 Task: Install extensions to block unwanted ads and pop-ups on streaming websites.
Action: Mouse moved to (510, 298)
Screenshot: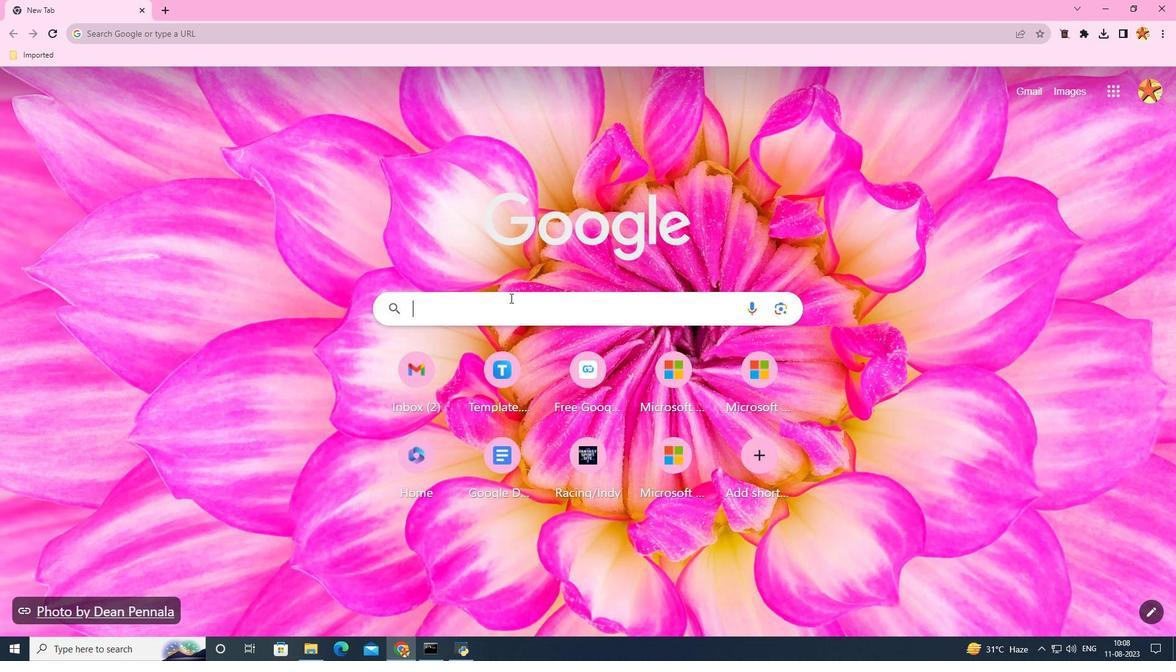
Action: Mouse pressed left at (510, 298)
Screenshot: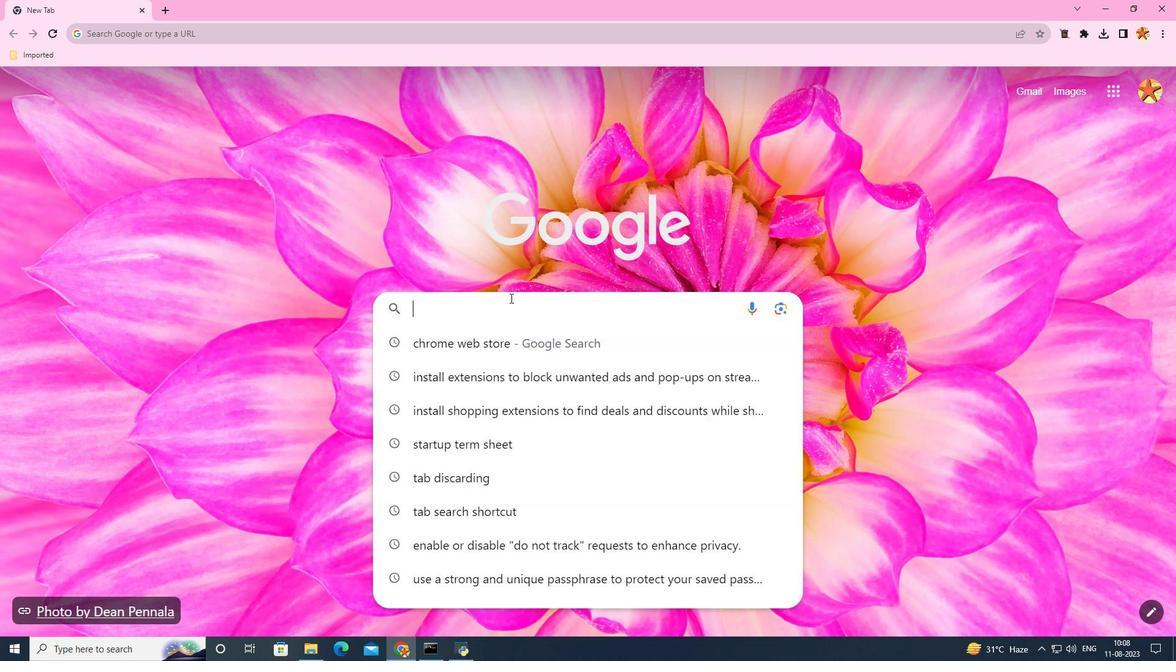 
Action: Mouse moved to (478, 338)
Screenshot: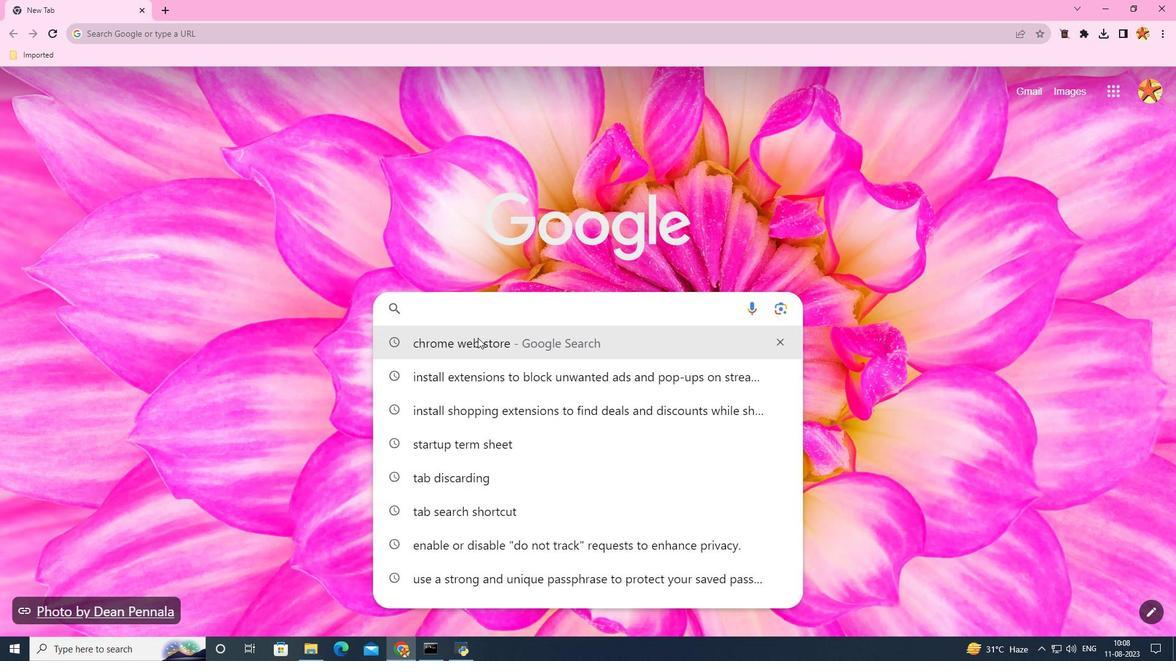 
Action: Mouse pressed left at (478, 338)
Screenshot: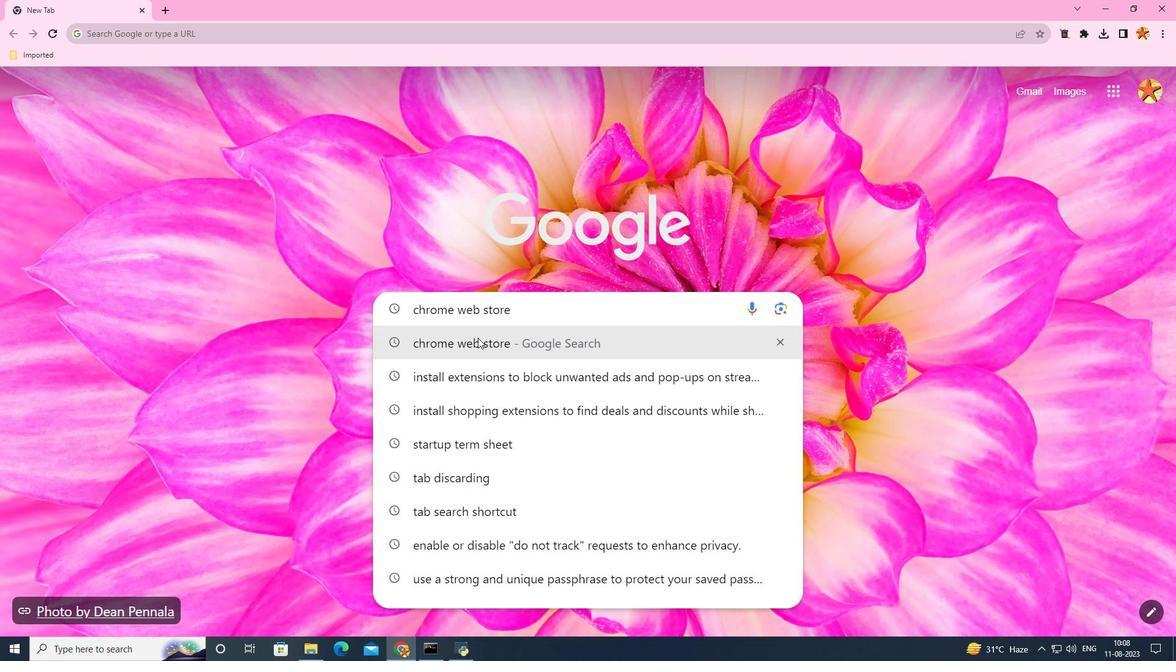 
Action: Mouse moved to (265, 254)
Screenshot: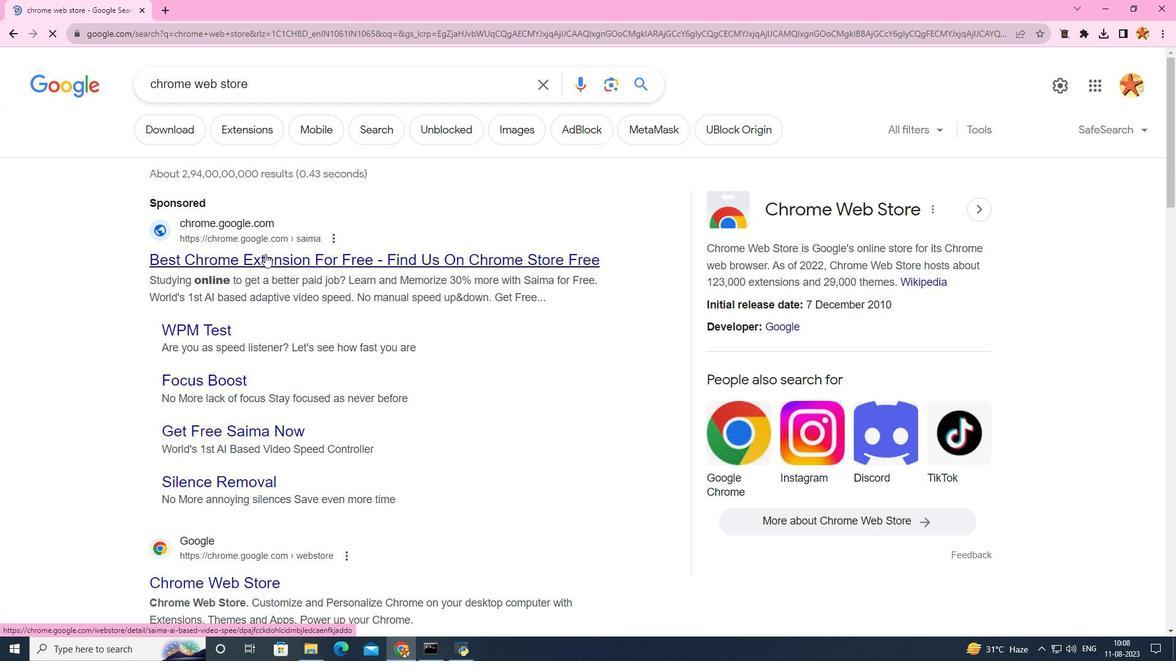 
Action: Mouse pressed left at (265, 254)
Screenshot: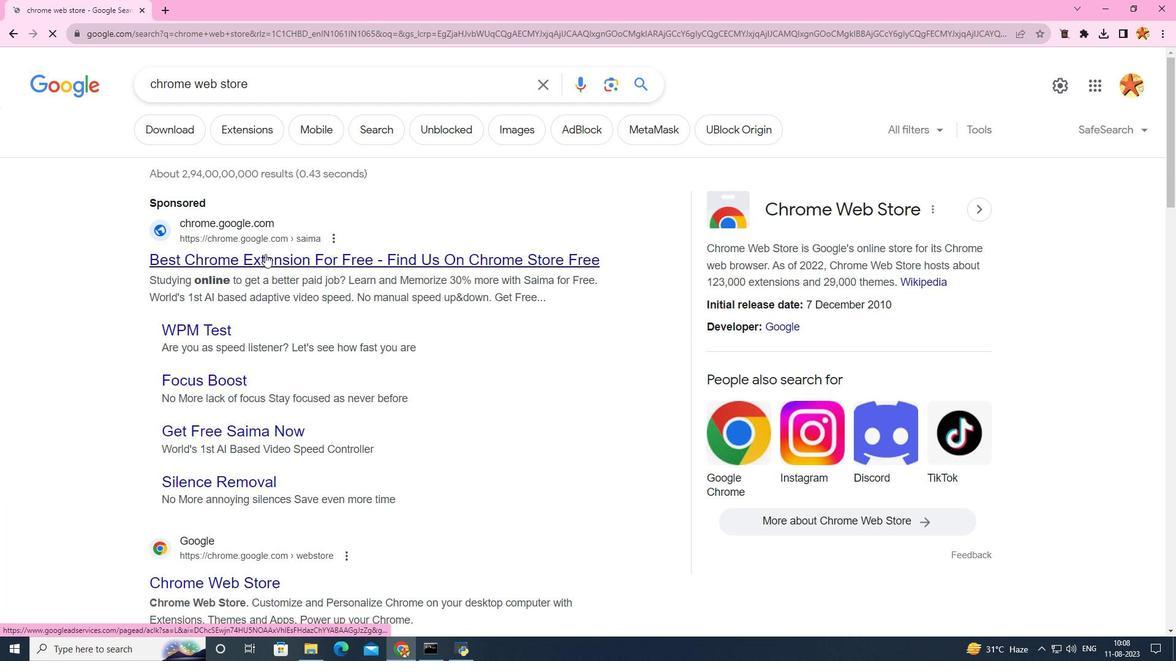 
Action: Mouse moved to (270, 131)
Screenshot: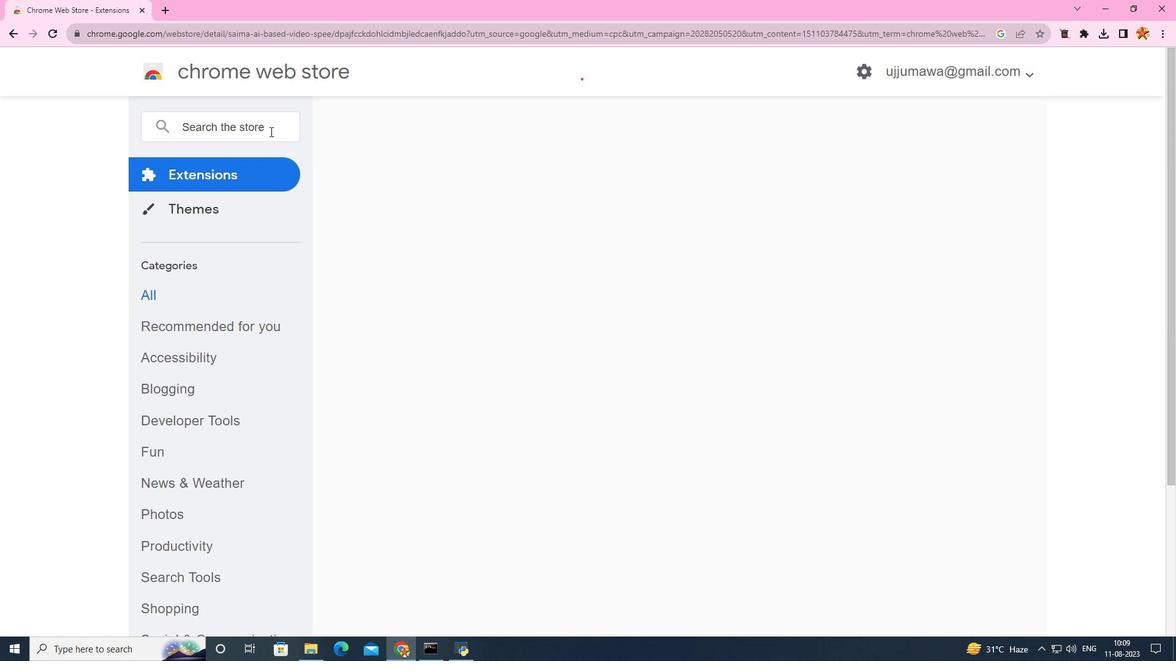 
Action: Mouse pressed left at (270, 131)
Screenshot: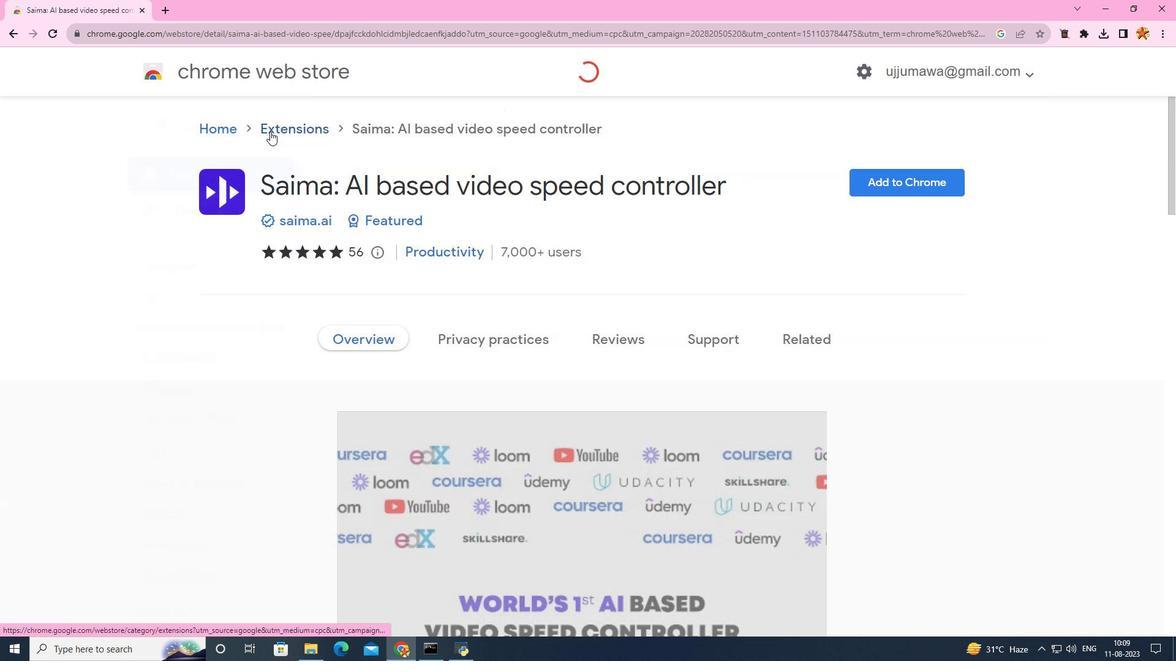 
Action: Mouse pressed left at (270, 131)
Screenshot: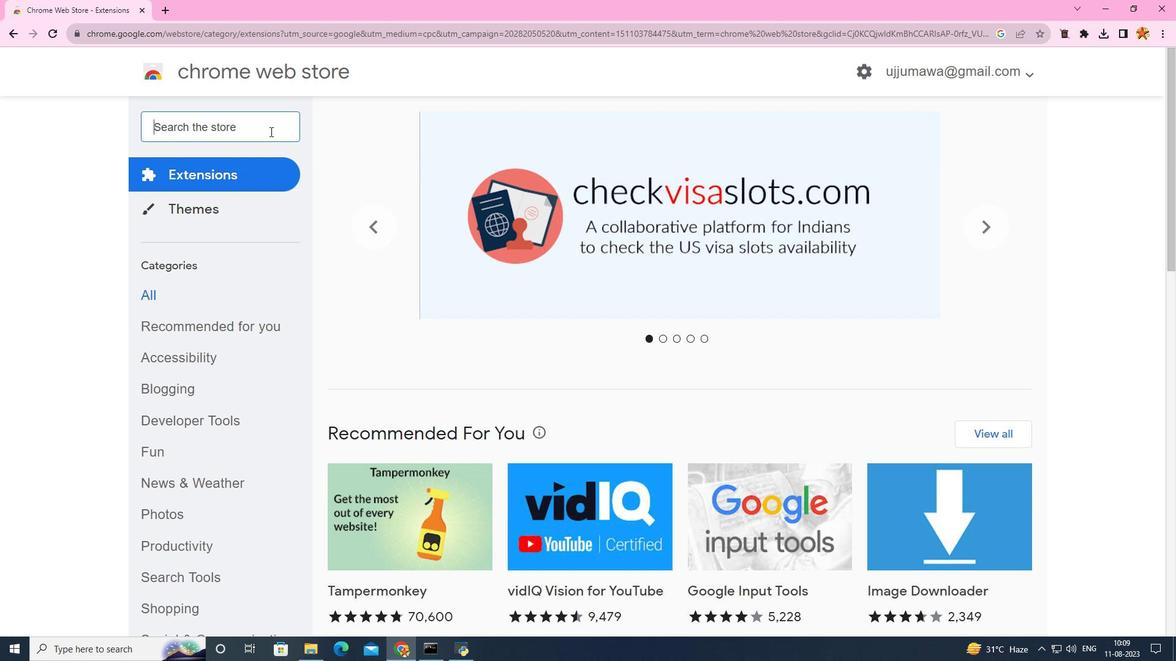 
Action: Key pressed a
Screenshot: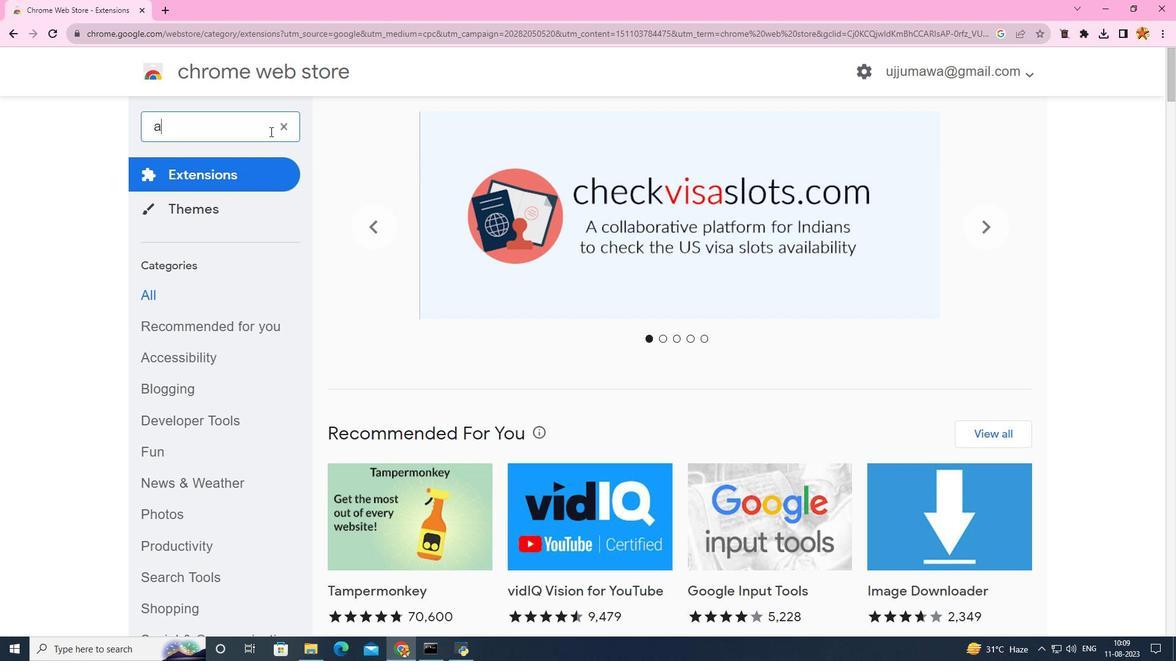 
Action: Mouse moved to (270, 131)
Screenshot: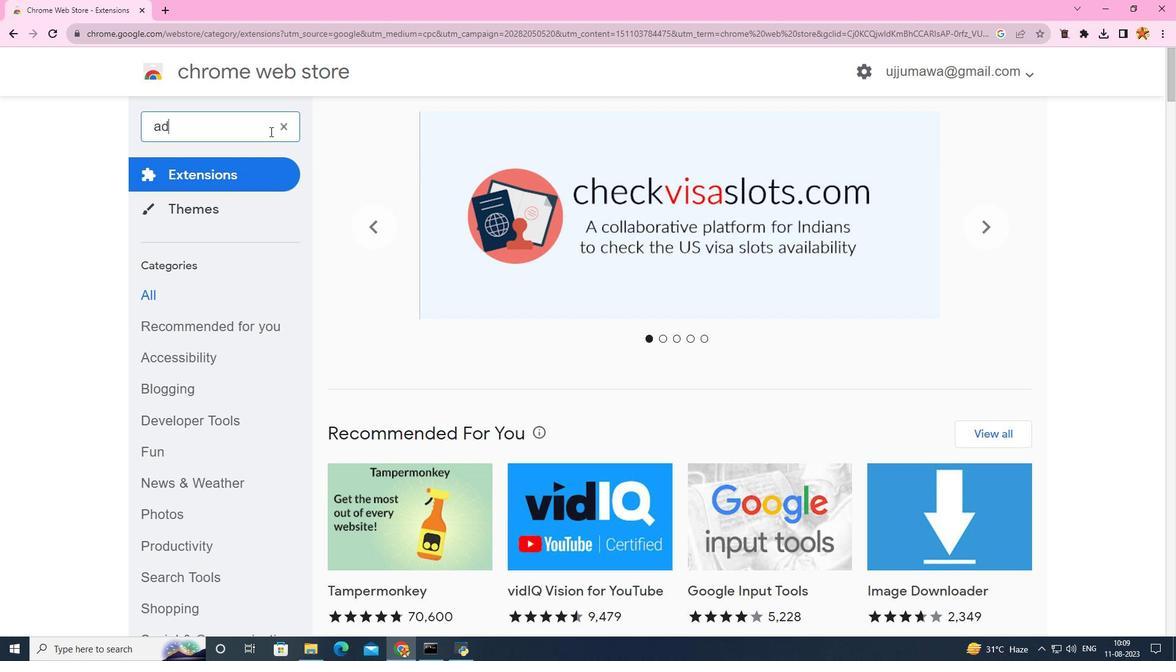 
Action: Key pressed dlock
Screenshot: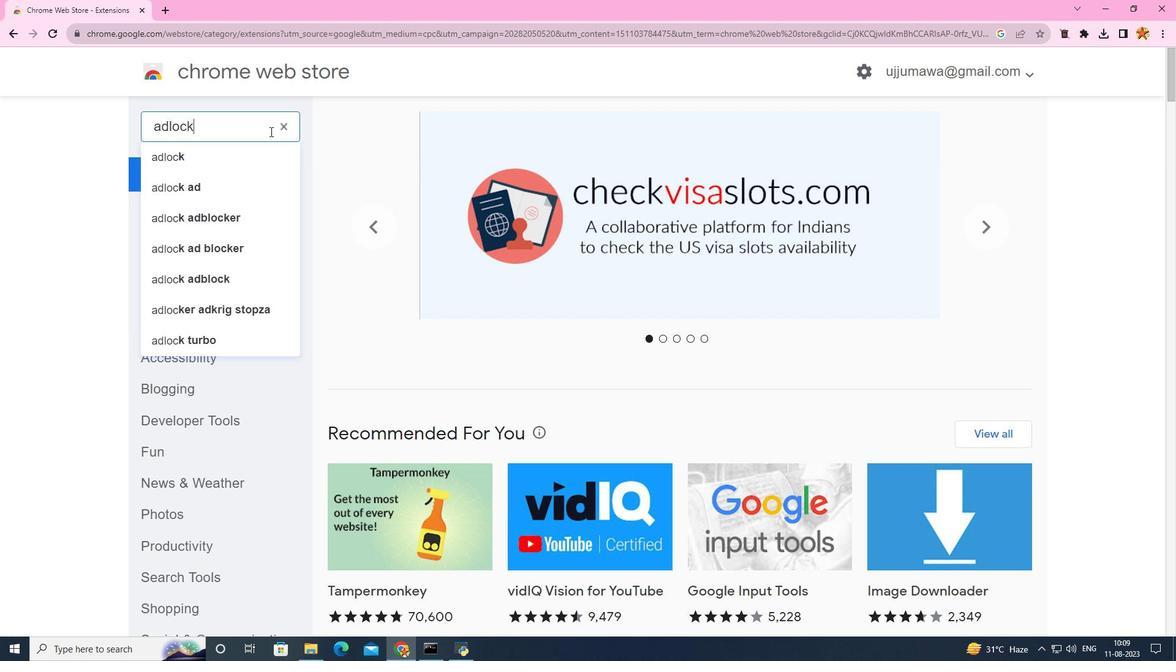 
Action: Mouse moved to (232, 164)
Screenshot: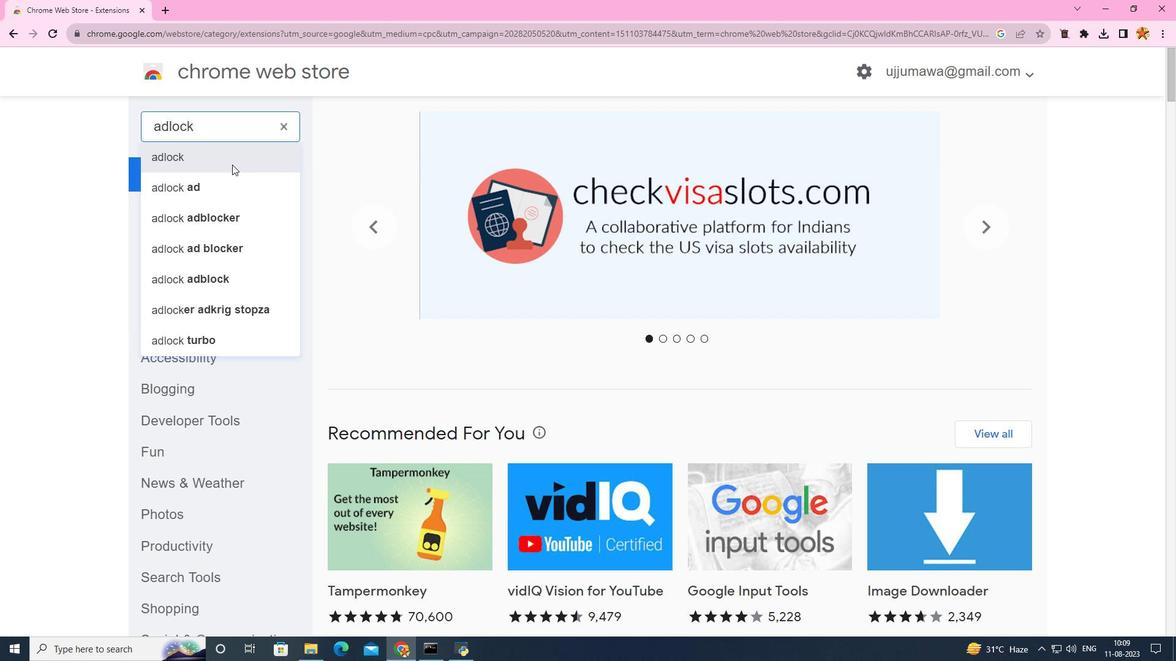 
Action: Mouse pressed left at (232, 164)
Screenshot: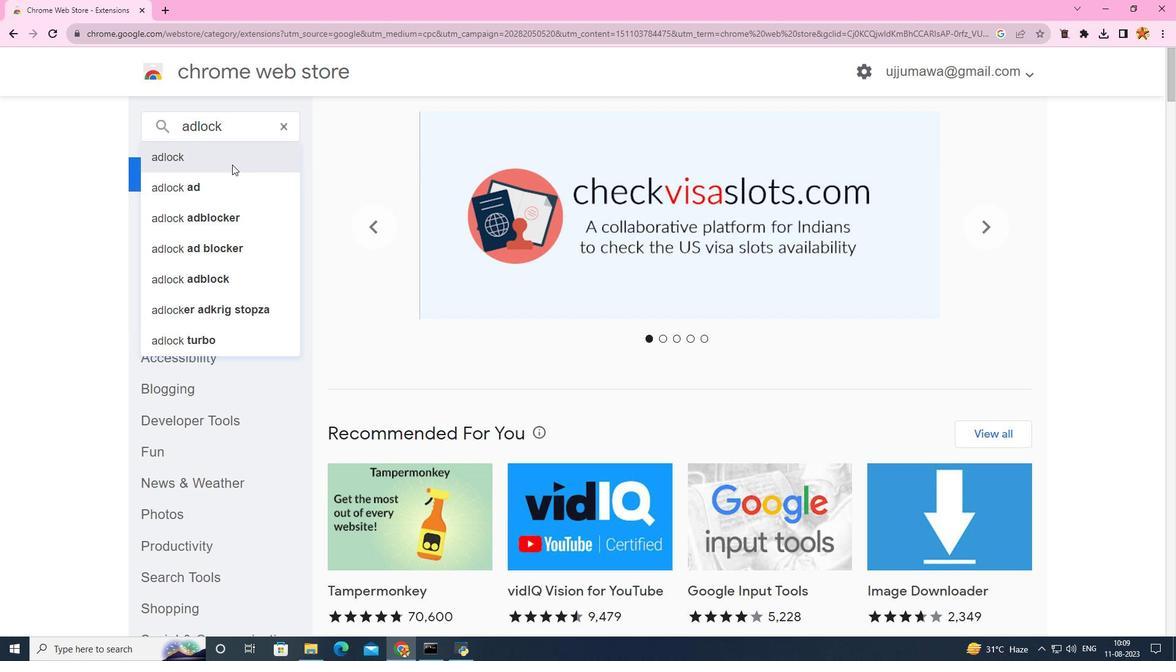 
Action: Mouse moved to (750, 220)
Screenshot: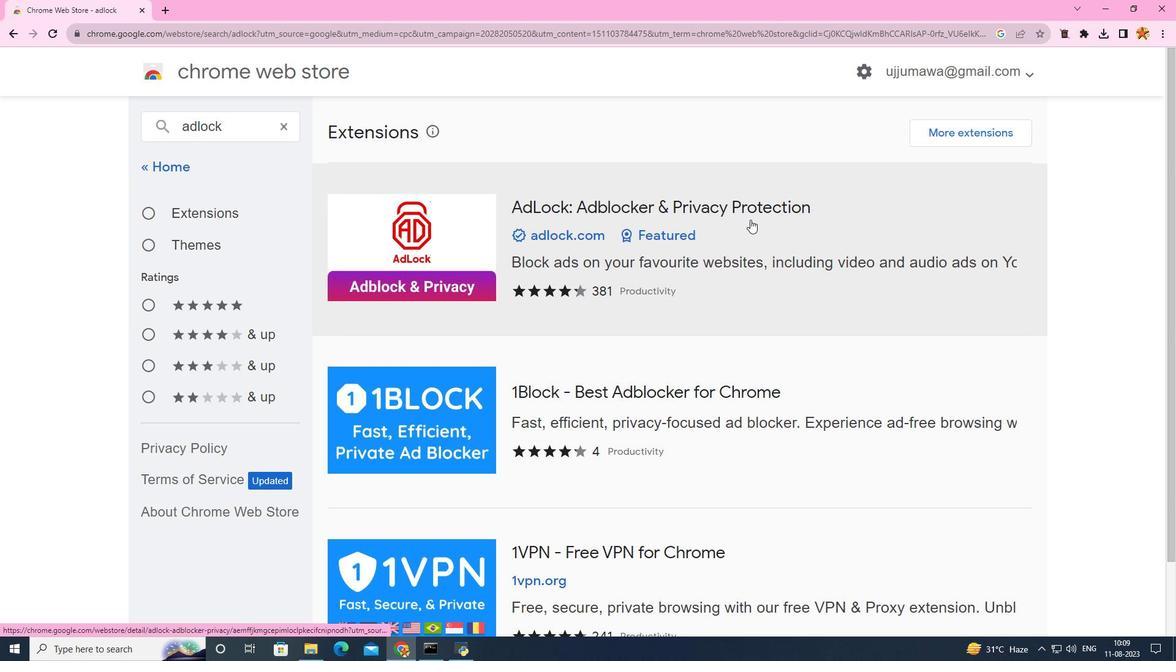 
Action: Mouse pressed left at (750, 220)
Screenshot: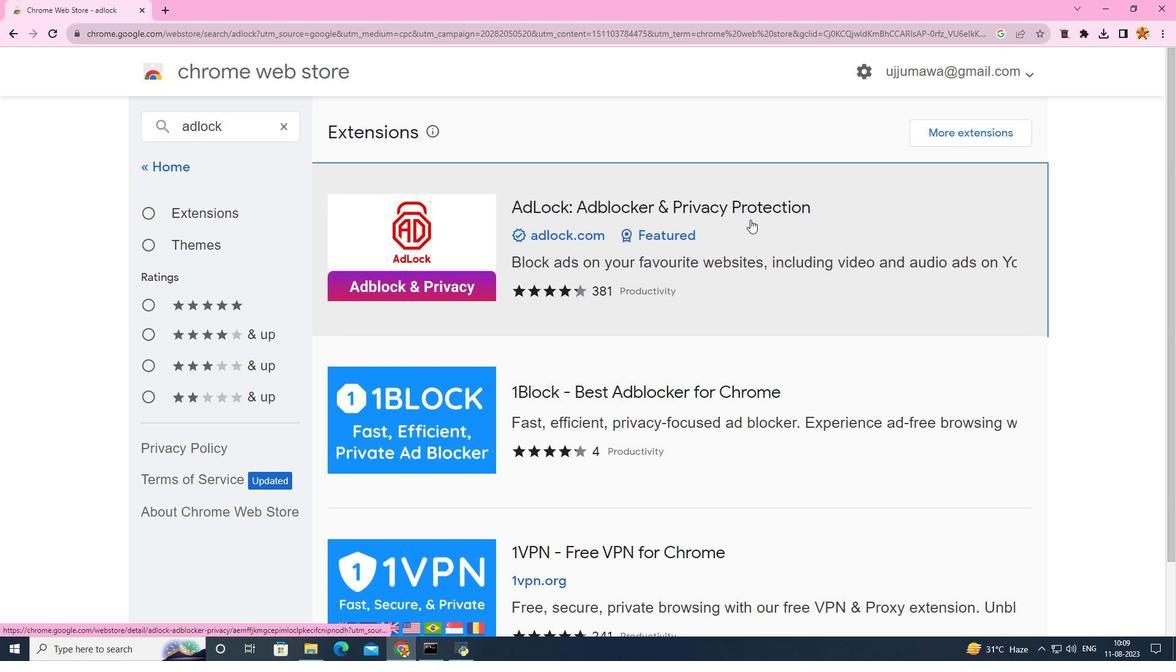 
Action: Mouse moved to (884, 183)
Screenshot: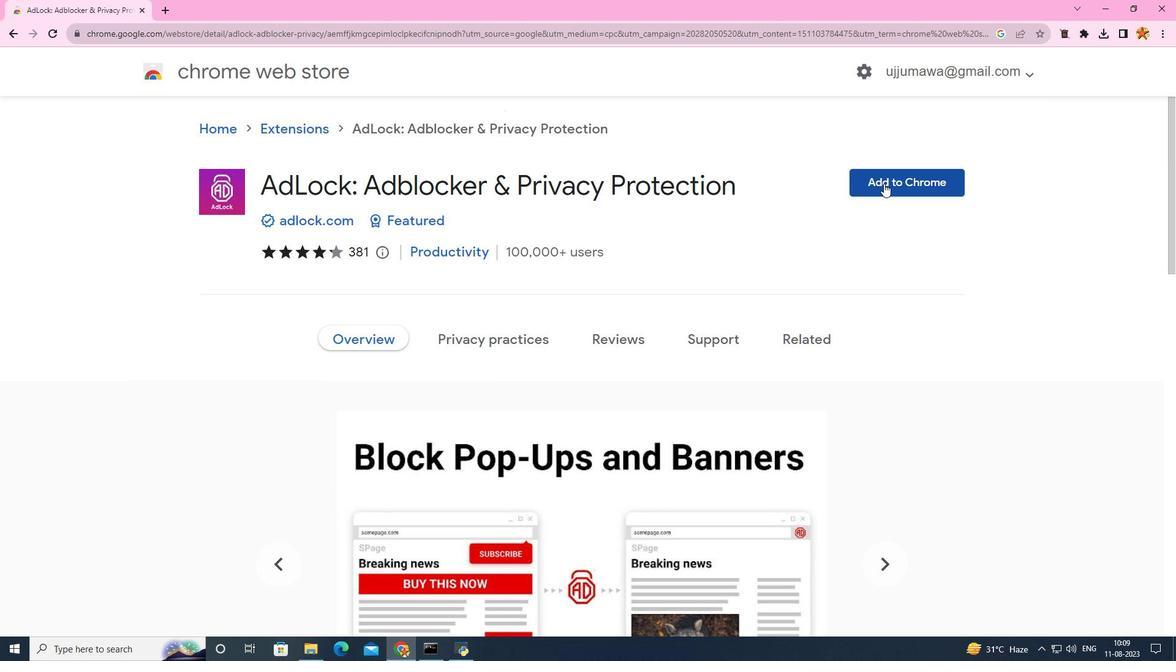 
Action: Mouse pressed left at (884, 183)
Screenshot: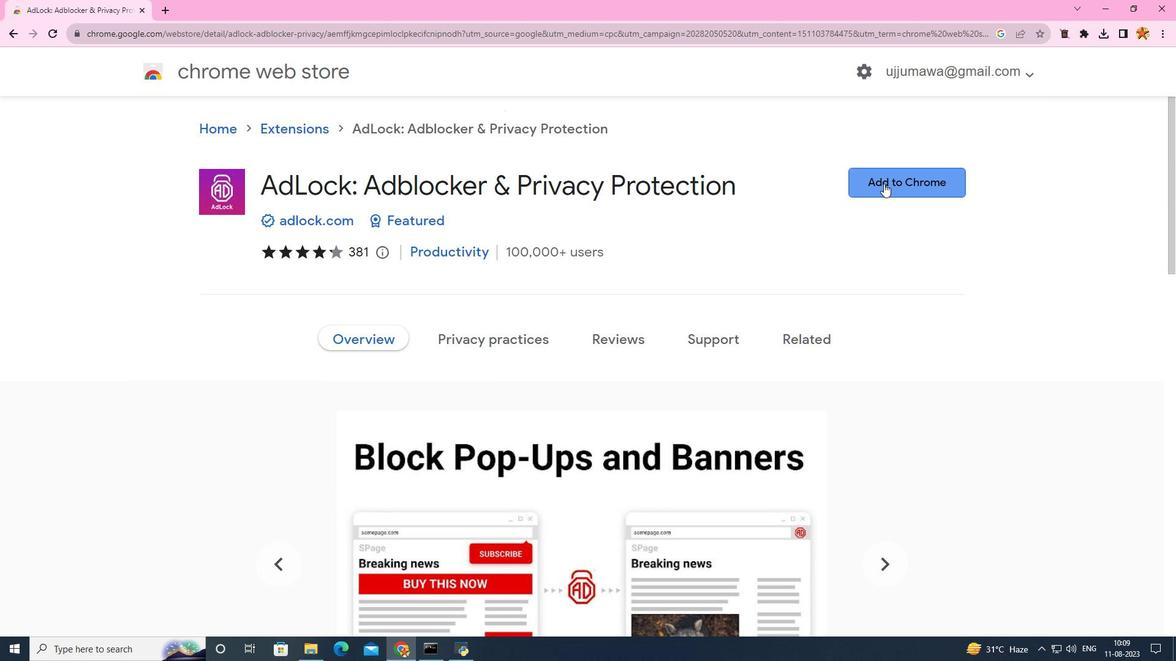 
Action: Mouse moved to (611, 136)
Screenshot: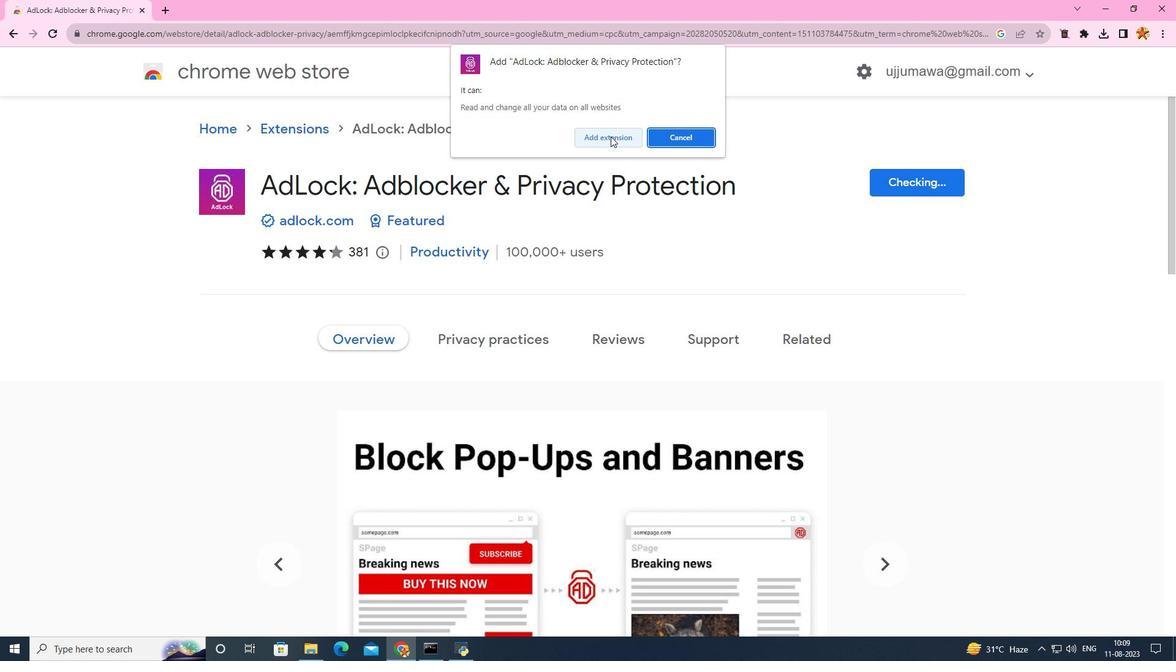 
Action: Mouse pressed left at (611, 136)
Screenshot: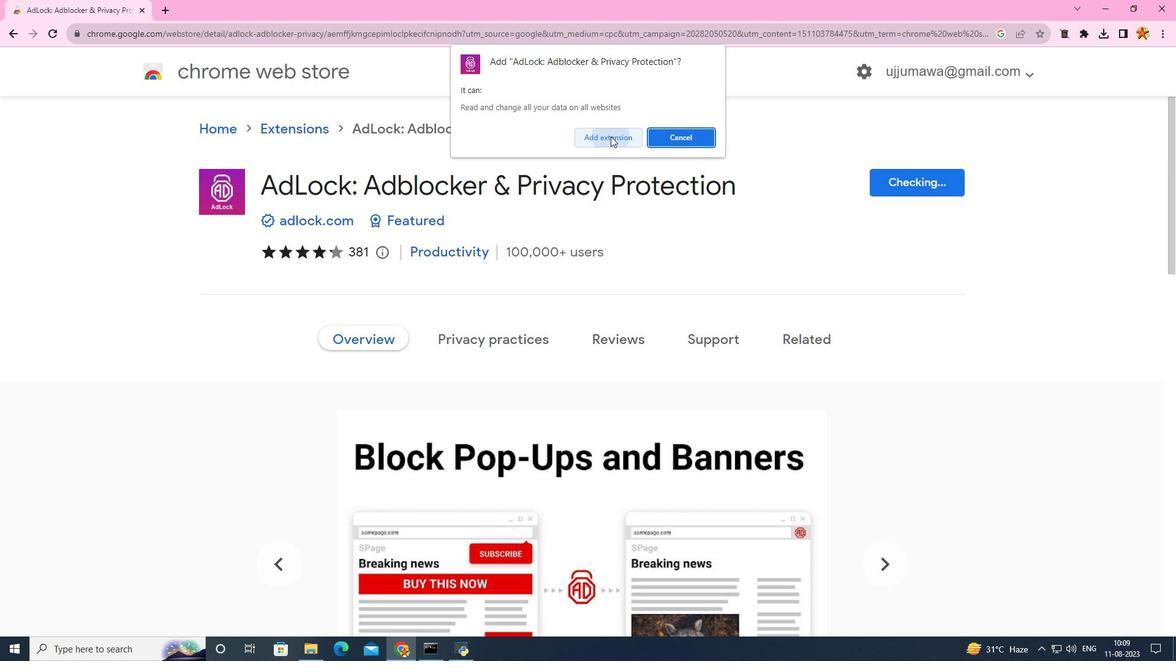 
Action: Mouse moved to (17, 32)
Screenshot: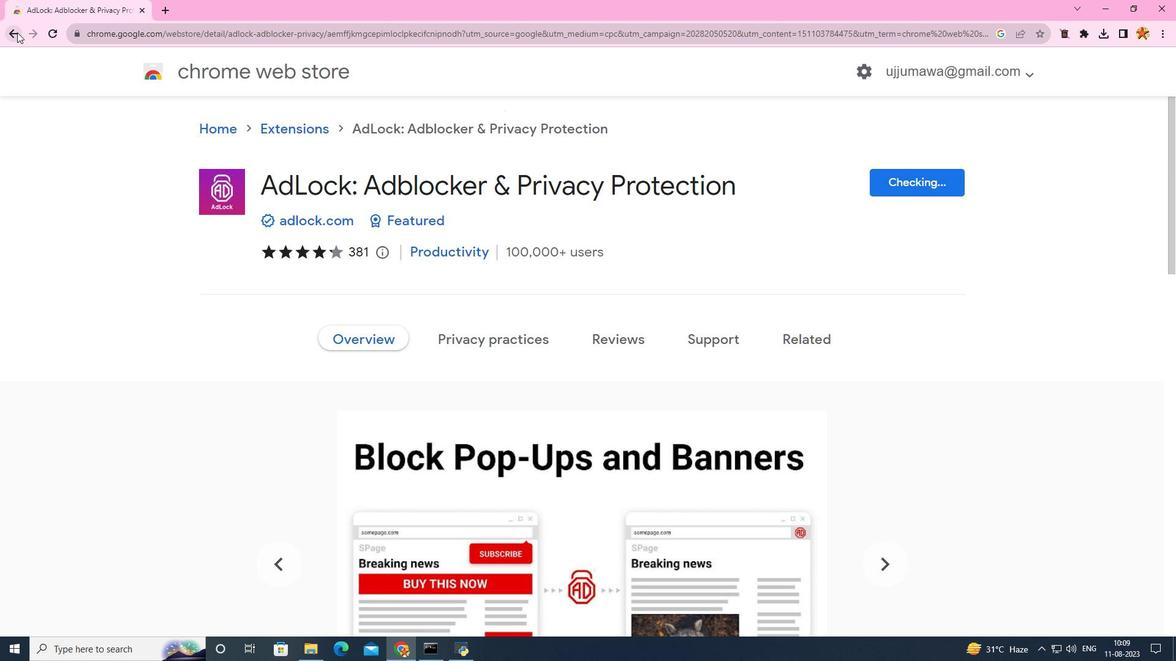 
Action: Mouse pressed left at (17, 32)
Screenshot: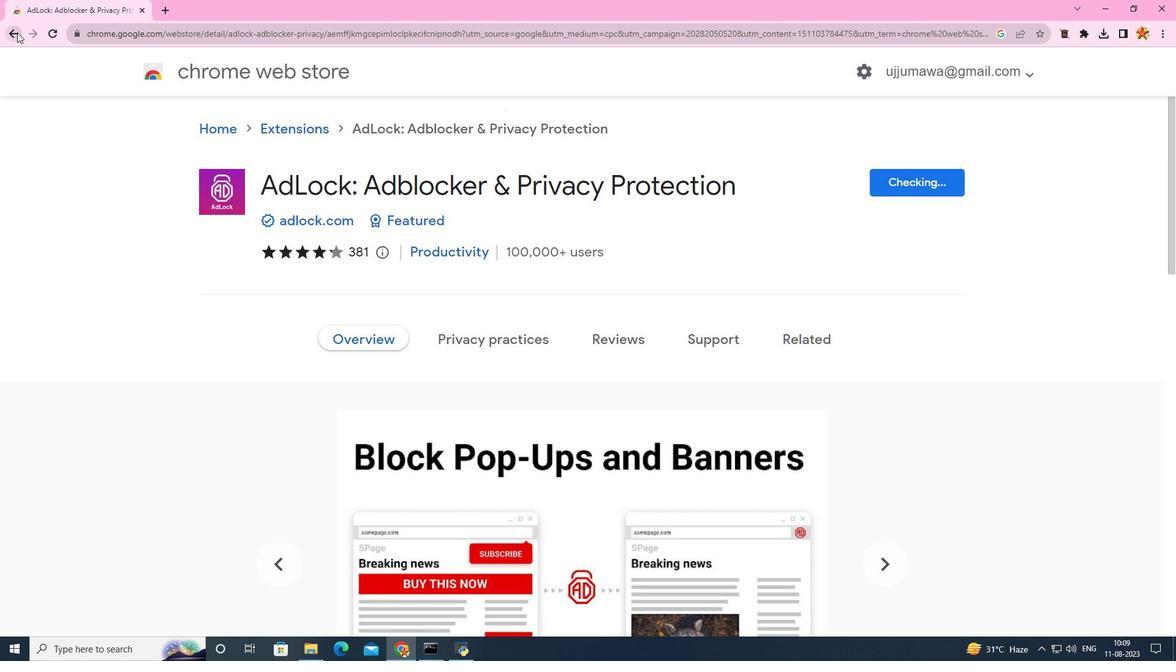 
Action: Mouse moved to (83, 6)
Screenshot: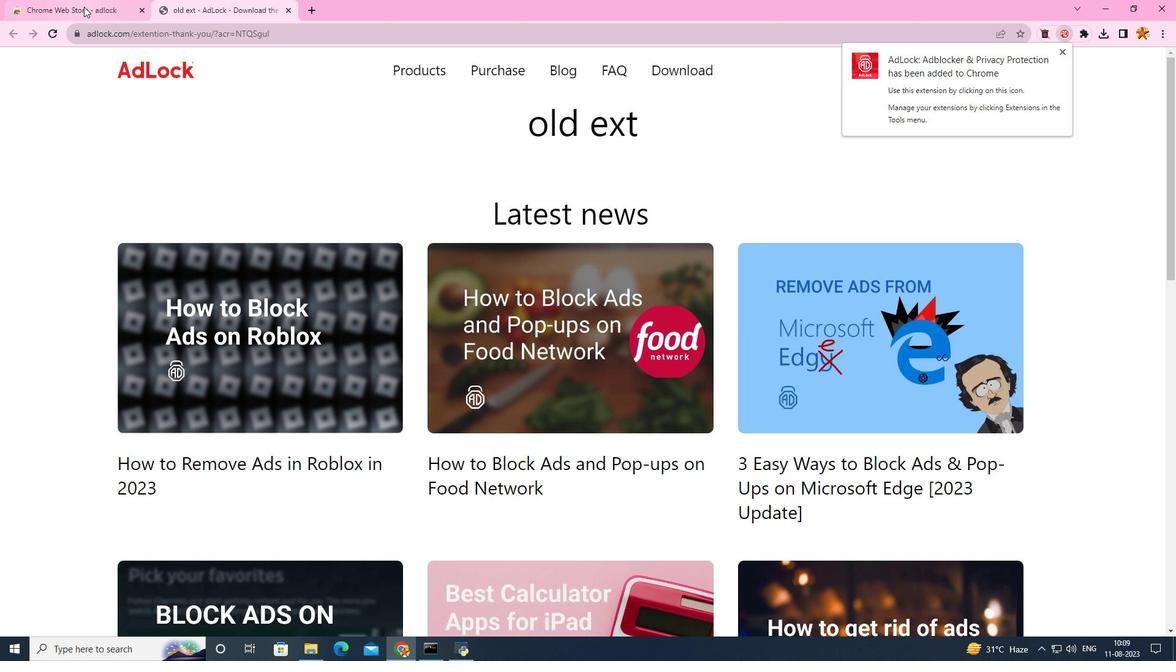 
Action: Mouse pressed left at (83, 6)
Screenshot: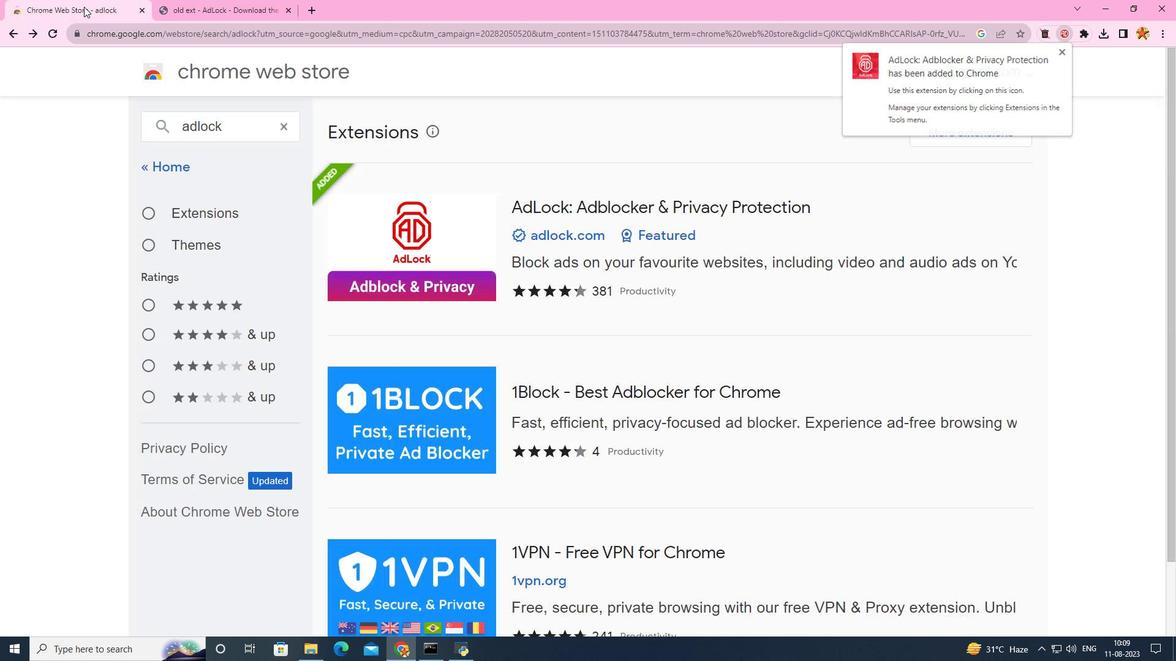 
Action: Mouse moved to (284, 128)
Screenshot: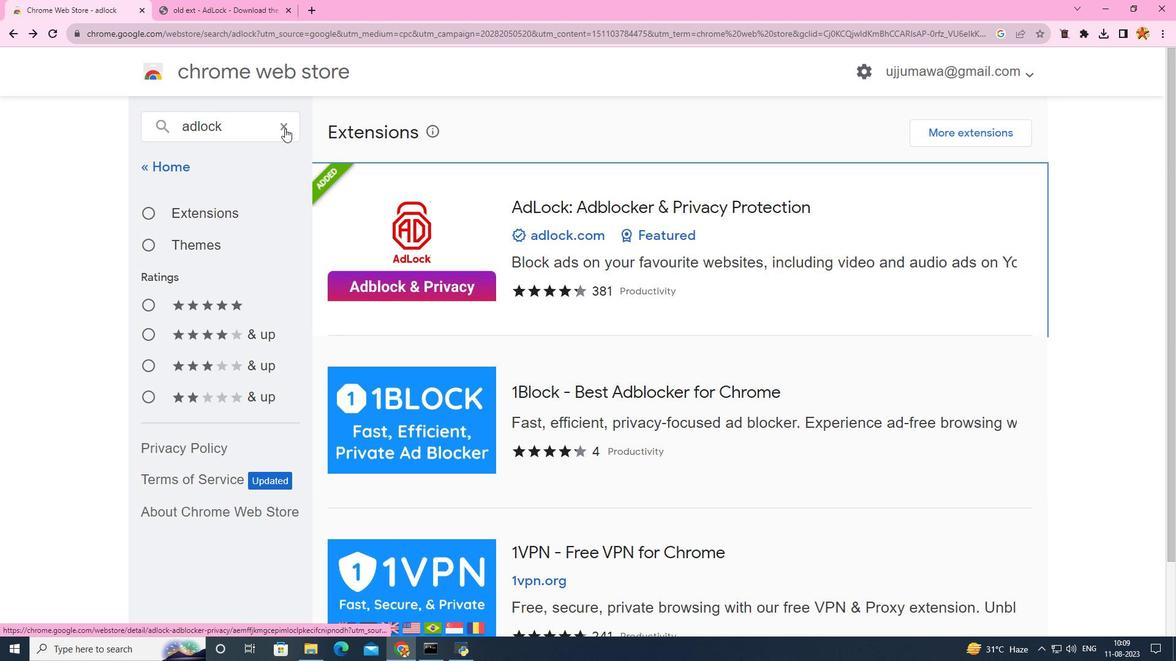 
Action: Mouse pressed left at (284, 128)
Screenshot: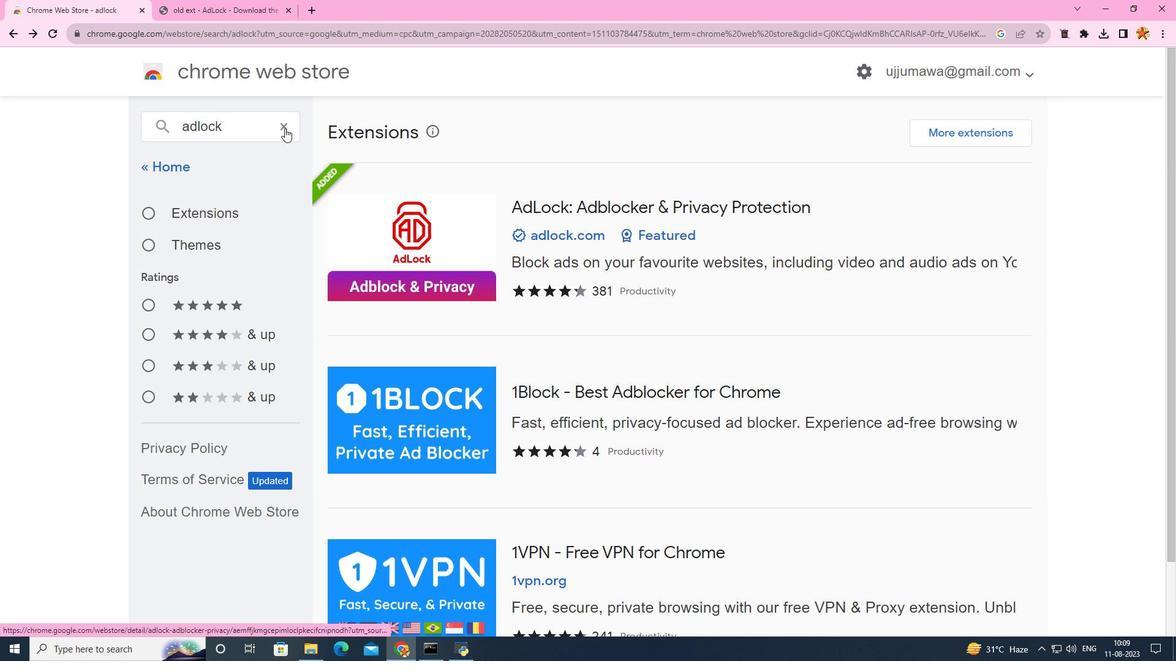 
Action: Key pressed a
Screenshot: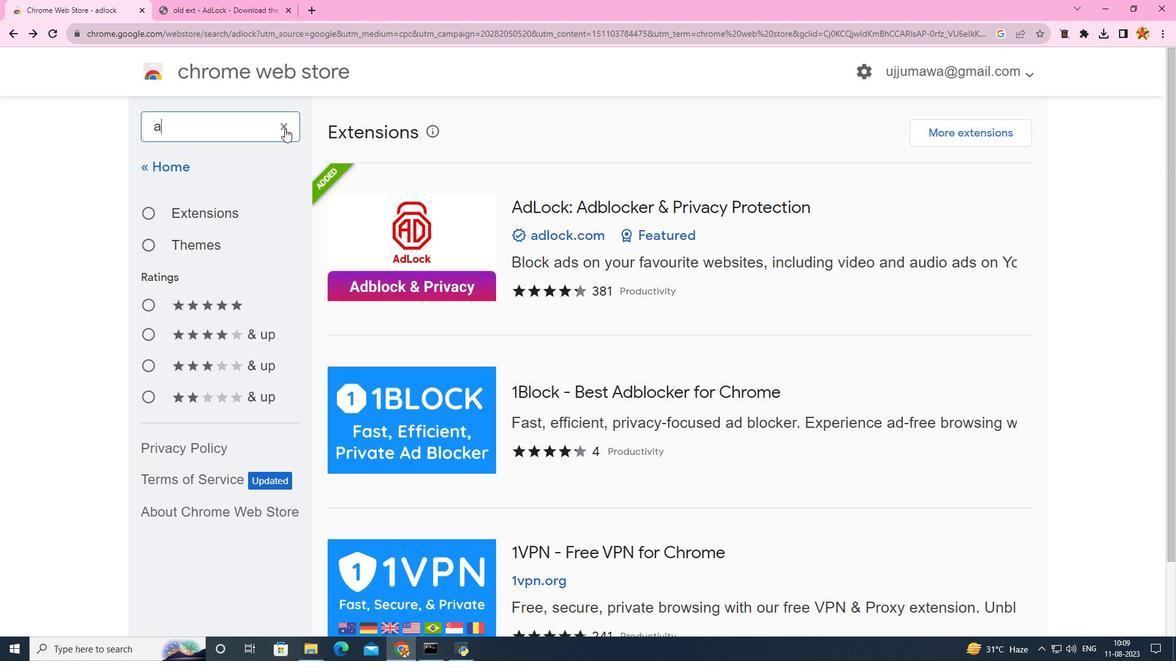 
Action: Mouse moved to (285, 128)
Screenshot: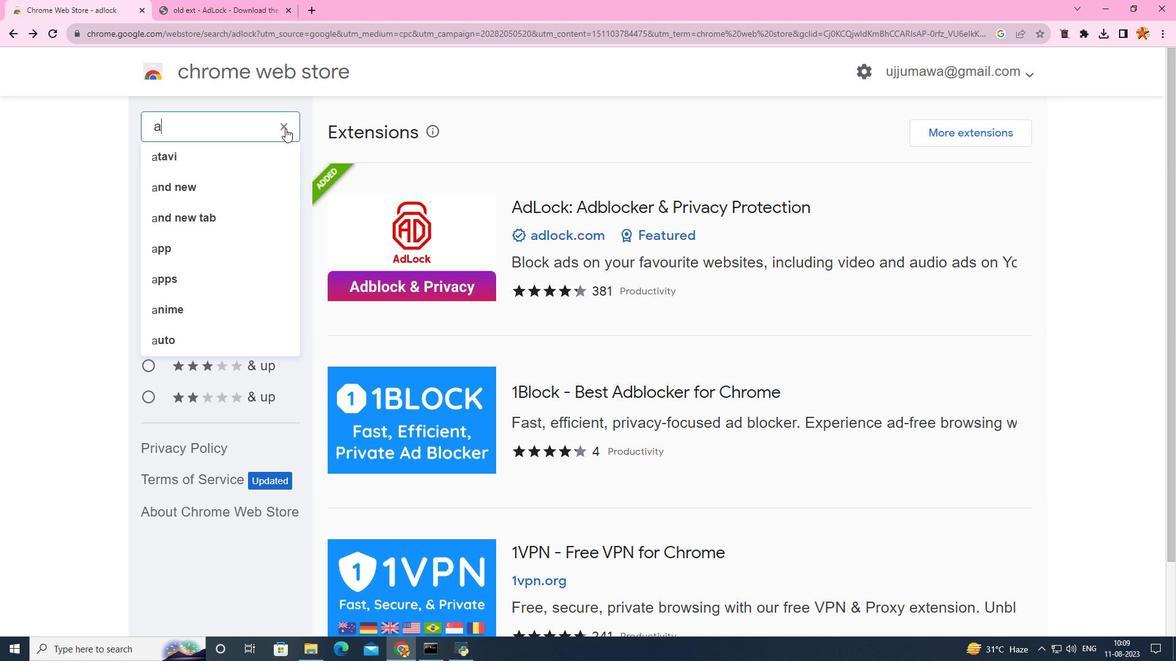 
Action: Key pressed g<Key.backspace>
Screenshot: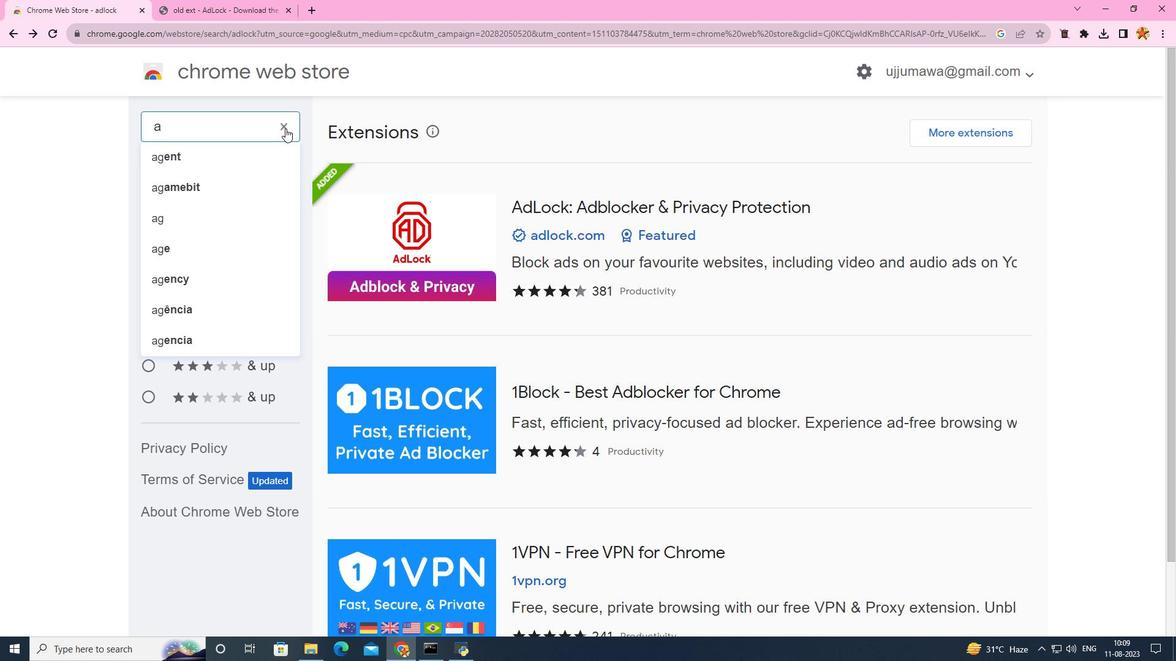
Action: Mouse moved to (285, 128)
Screenshot: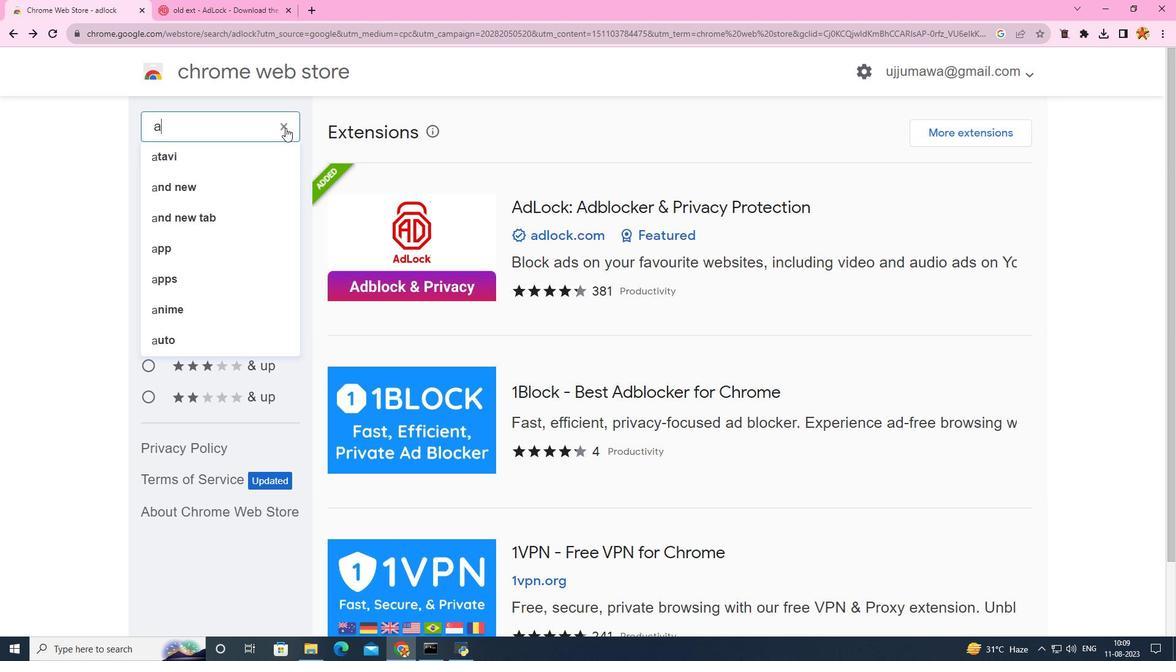 
Action: Key pressed dguard
Screenshot: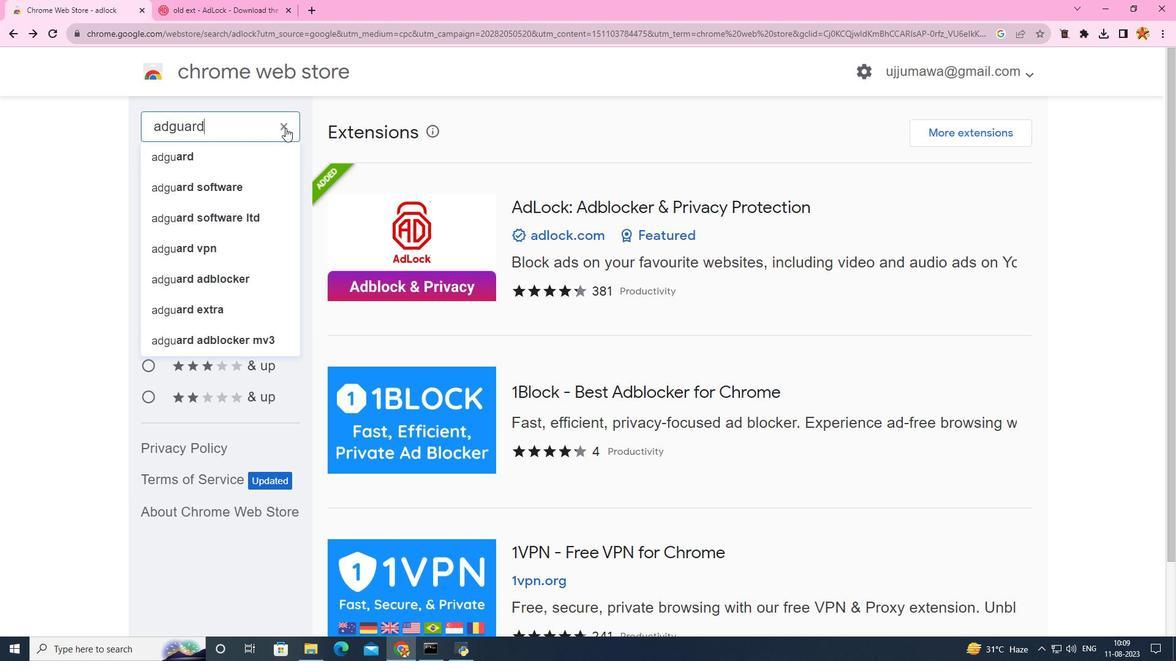
Action: Mouse moved to (218, 156)
Screenshot: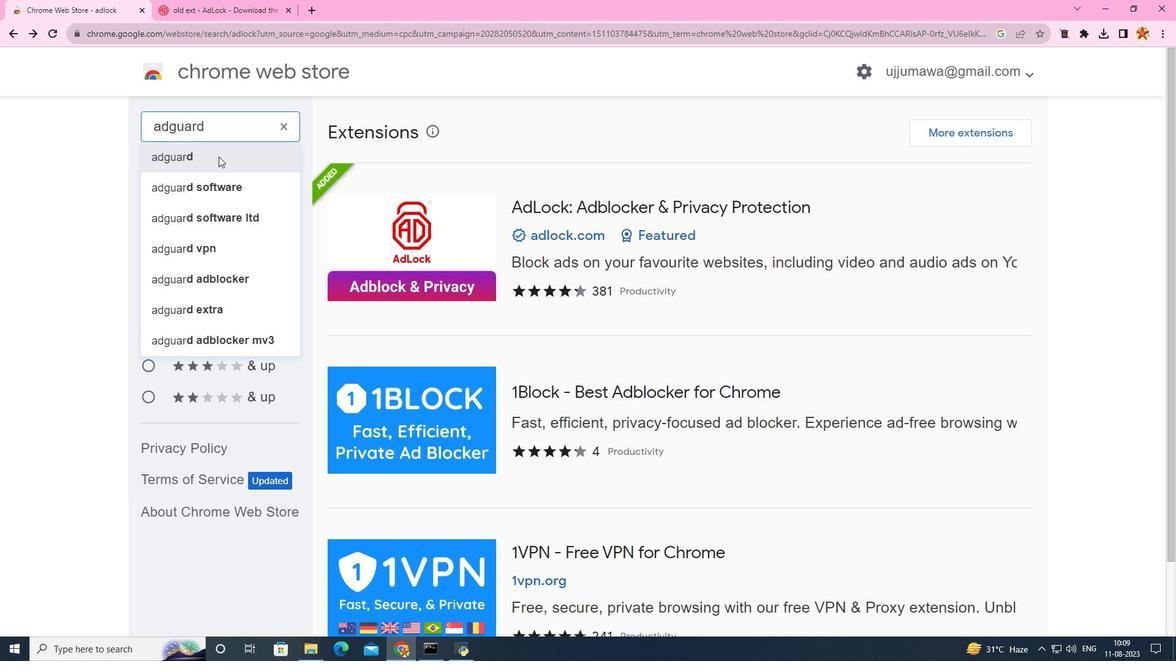 
Action: Mouse pressed left at (218, 156)
Screenshot: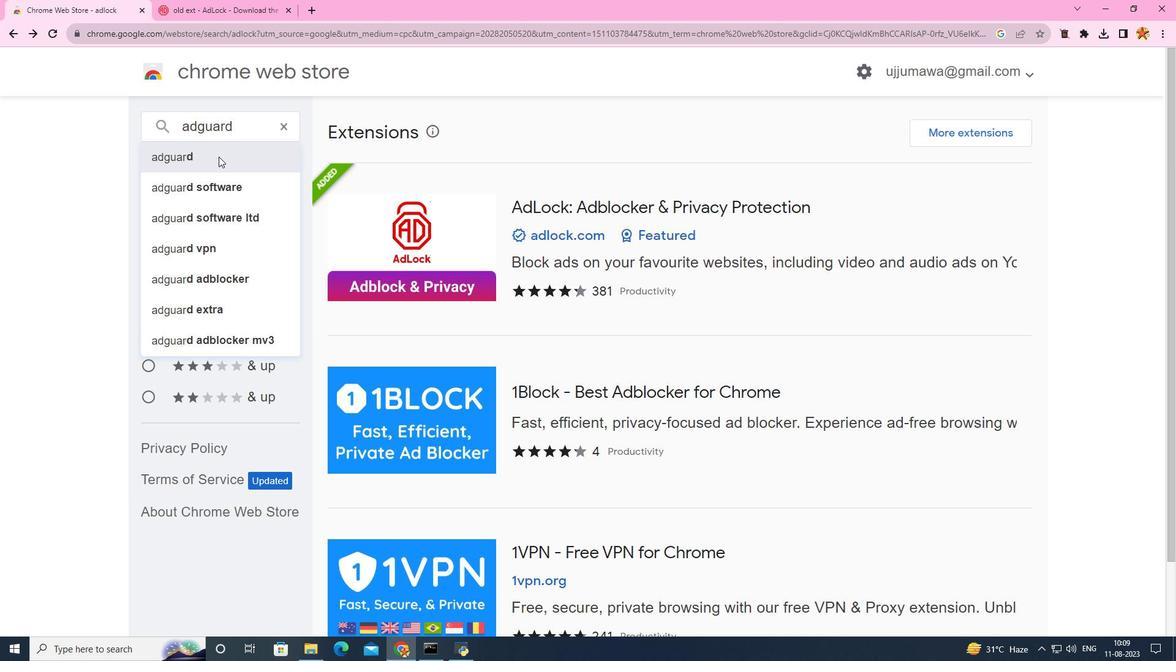 
Action: Mouse moved to (284, 9)
Screenshot: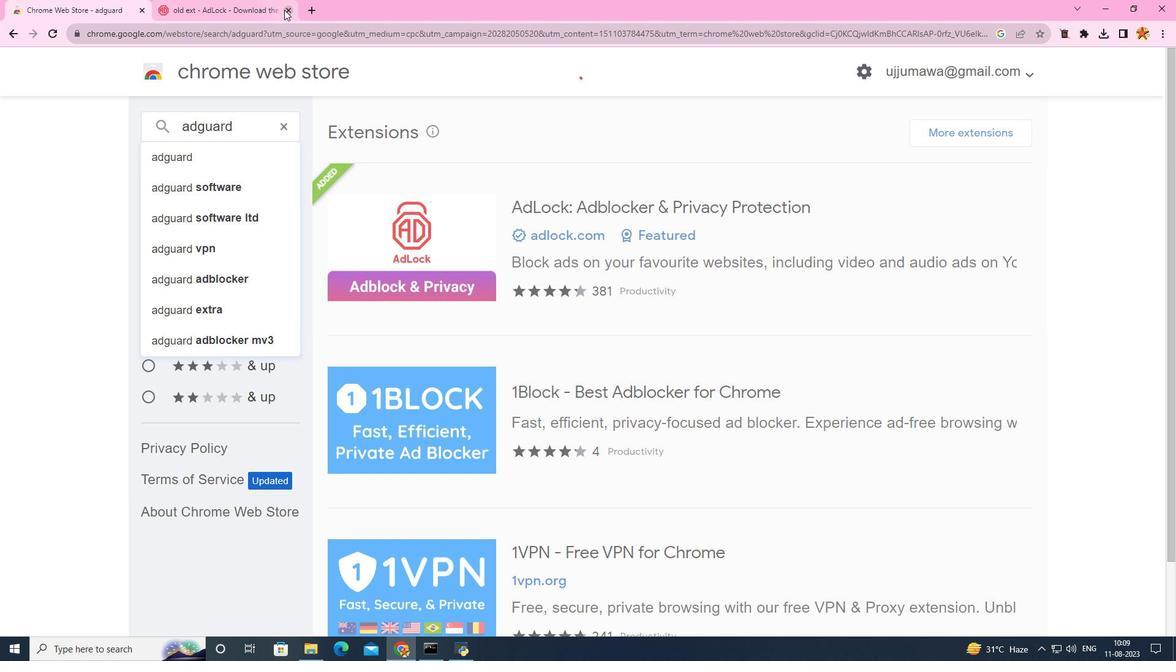 
Action: Mouse pressed left at (284, 9)
Screenshot: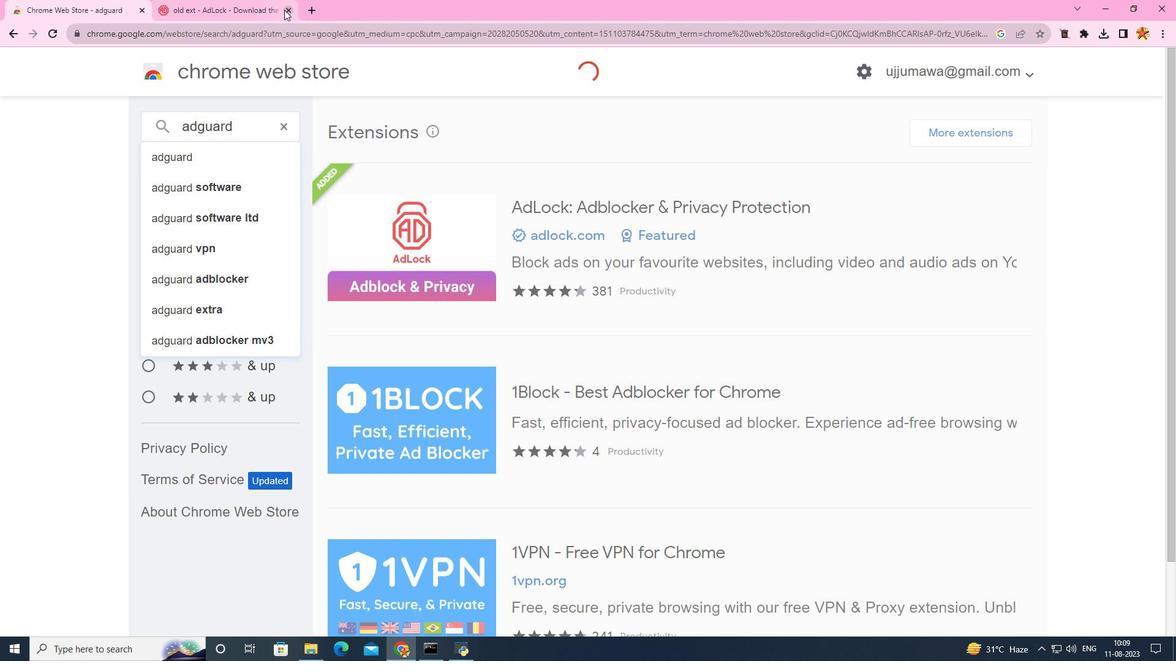 
Action: Mouse moved to (560, 282)
Screenshot: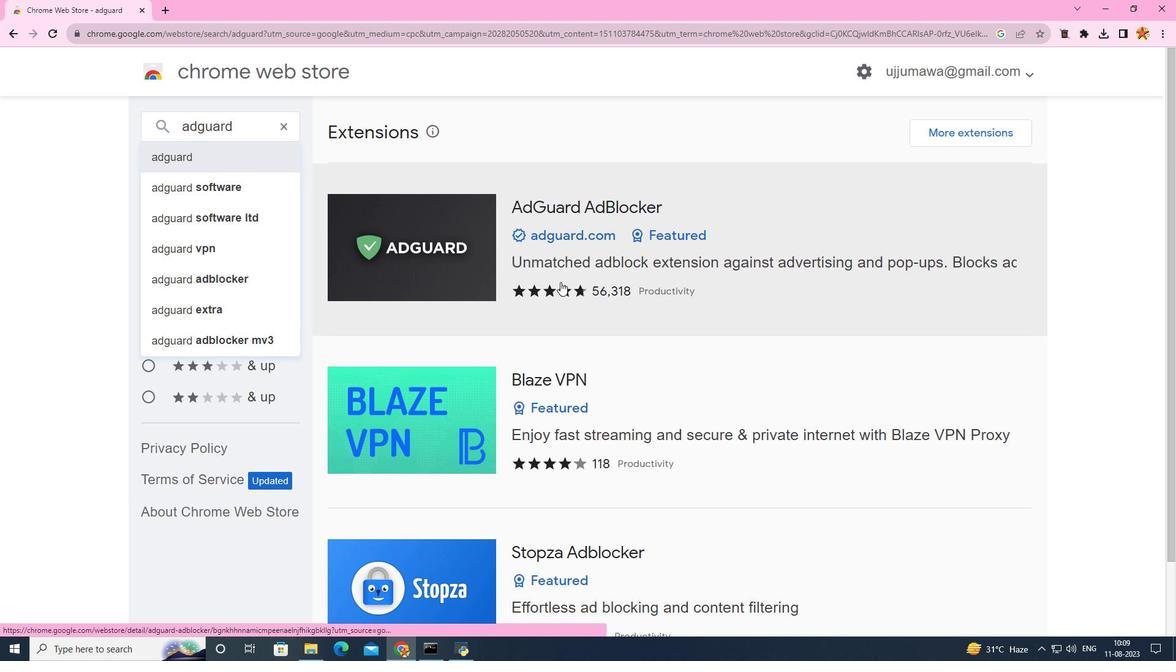 
Action: Mouse pressed left at (560, 282)
Screenshot: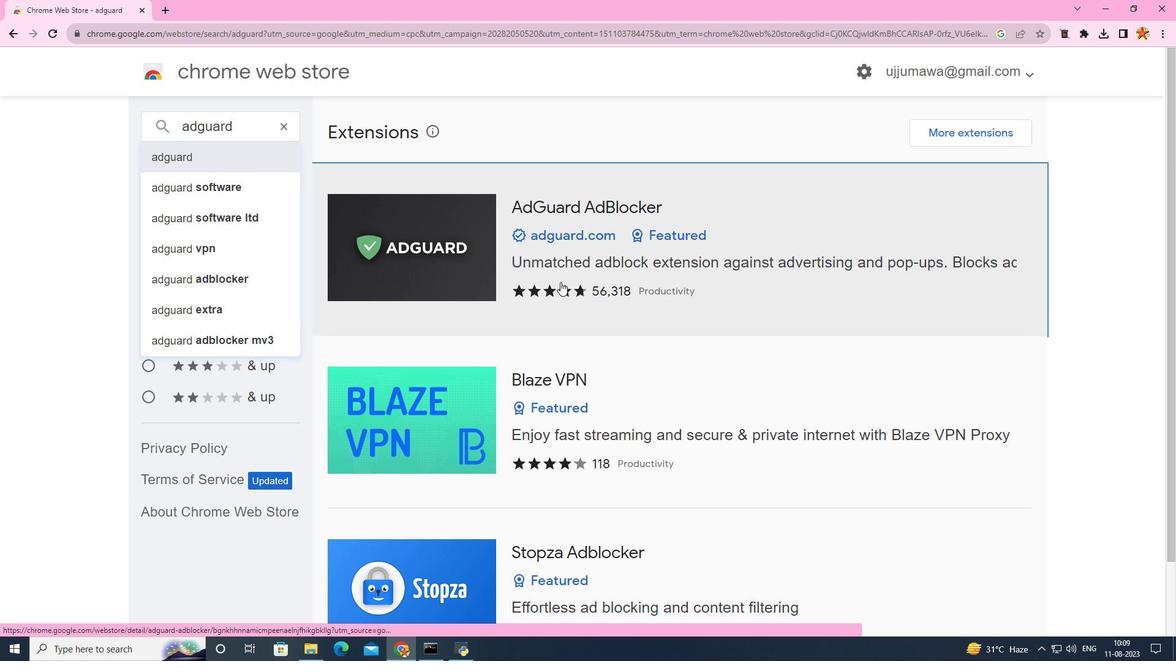 
Action: Mouse moved to (891, 188)
Screenshot: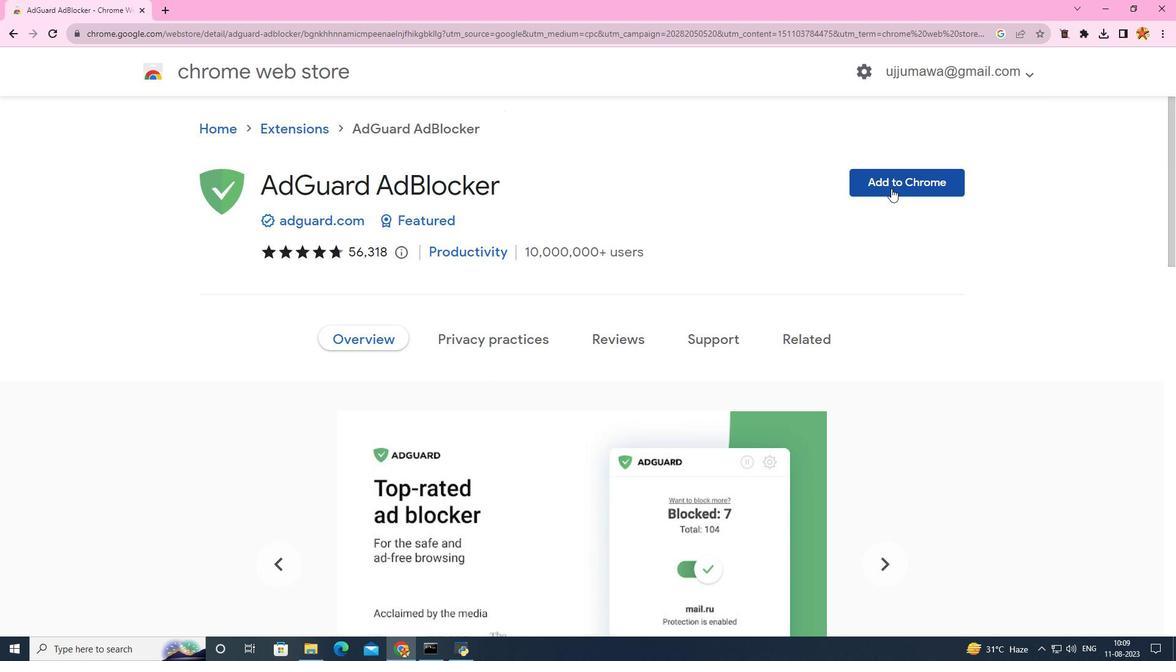 
Action: Mouse pressed left at (891, 188)
Screenshot: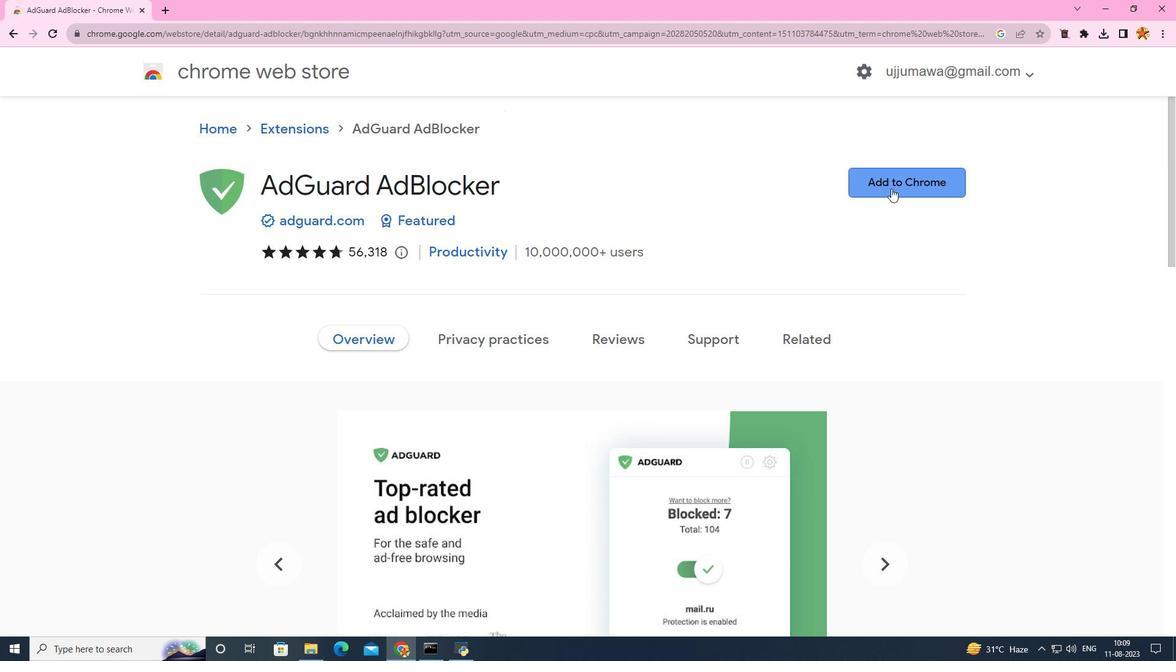 
Action: Mouse moved to (608, 133)
Screenshot: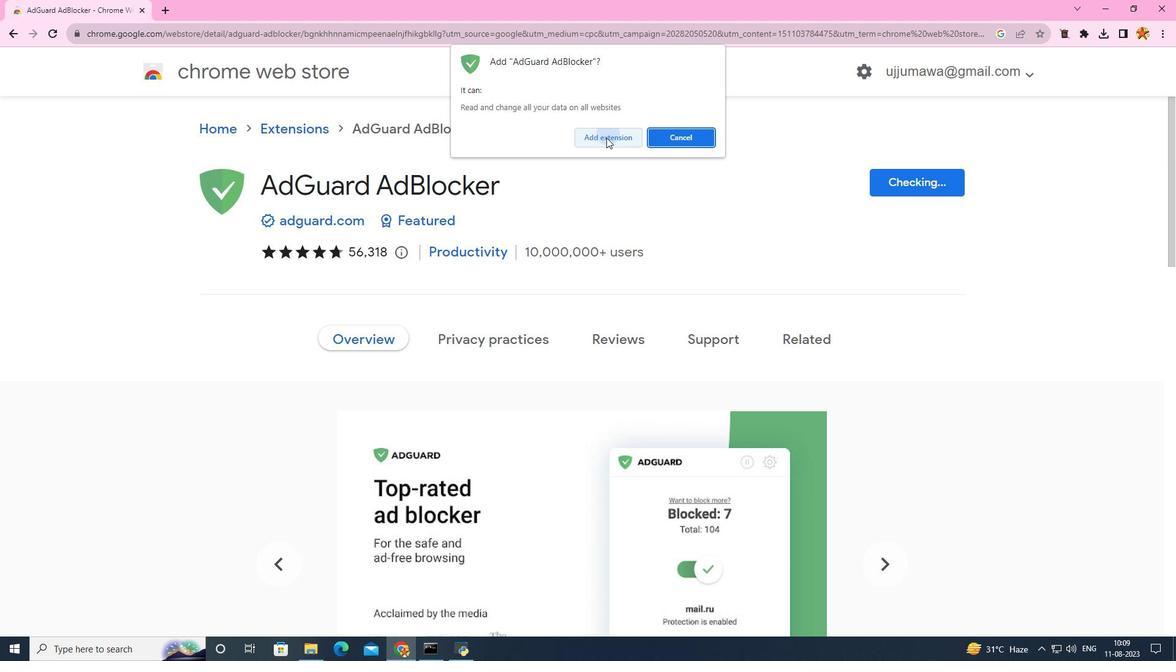 
Action: Mouse pressed left at (608, 133)
Screenshot: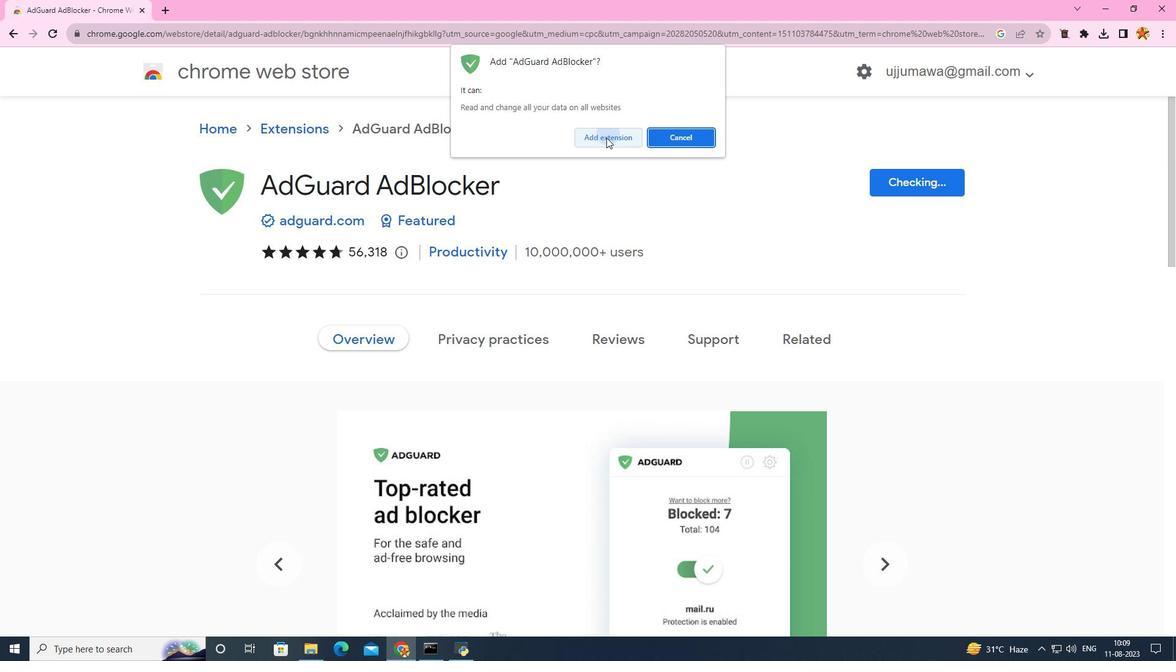 
Action: Mouse moved to (15, 35)
Screenshot: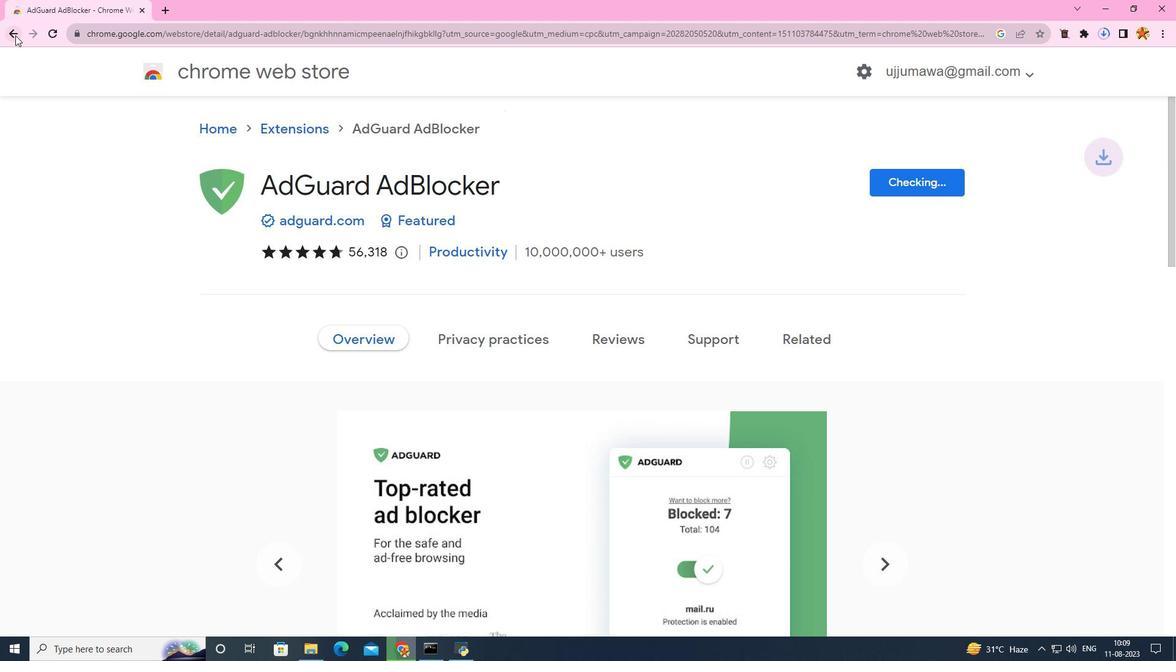 
Action: Mouse pressed left at (15, 35)
Screenshot: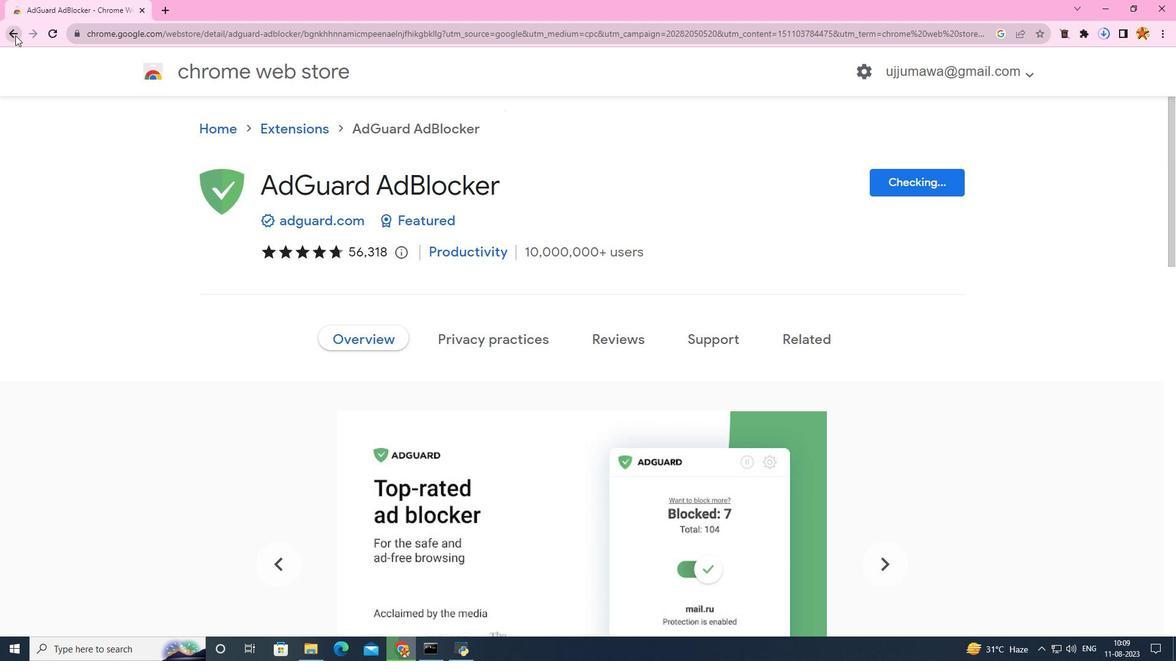 
Action: Mouse moved to (284, 131)
Screenshot: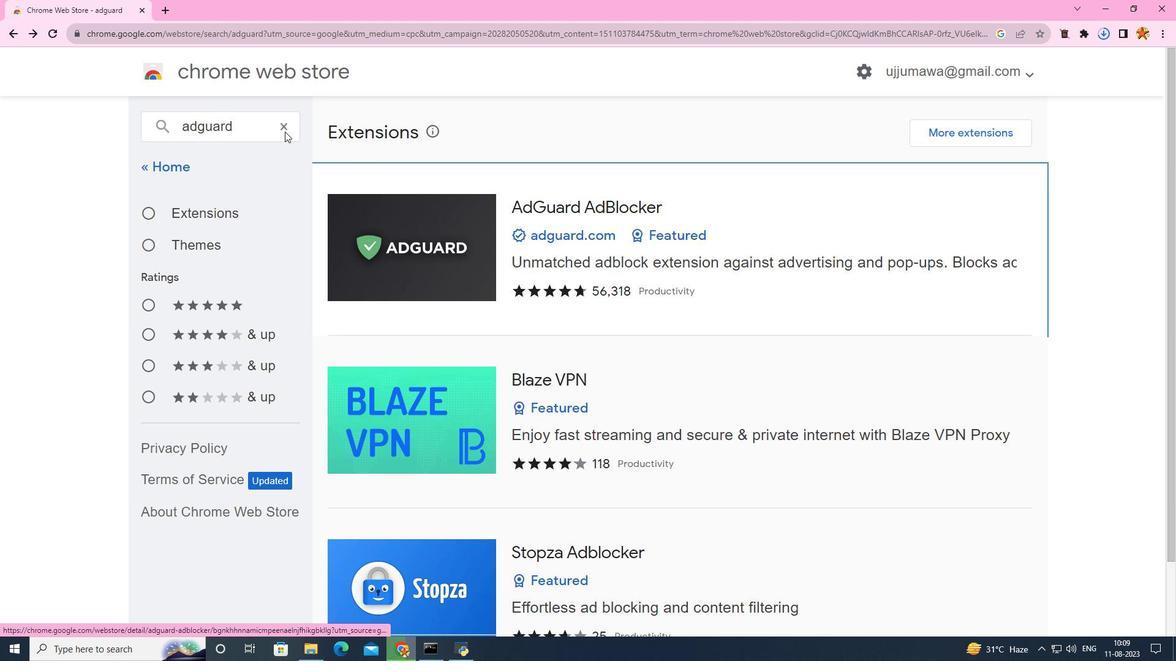 
Action: Mouse pressed left at (284, 131)
Screenshot: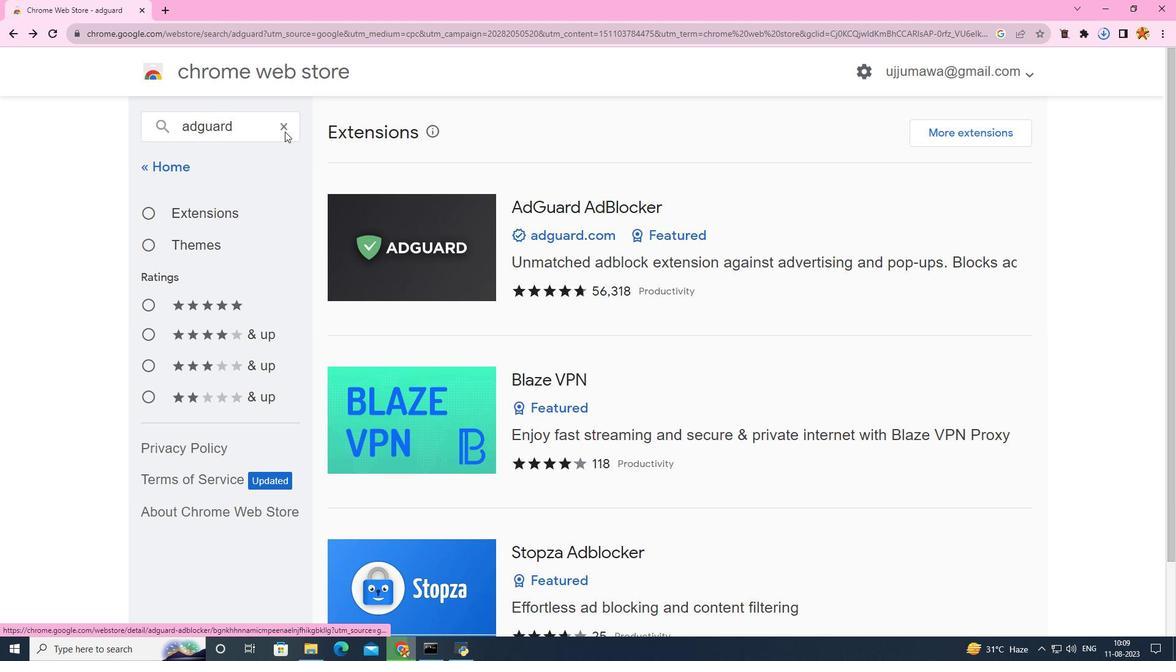 
Action: Mouse moved to (284, 126)
Screenshot: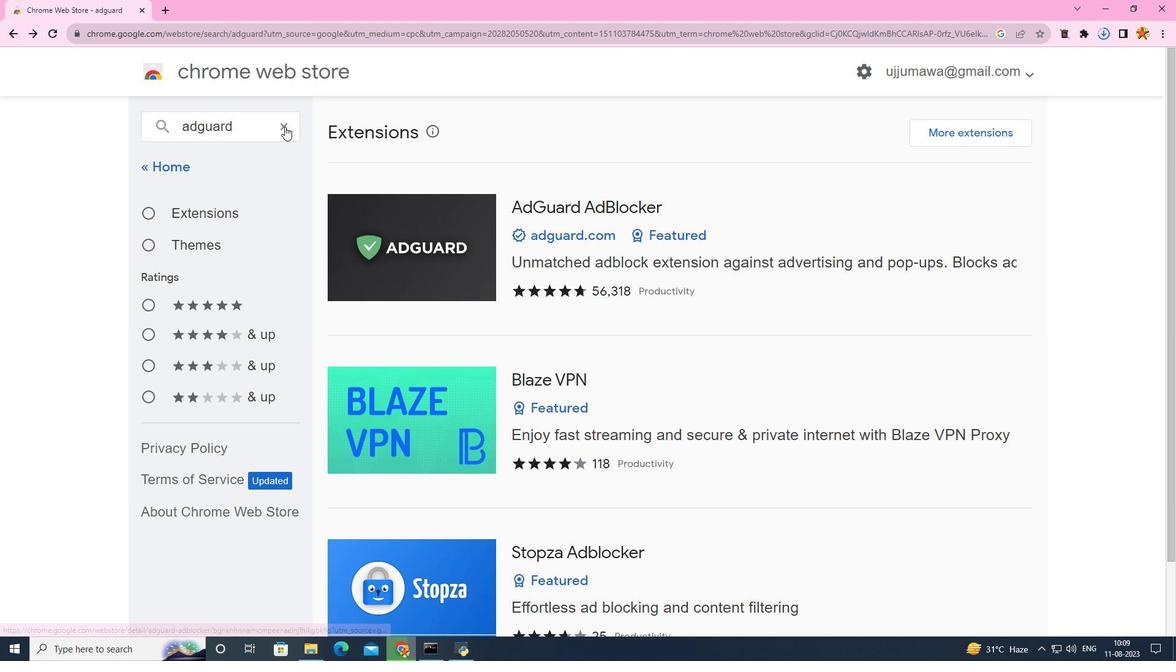 
Action: Mouse pressed left at (284, 126)
Screenshot: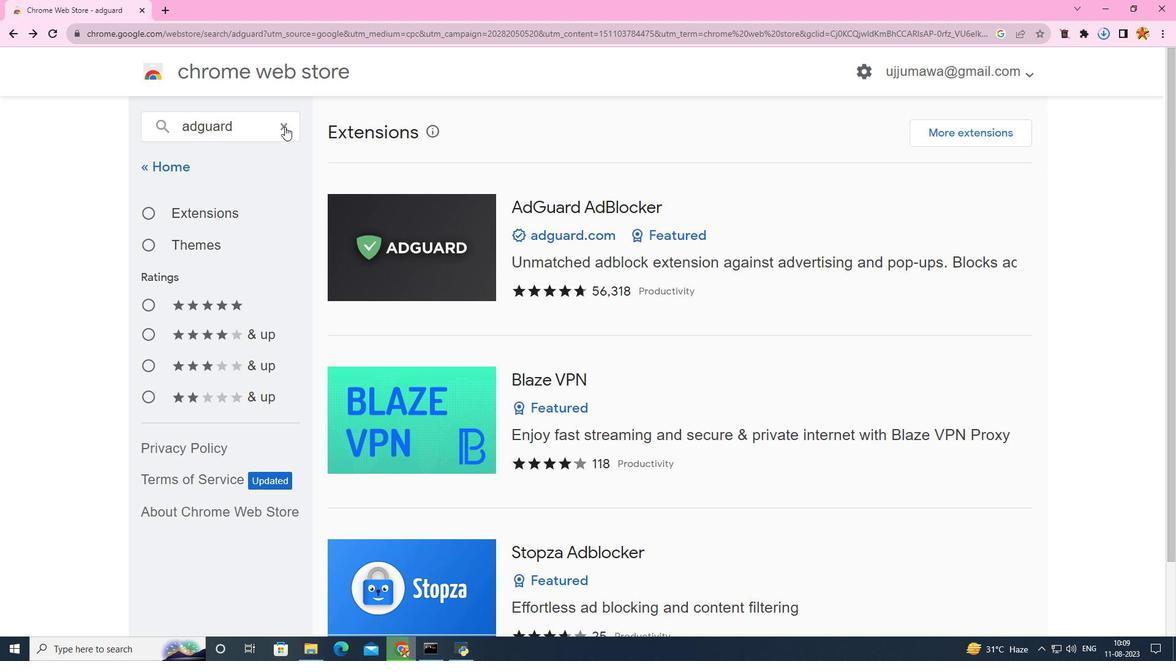 
Action: Mouse moved to (281, 125)
Screenshot: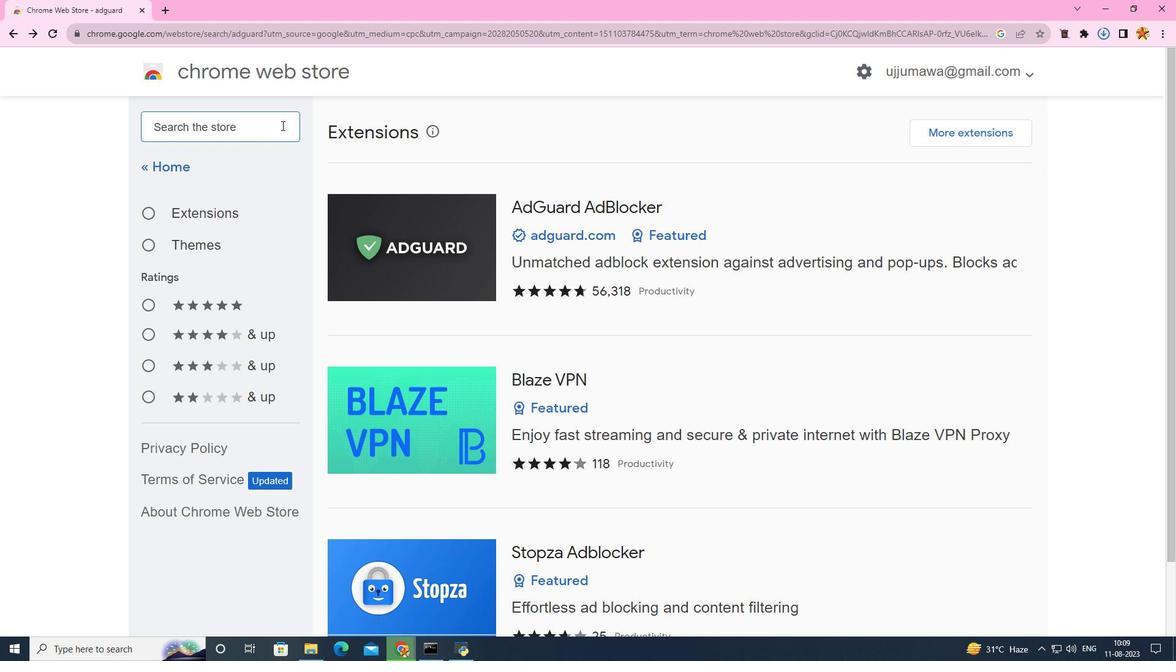 
Action: Key pressed t
Screenshot: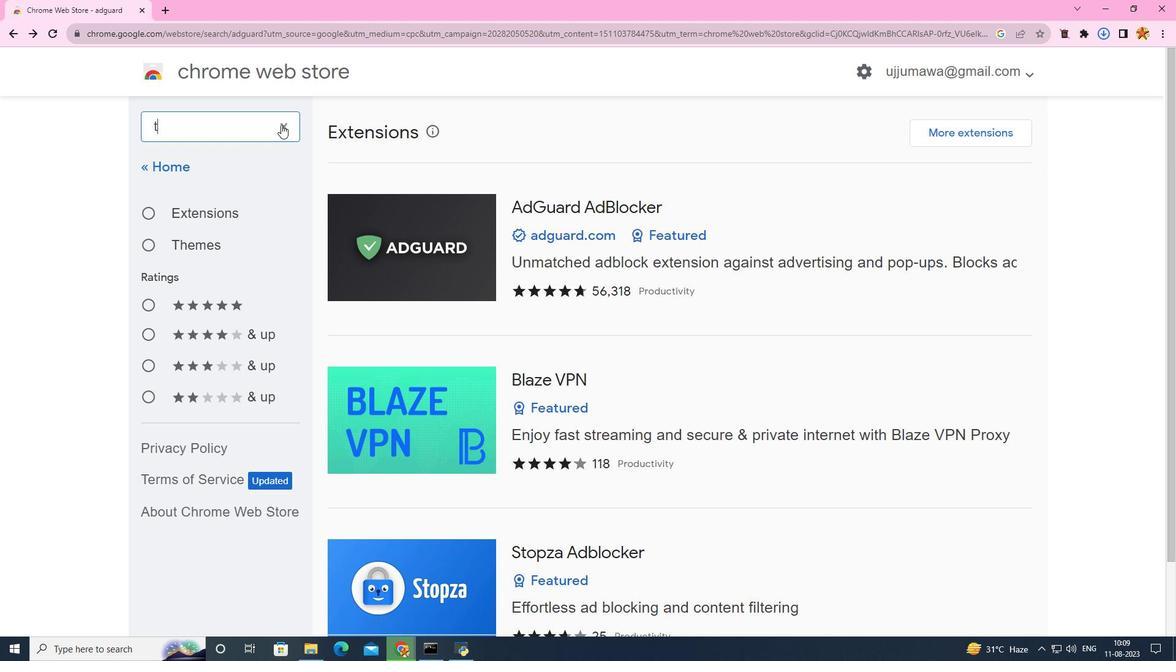 
Action: Mouse moved to (281, 125)
Screenshot: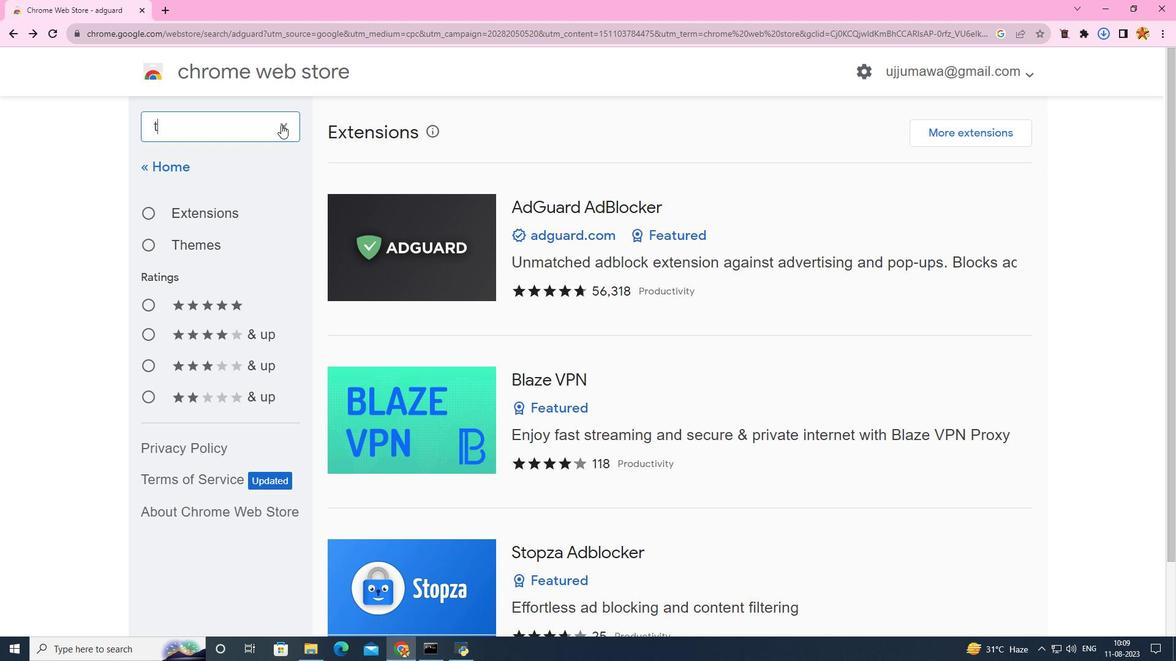 
Action: Key pressed otaladblocker
Screenshot: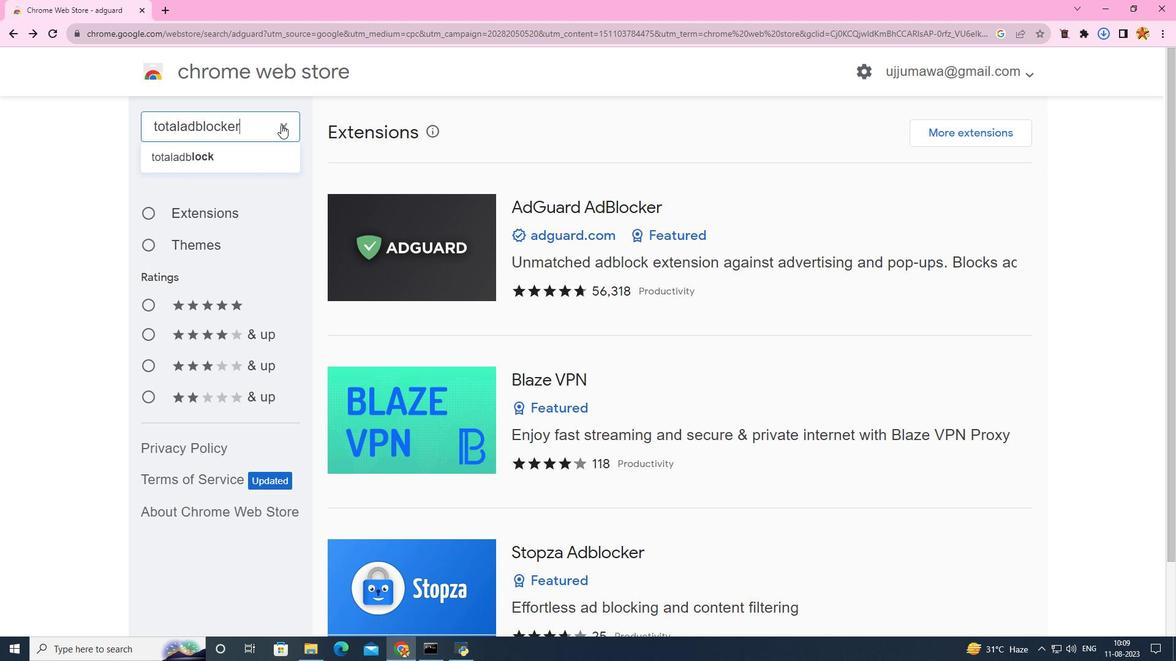 
Action: Mouse moved to (234, 151)
Screenshot: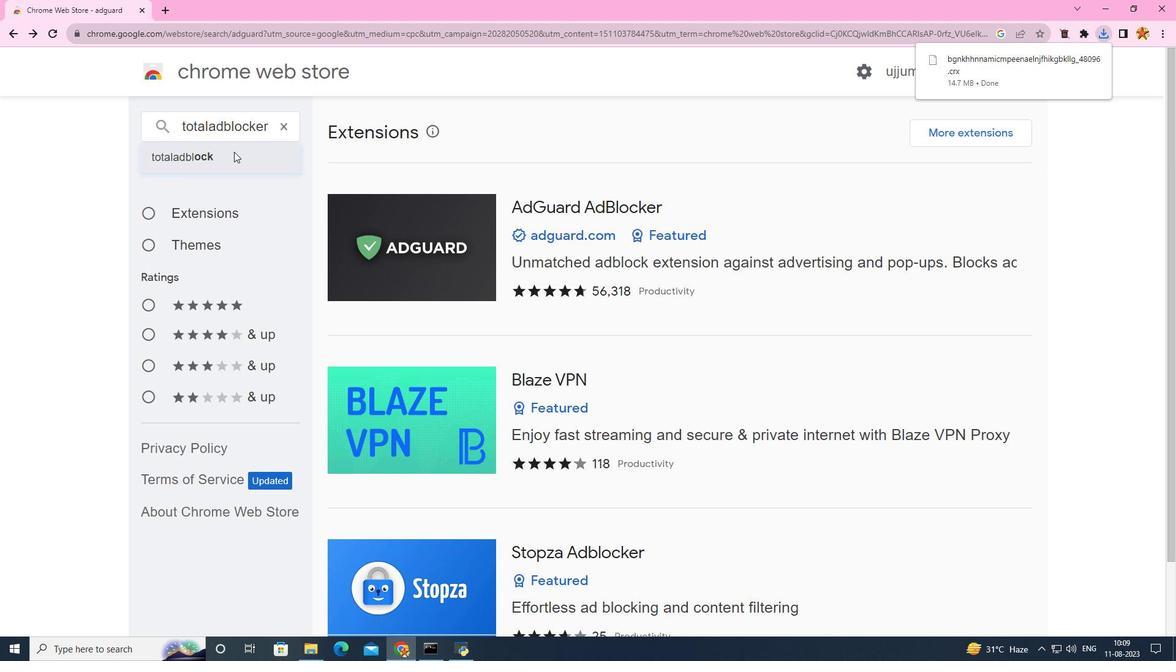 
Action: Mouse pressed left at (234, 151)
Screenshot: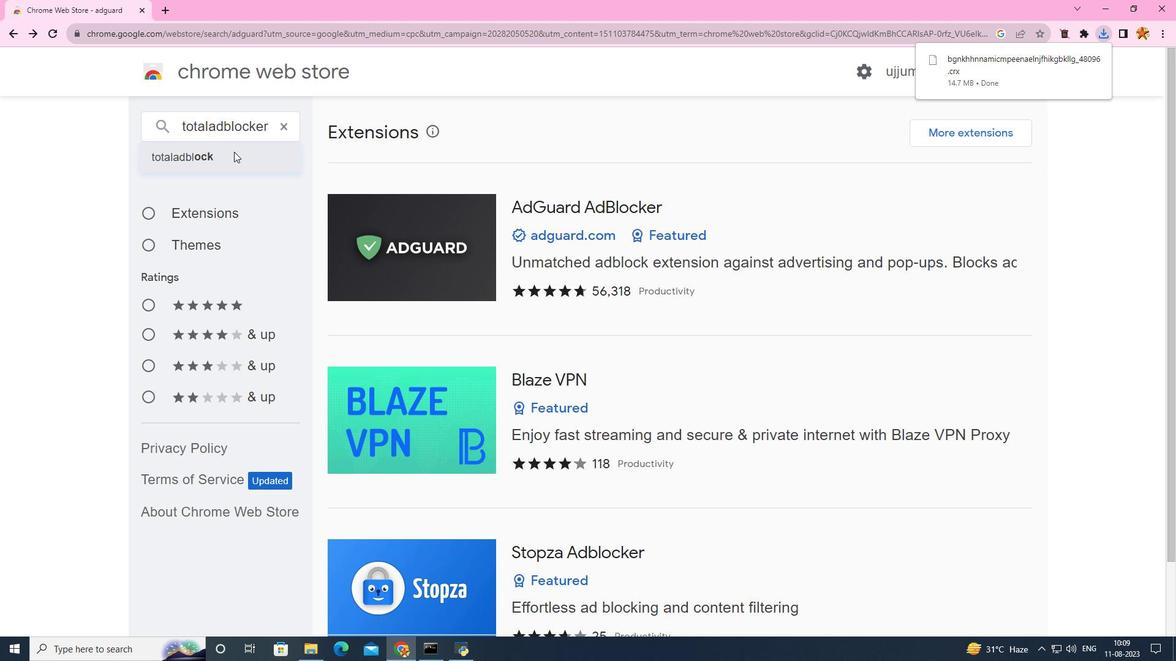 
Action: Mouse moved to (130, 11)
Screenshot: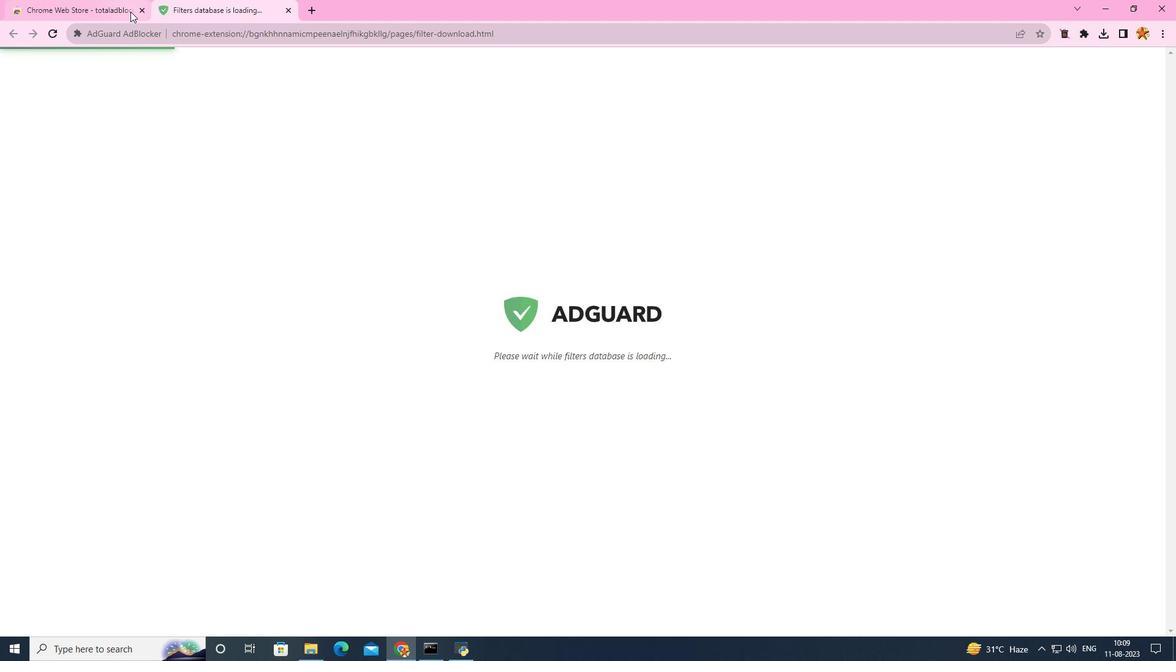 
Action: Mouse pressed left at (130, 11)
Screenshot: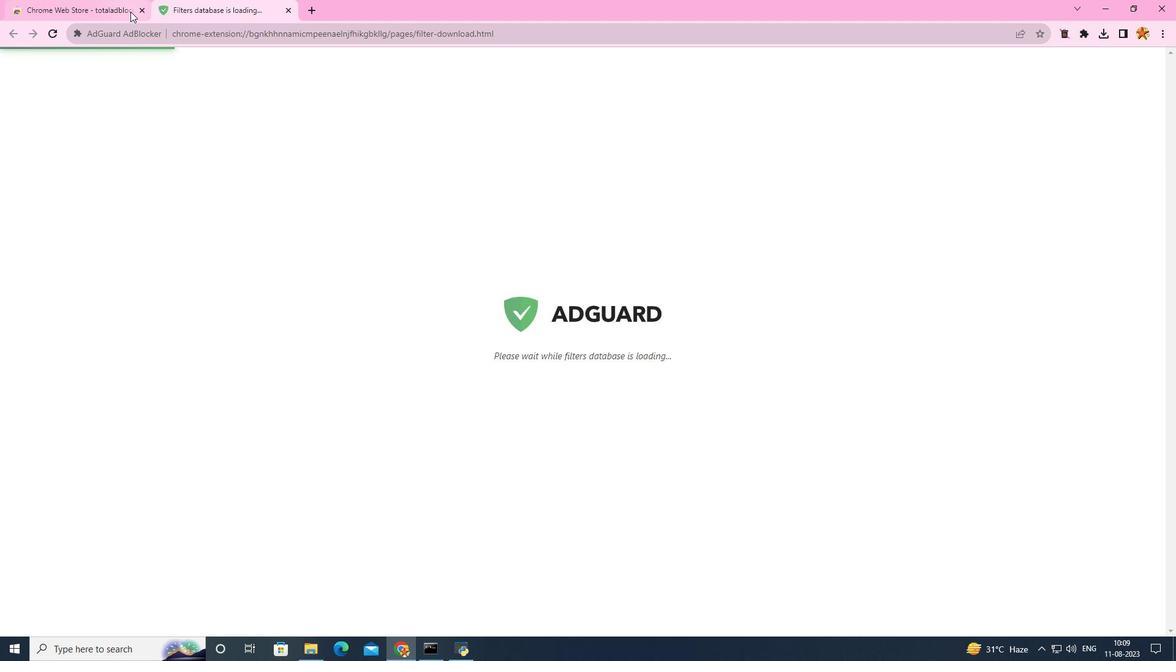 
Action: Mouse moved to (288, 12)
Screenshot: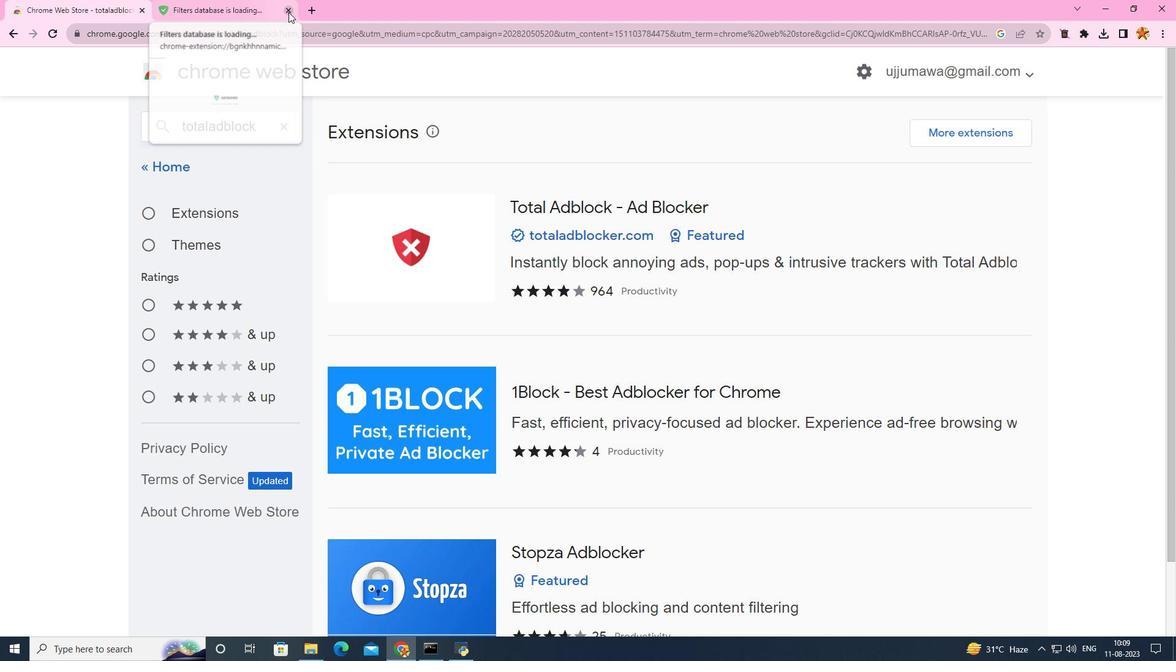 
Action: Mouse pressed left at (288, 12)
Screenshot: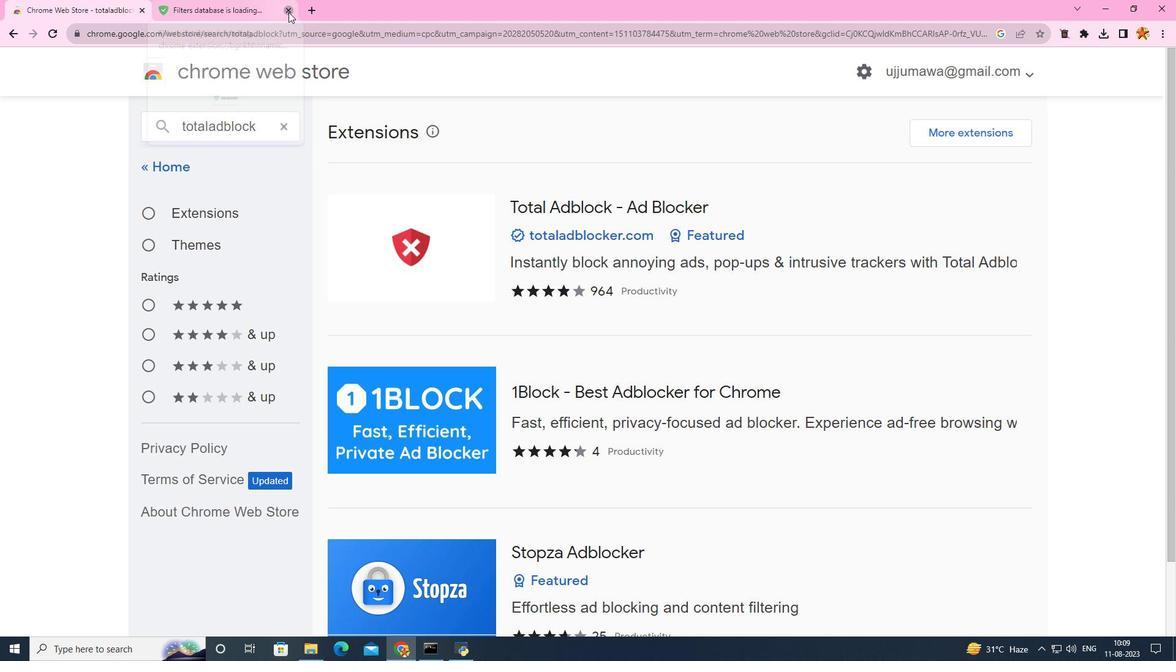 
Action: Mouse moved to (617, 210)
Screenshot: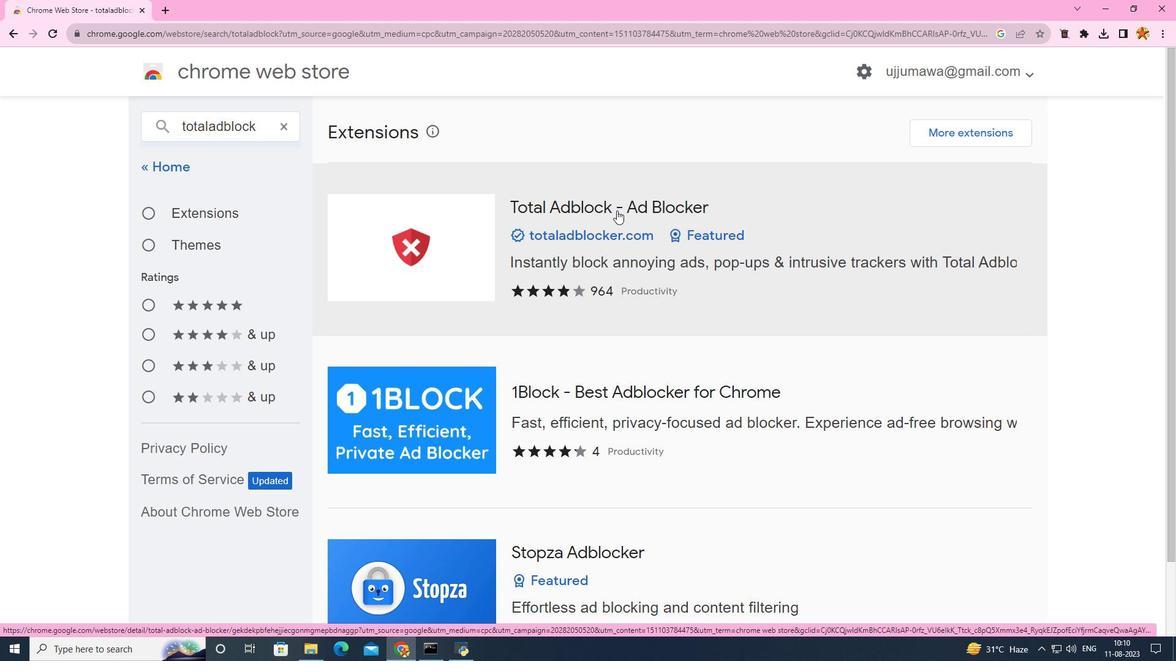 
Action: Mouse pressed left at (617, 210)
Screenshot: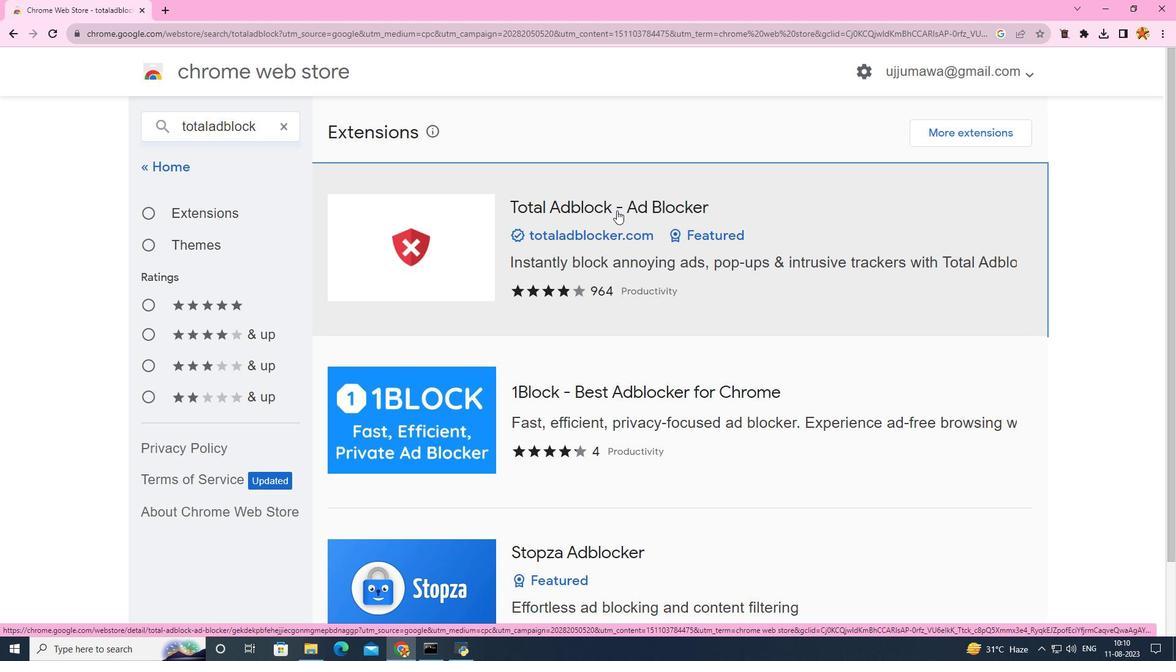
Action: Mouse moved to (873, 189)
Screenshot: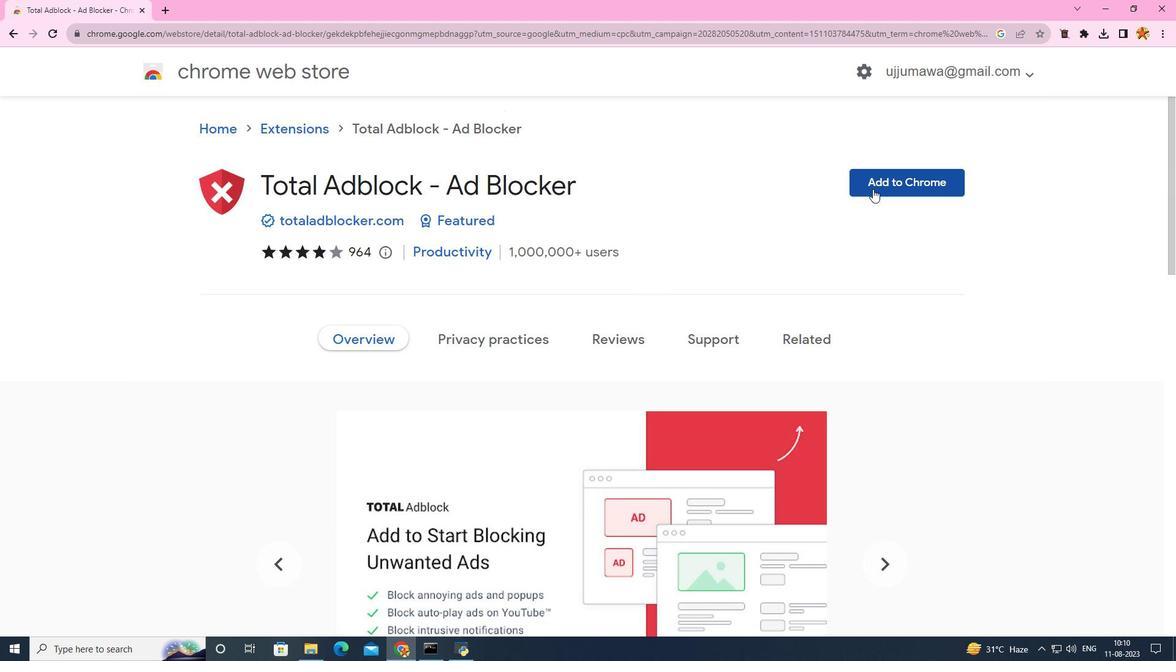 
Action: Mouse pressed left at (873, 189)
Screenshot: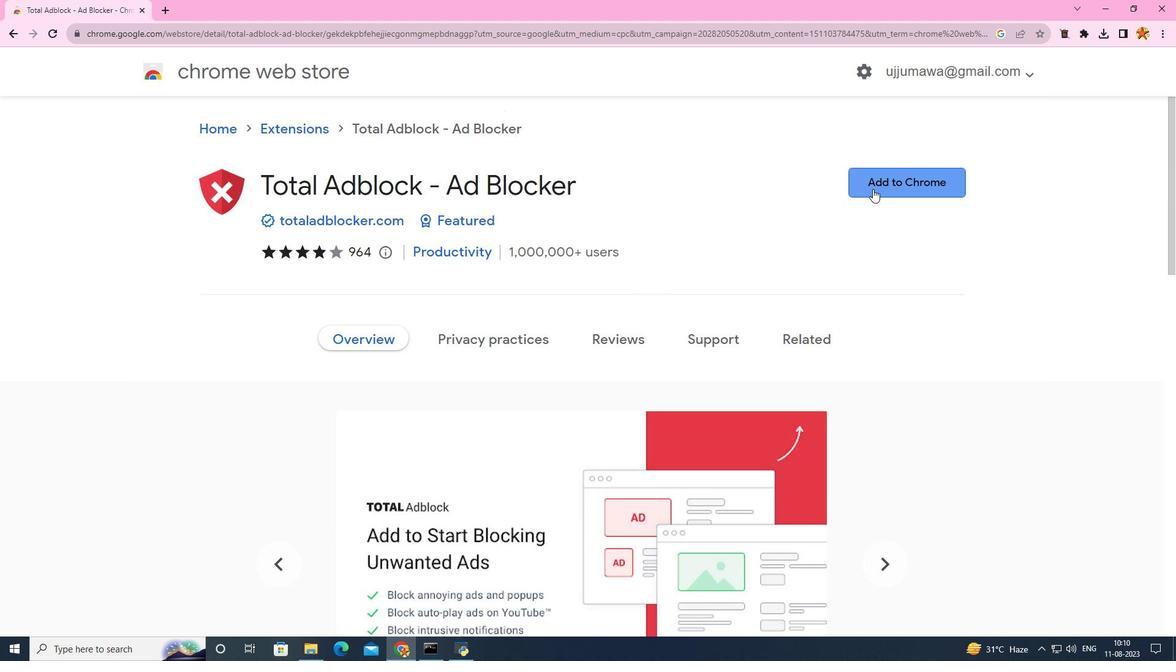 
Action: Mouse moved to (606, 182)
Screenshot: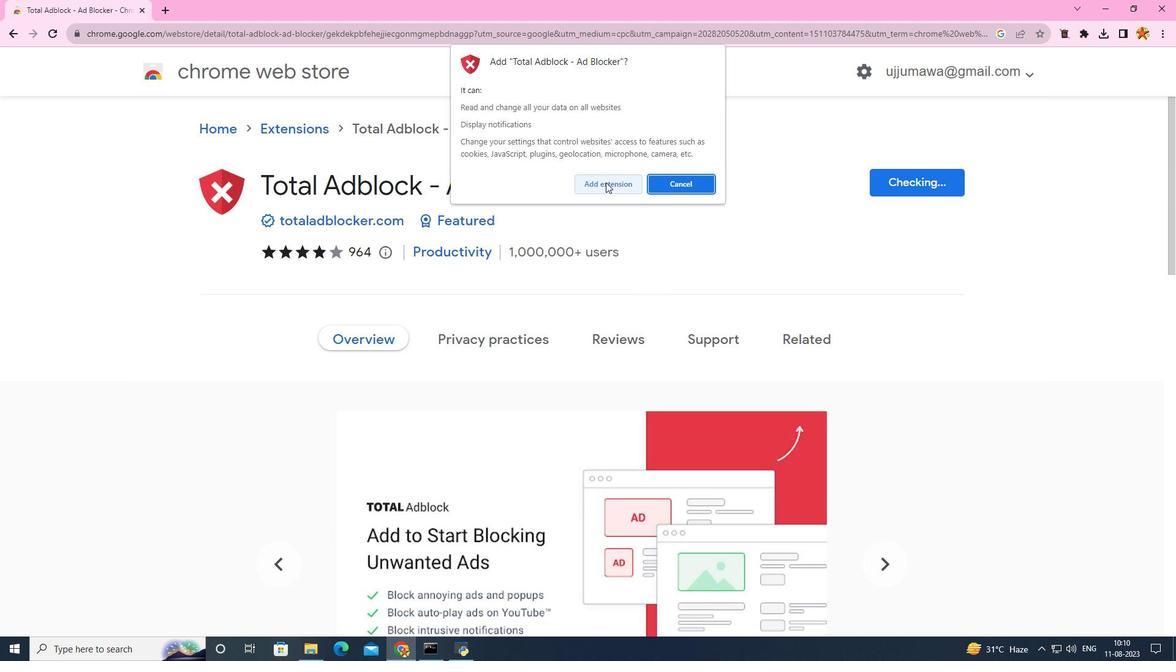 
Action: Mouse pressed left at (606, 182)
Screenshot: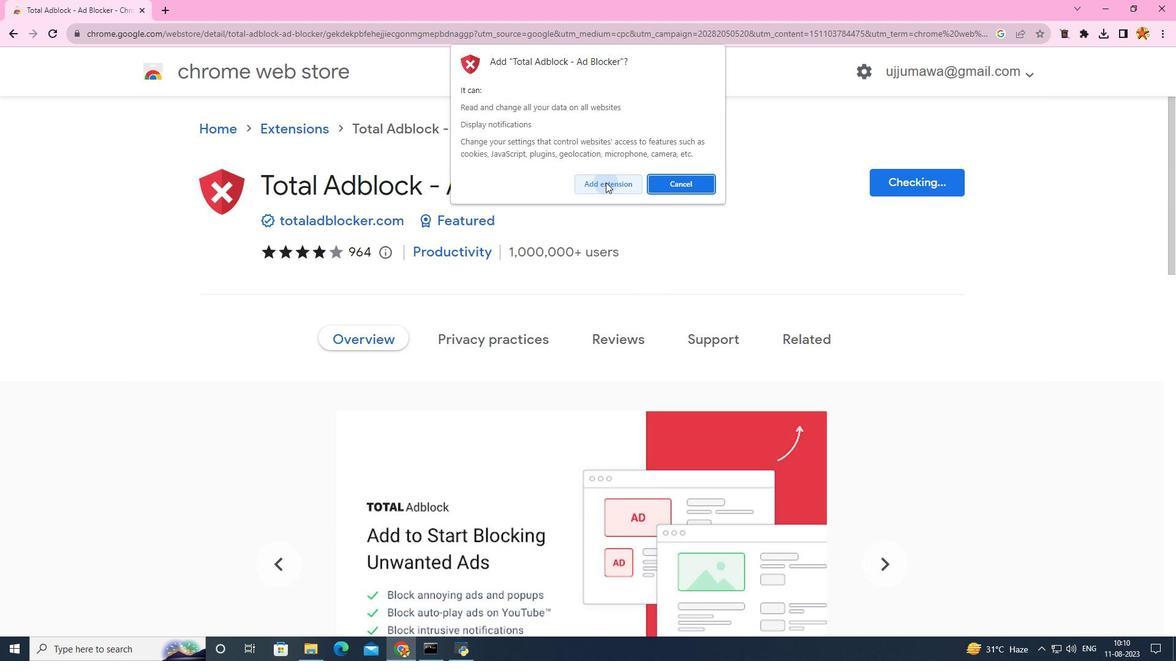 
Action: Mouse moved to (712, 215)
Screenshot: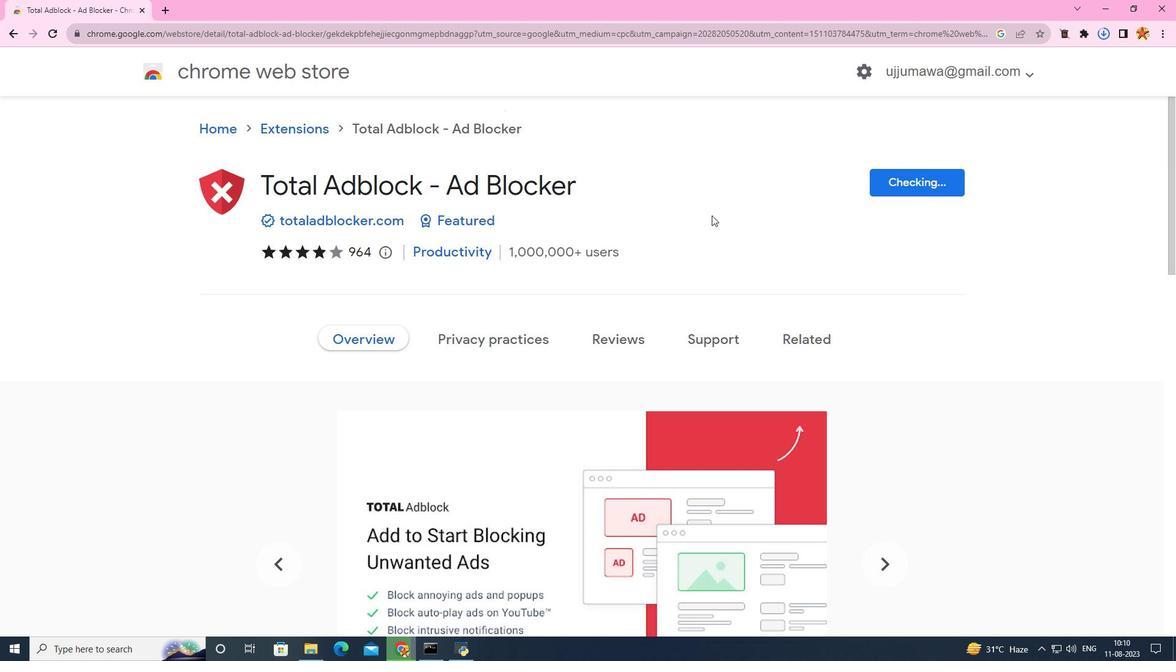 
Action: Mouse scrolled (712, 215) with delta (0, 0)
Screenshot: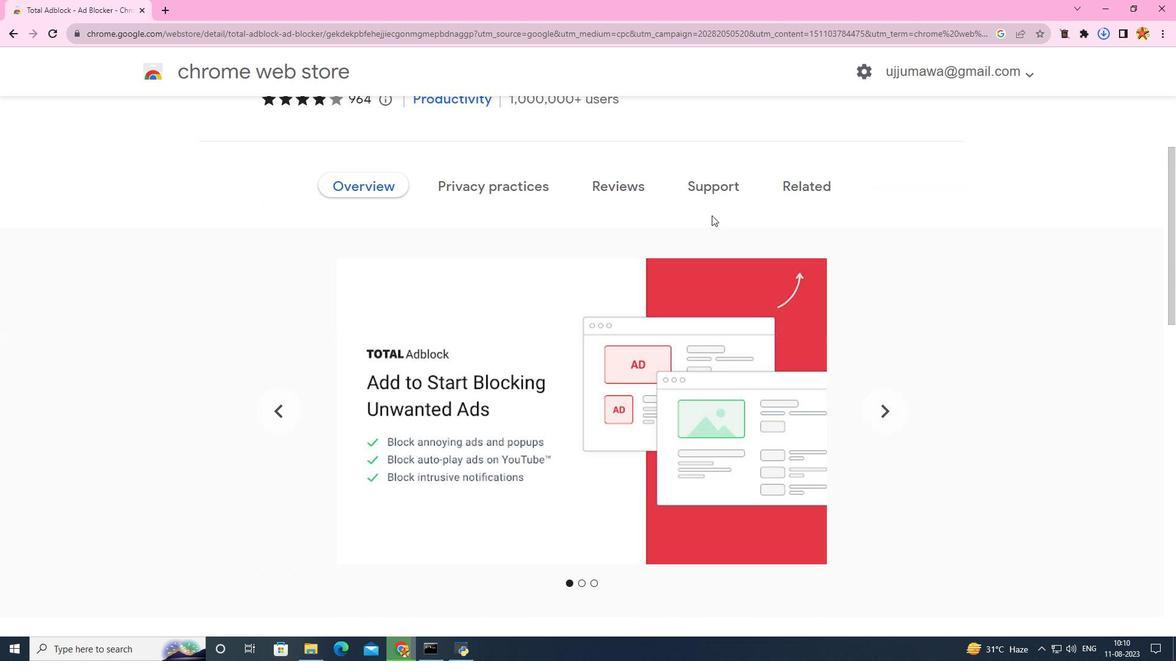 
Action: Mouse scrolled (712, 215) with delta (0, 0)
Screenshot: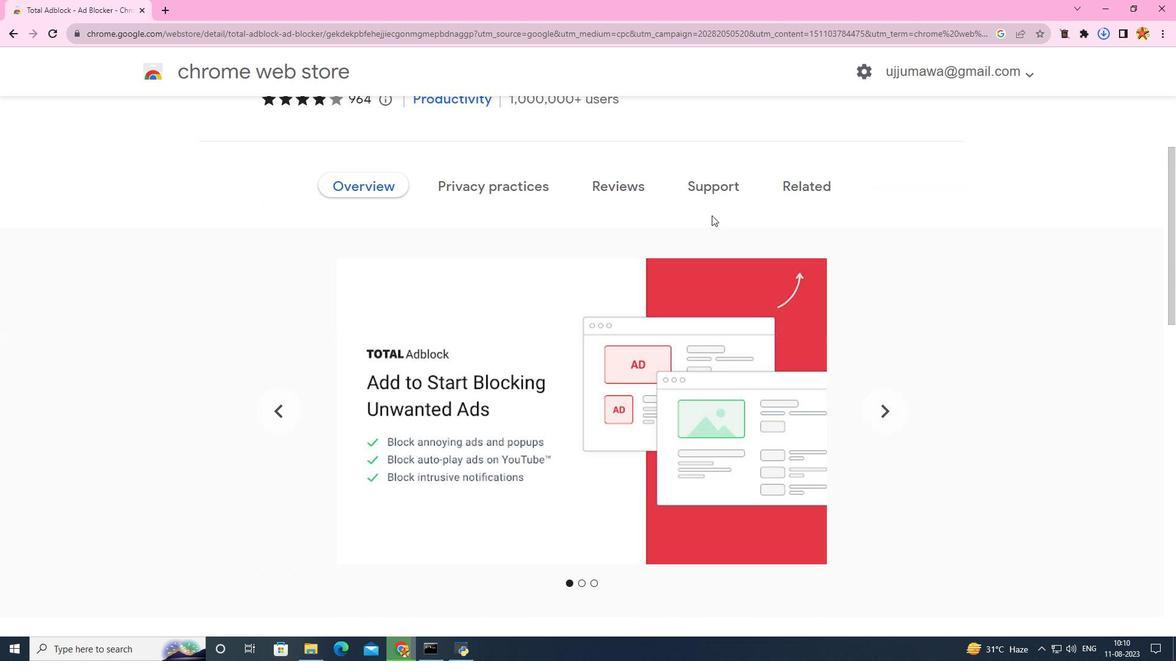 
Action: Mouse scrolled (712, 215) with delta (0, 0)
Screenshot: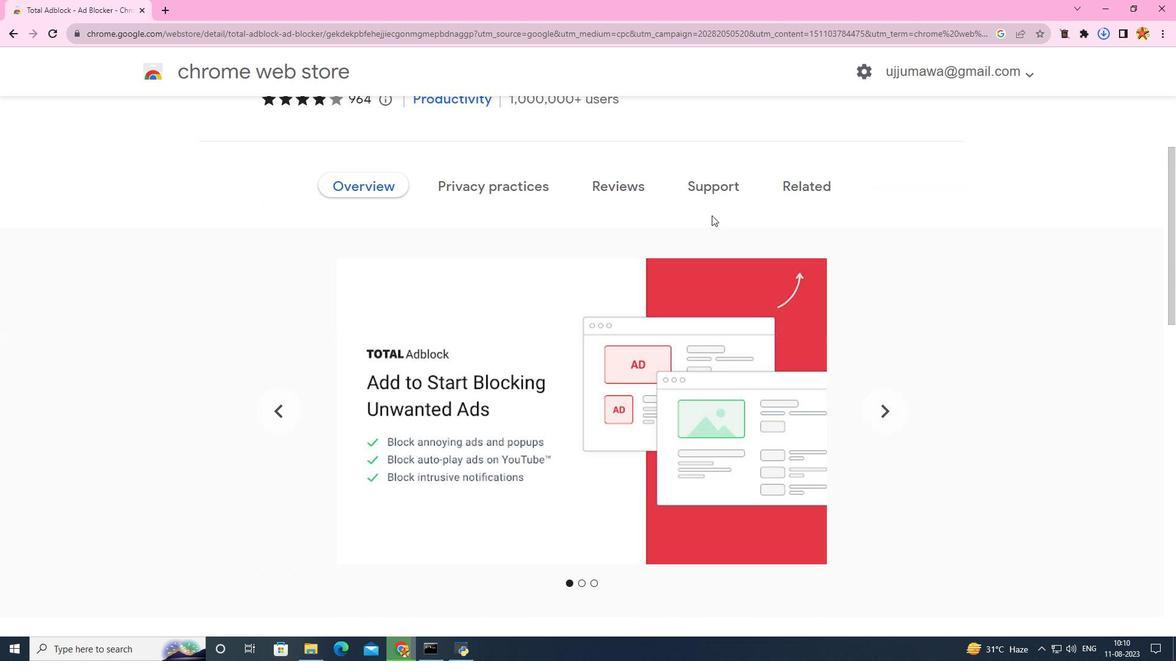 
Action: Mouse moved to (712, 212)
Screenshot: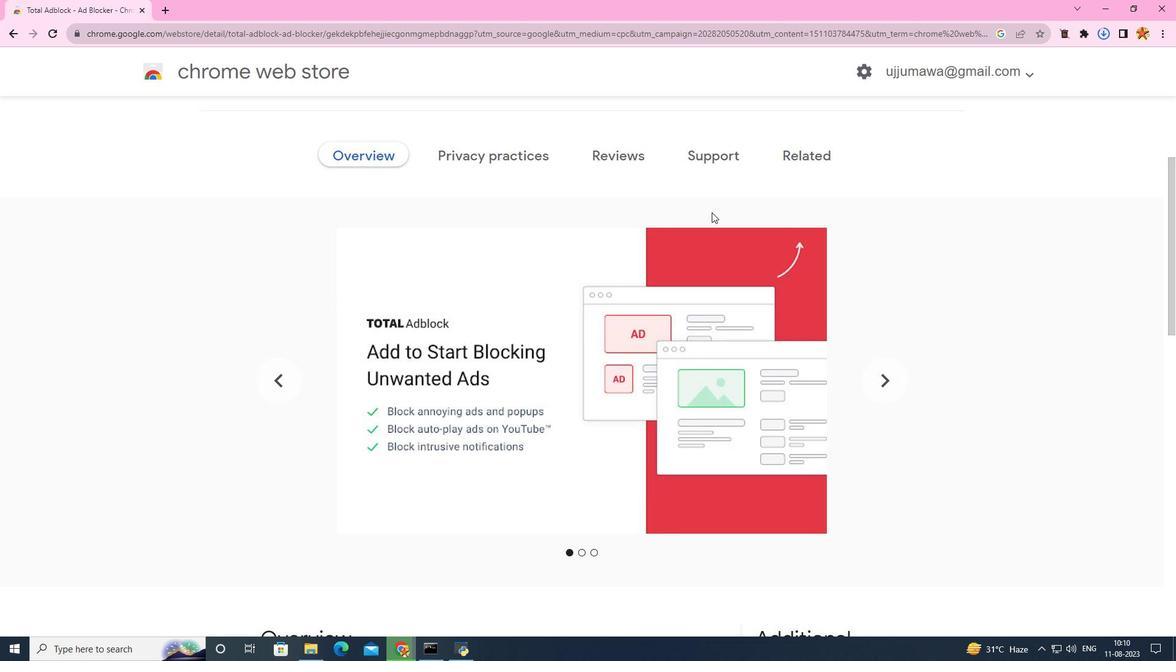 
Action: Mouse scrolled (712, 212) with delta (0, 0)
Screenshot: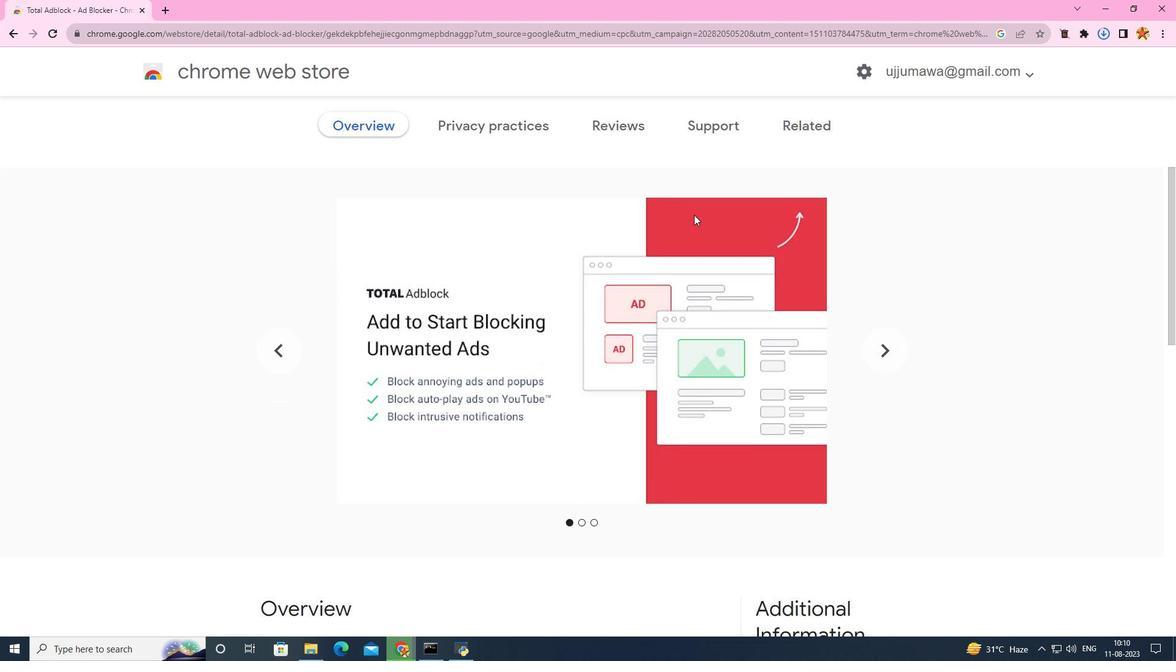 
Action: Mouse moved to (708, 212)
Screenshot: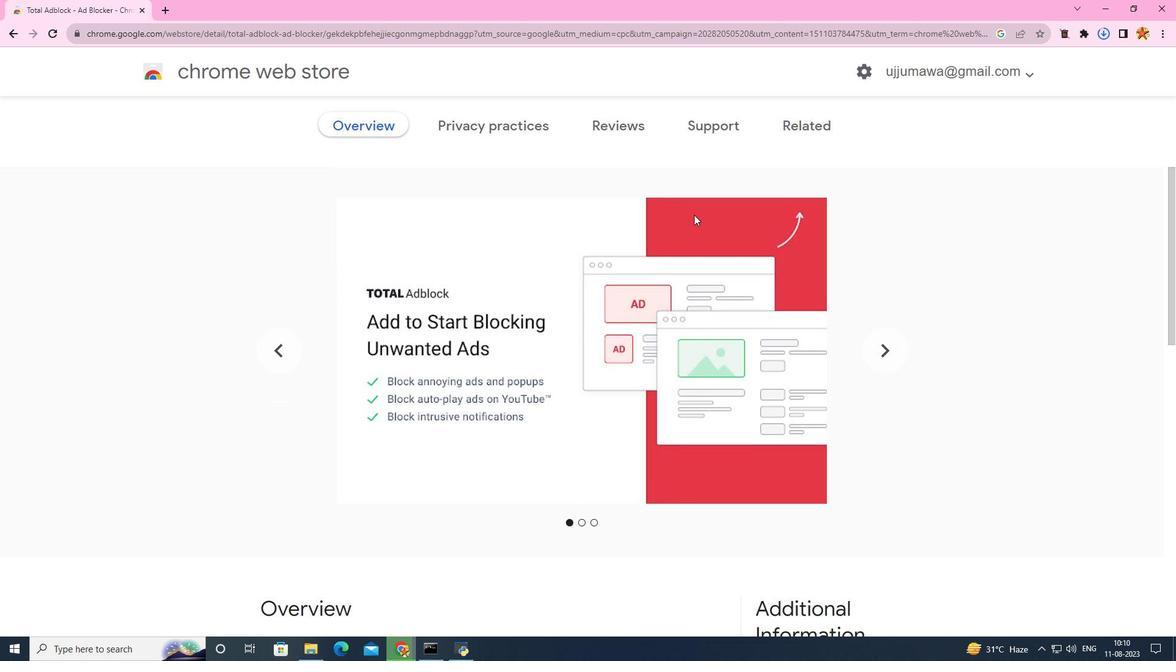
Action: Mouse scrolled (708, 211) with delta (0, 0)
Screenshot: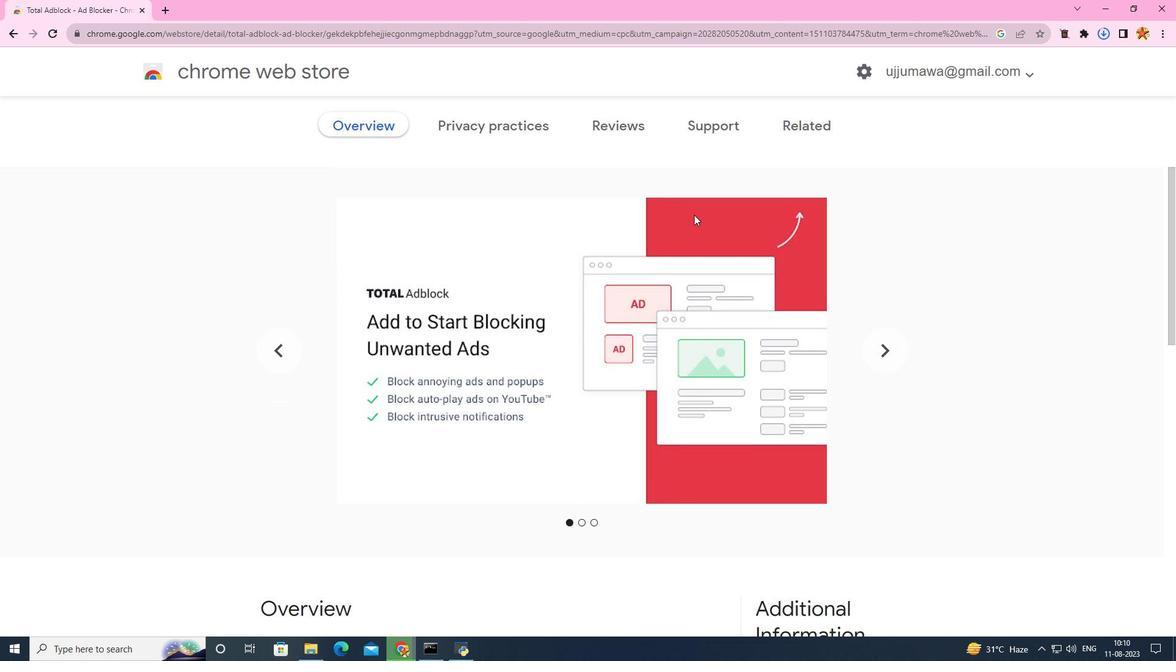 
Action: Mouse moved to (698, 214)
Screenshot: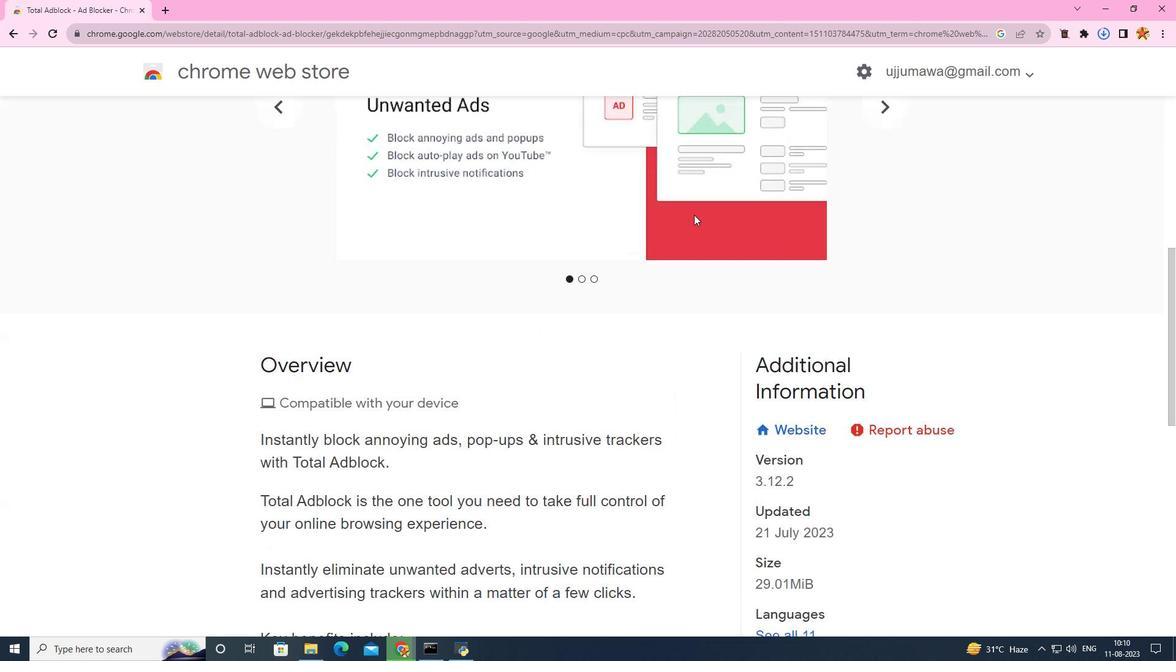 
Action: Mouse scrolled (703, 212) with delta (0, 0)
Screenshot: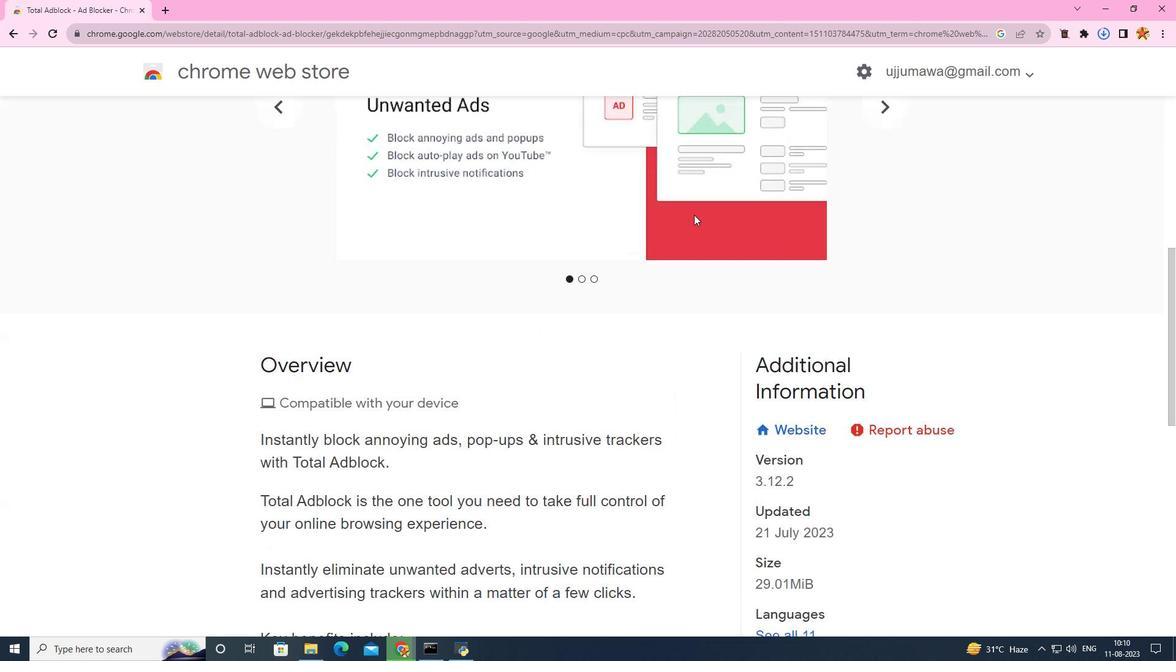 
Action: Mouse moved to (695, 215)
Screenshot: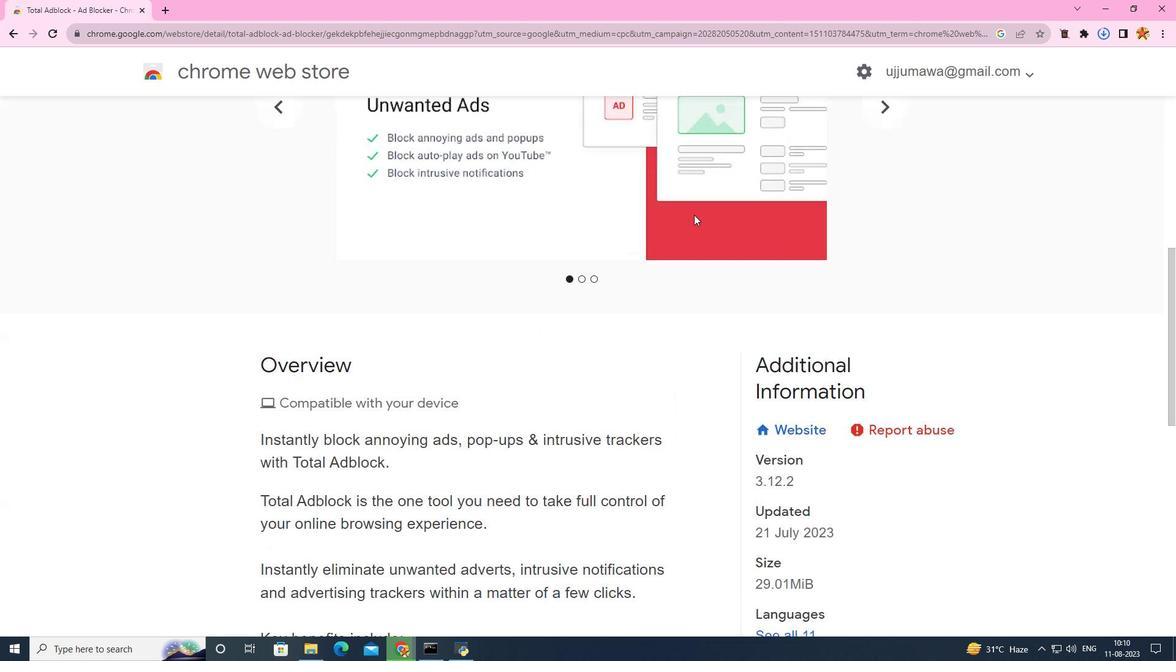 
Action: Mouse scrolled (698, 213) with delta (0, 0)
Screenshot: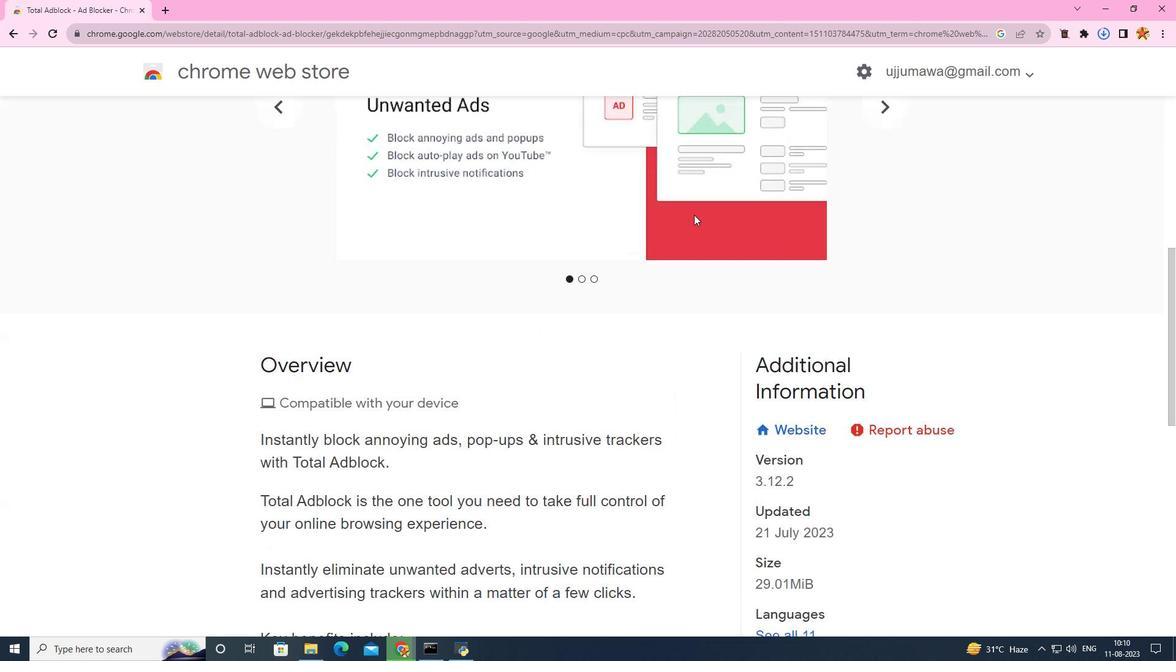 
Action: Mouse moved to (694, 215)
Screenshot: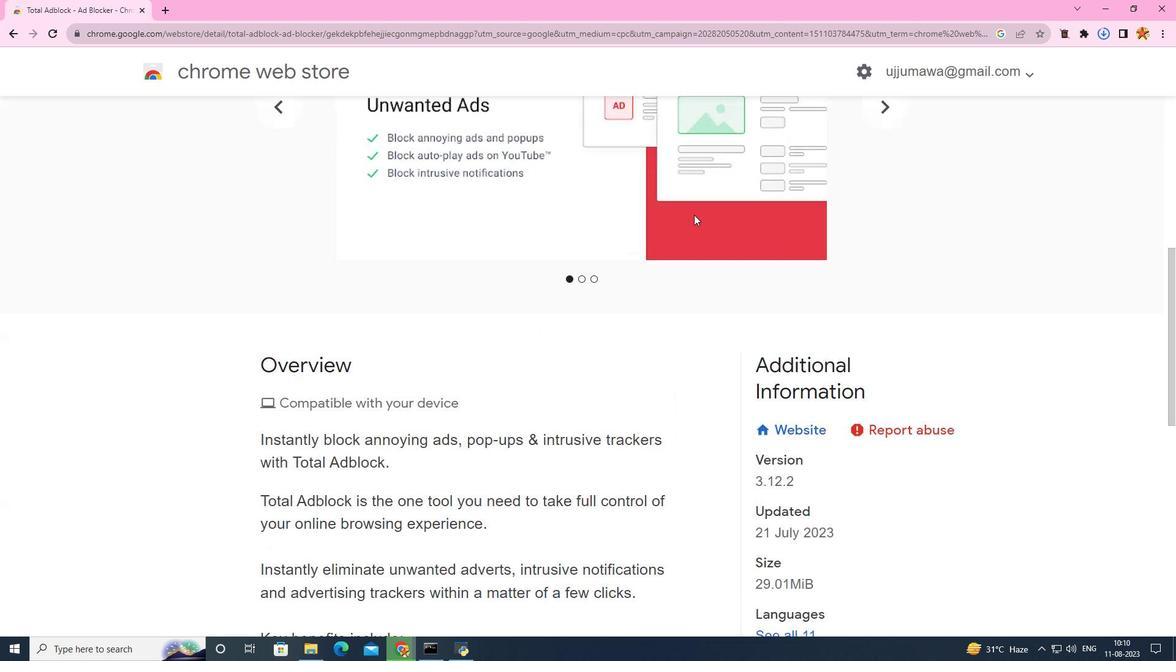 
Action: Mouse scrolled (694, 214) with delta (0, 0)
Screenshot: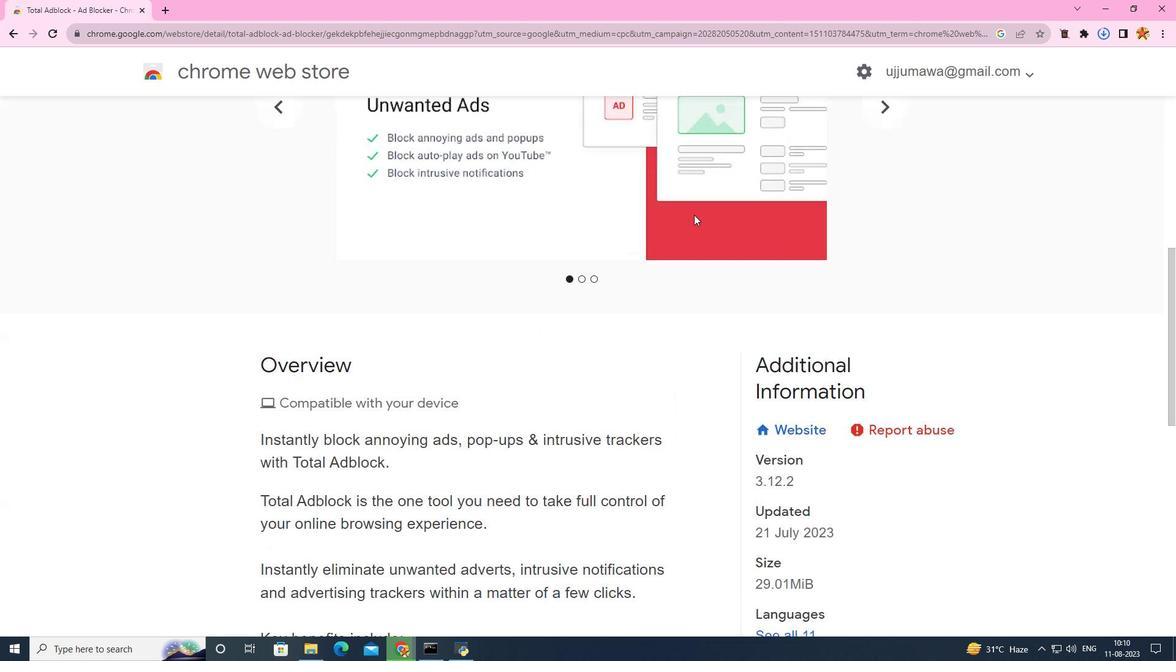 
Action: Mouse moved to (505, 349)
Screenshot: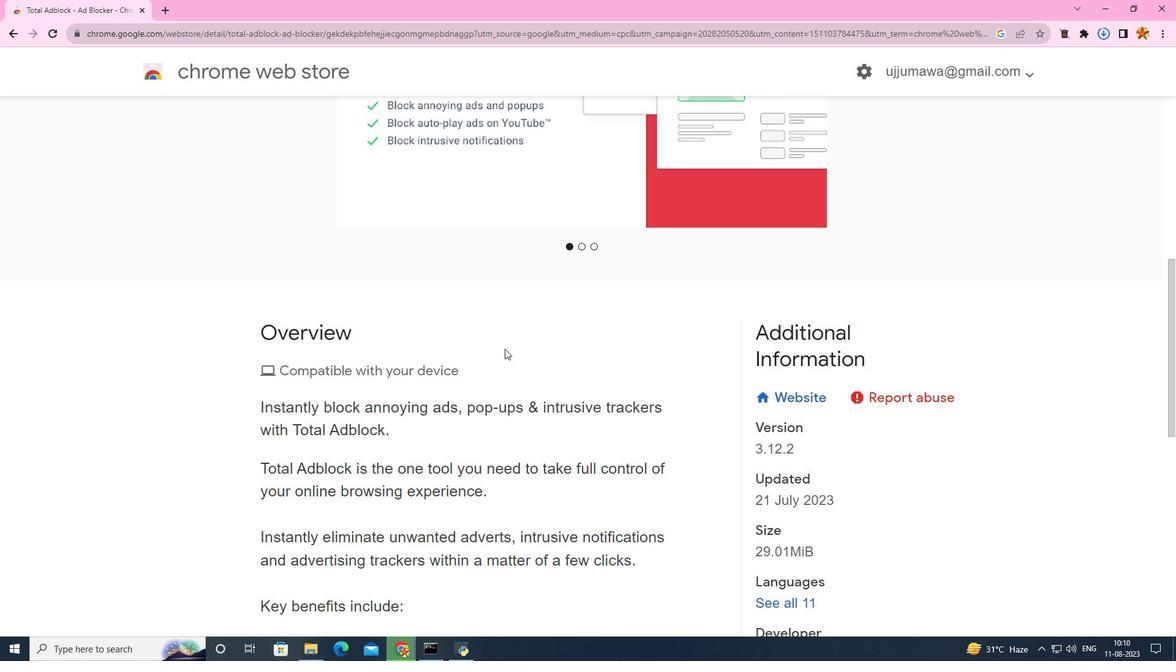 
Action: Mouse scrolled (505, 349) with delta (0, 0)
Screenshot: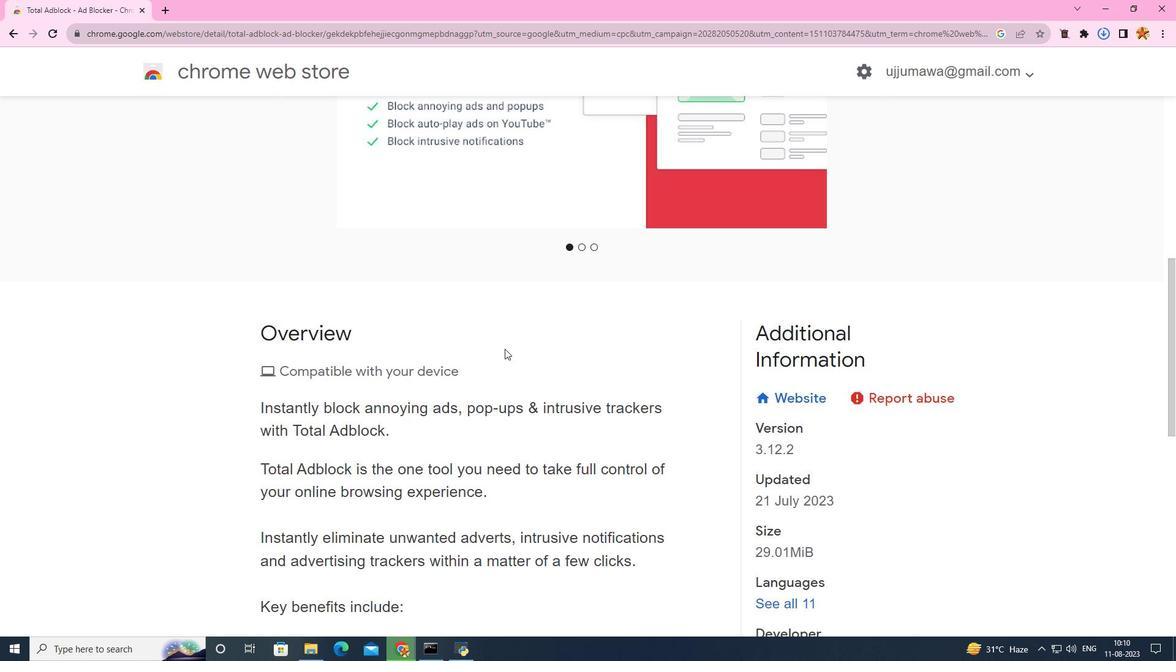 
Action: Mouse moved to (505, 349)
Screenshot: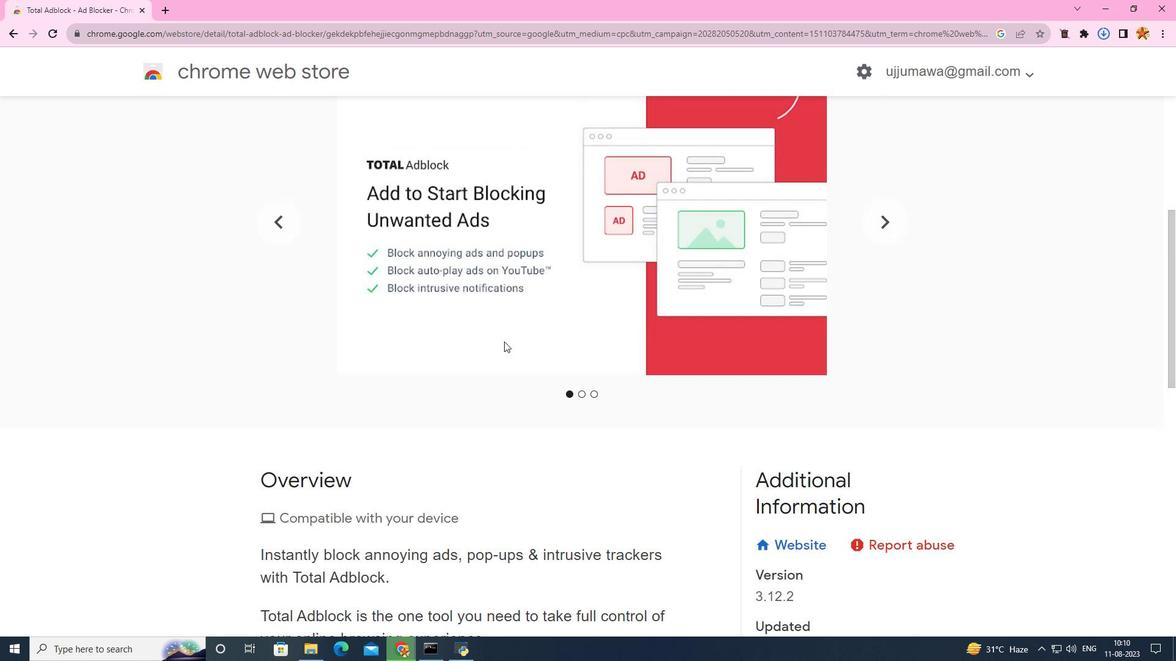 
Action: Mouse scrolled (505, 349) with delta (0, 0)
Screenshot: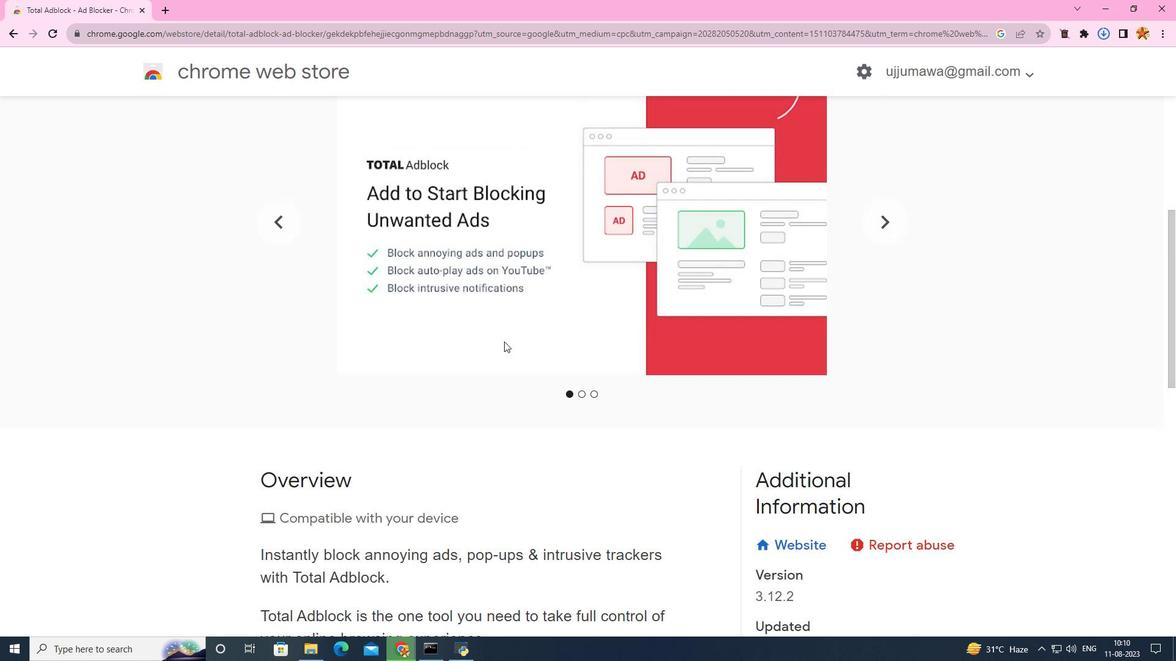 
Action: Mouse scrolled (505, 349) with delta (0, 0)
Screenshot: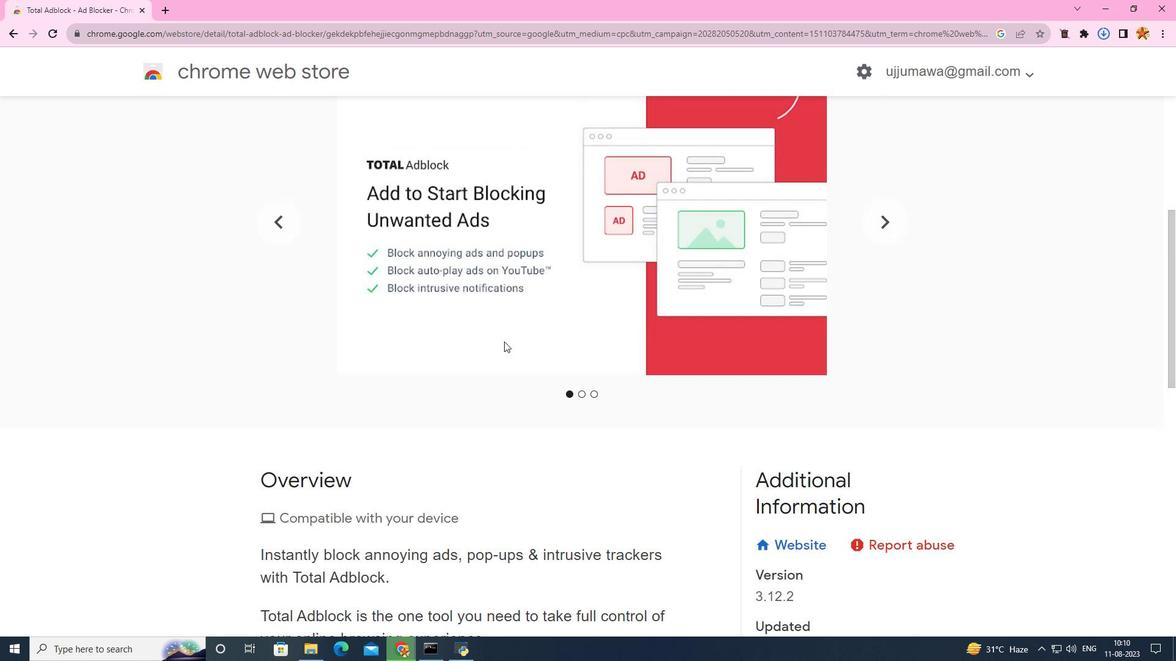 
Action: Mouse scrolled (505, 349) with delta (0, 0)
Screenshot: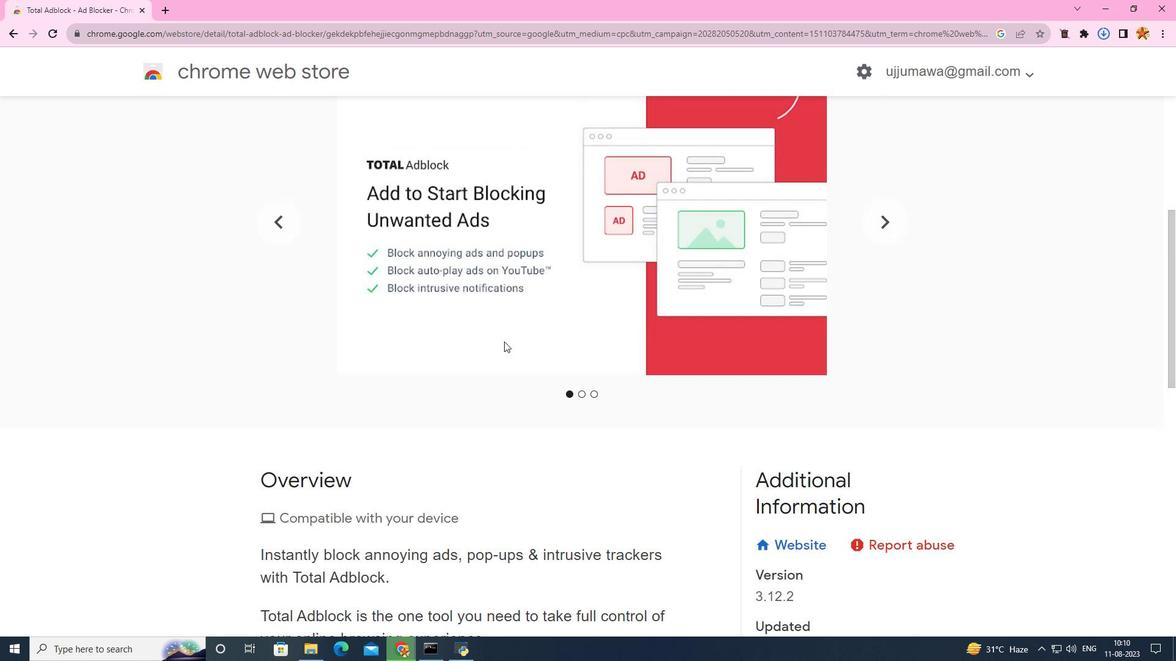 
Action: Mouse scrolled (505, 349) with delta (0, 0)
Screenshot: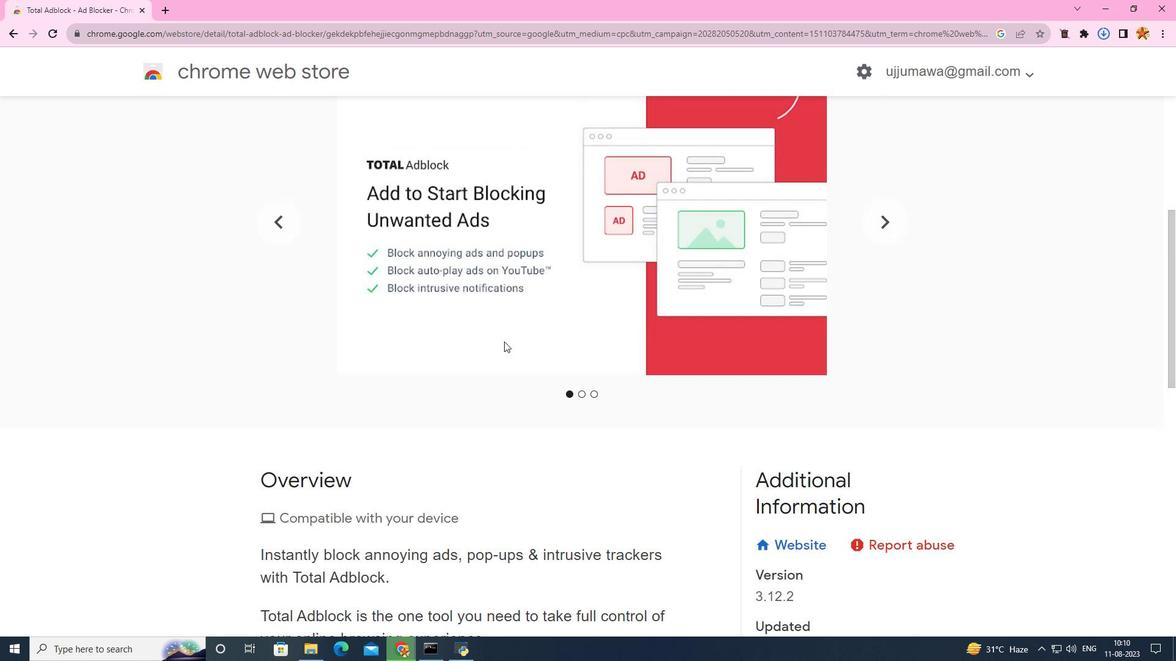 
Action: Mouse scrolled (505, 349) with delta (0, 0)
Screenshot: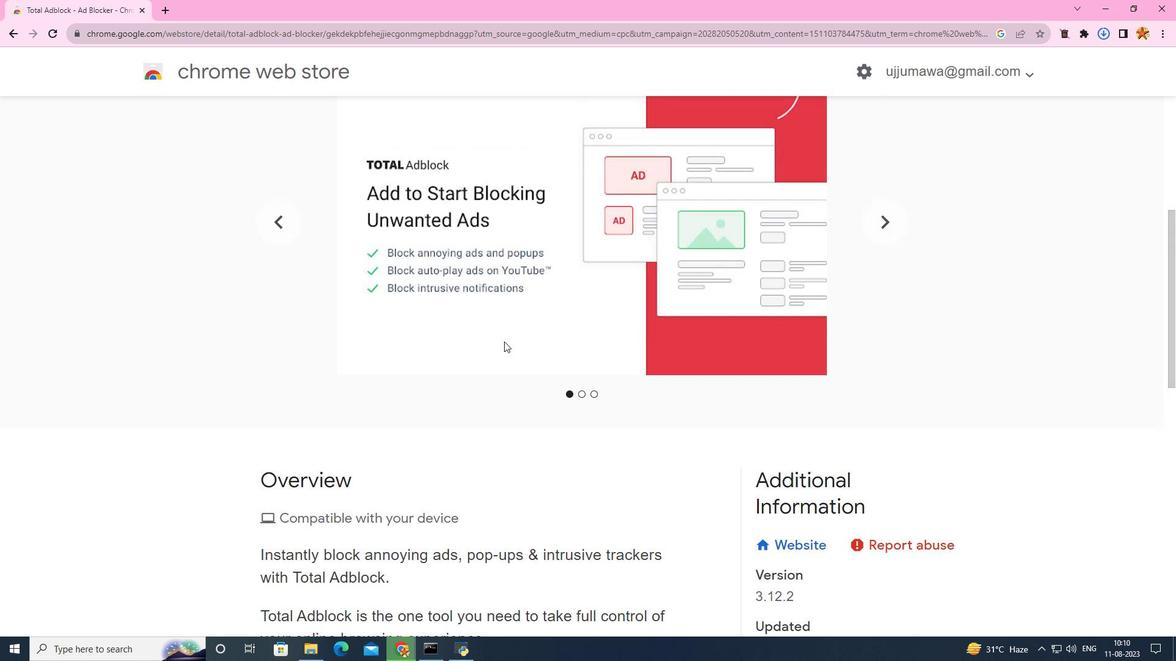 
Action: Mouse moved to (505, 324)
Screenshot: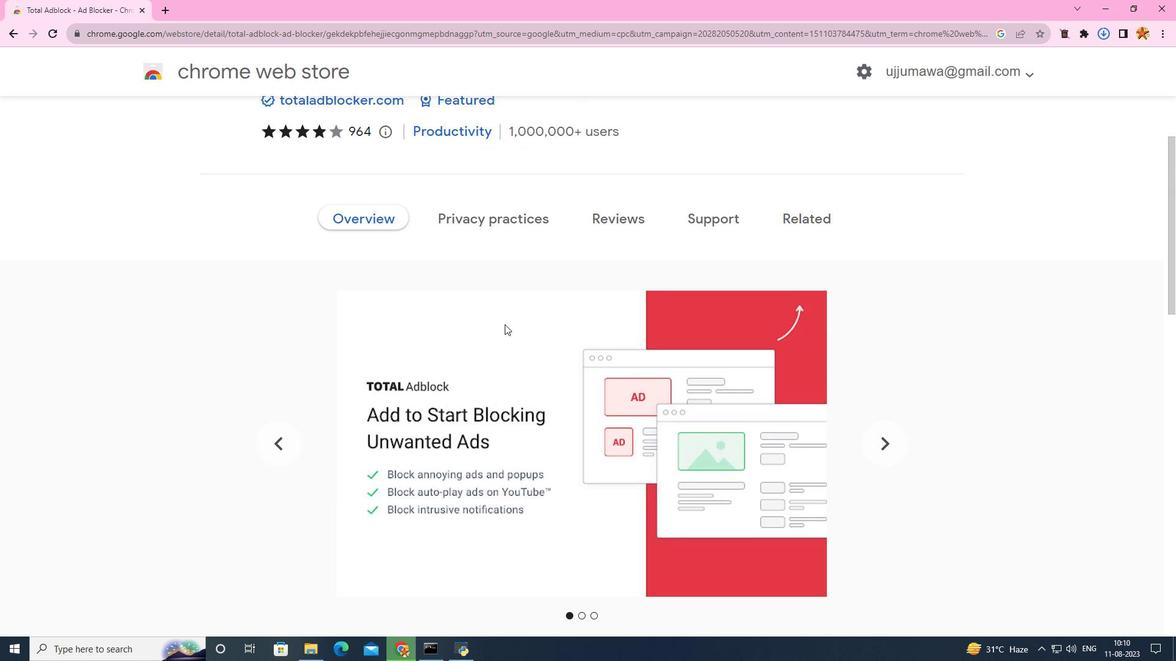 
Action: Mouse scrolled (505, 325) with delta (0, 0)
Screenshot: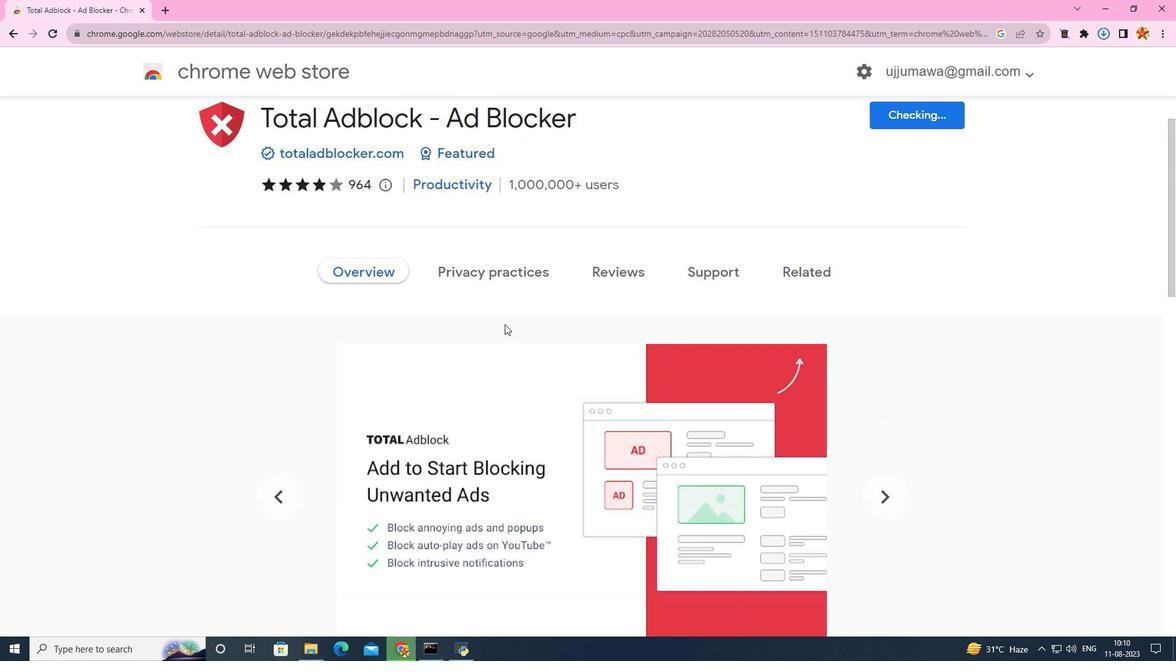 
Action: Mouse scrolled (505, 325) with delta (0, 0)
Screenshot: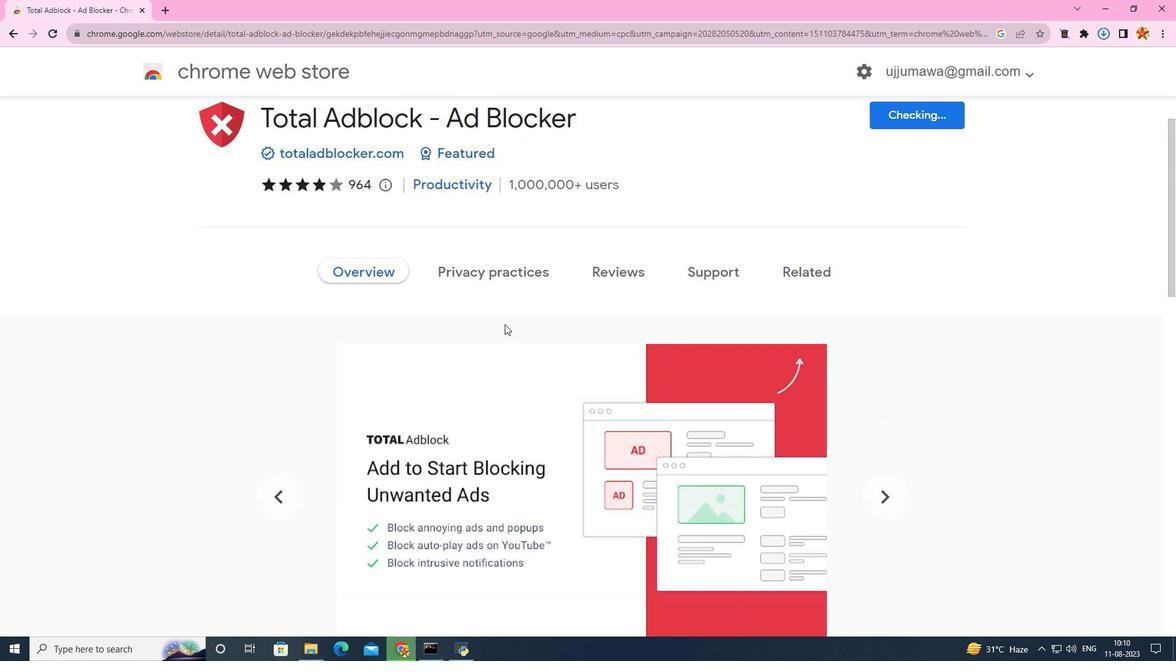 
Action: Mouse scrolled (505, 325) with delta (0, 0)
Screenshot: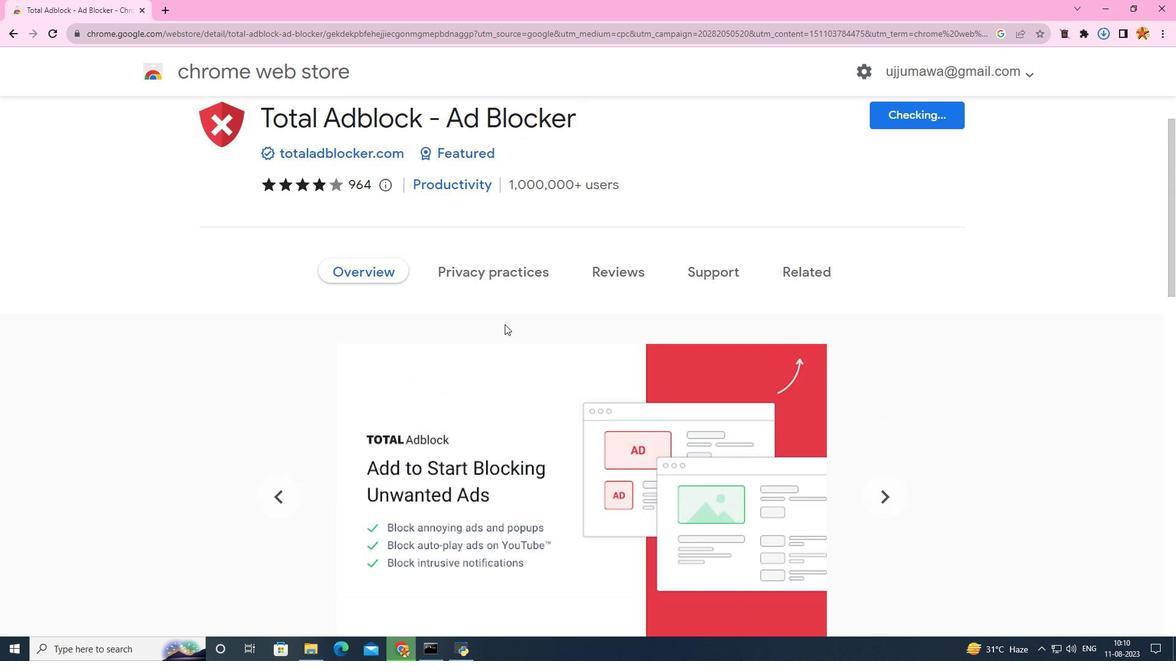 
Action: Mouse scrolled (505, 325) with delta (0, 0)
Screenshot: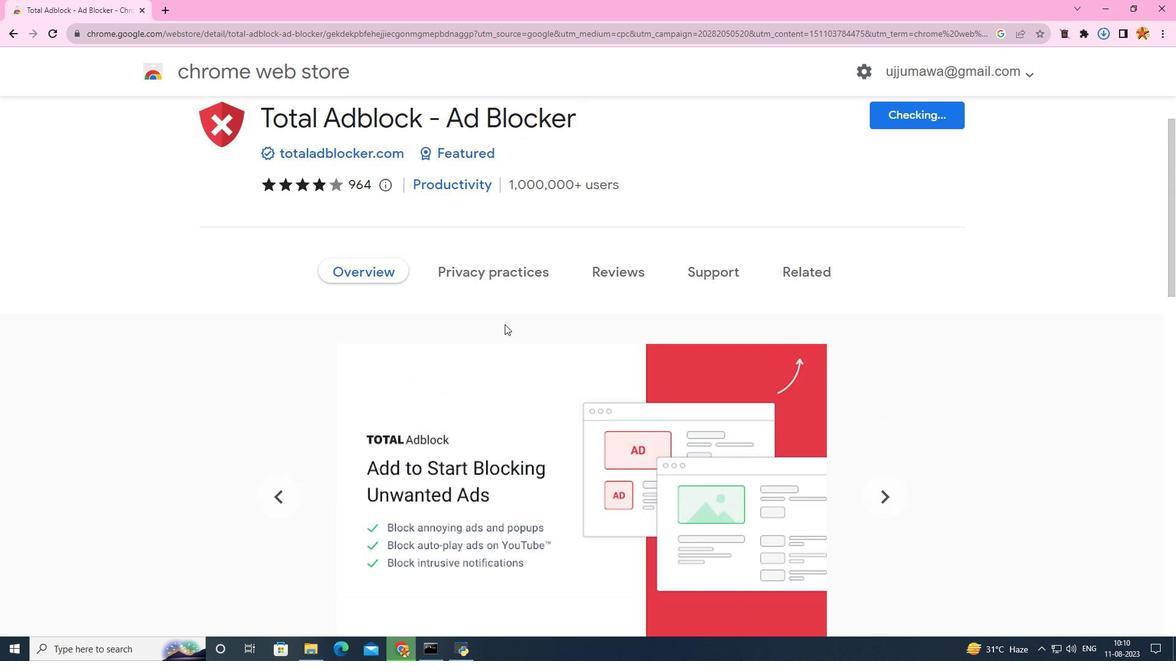 
Action: Mouse scrolled (505, 325) with delta (0, 0)
Screenshot: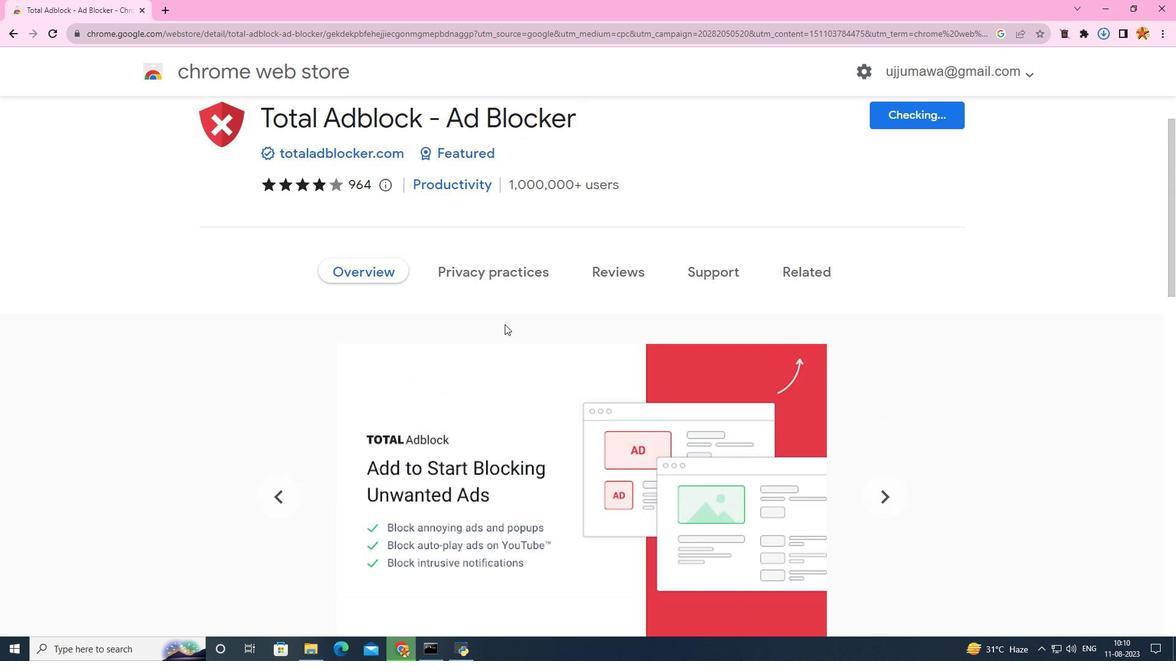 
Action: Mouse scrolled (505, 325) with delta (0, 0)
Screenshot: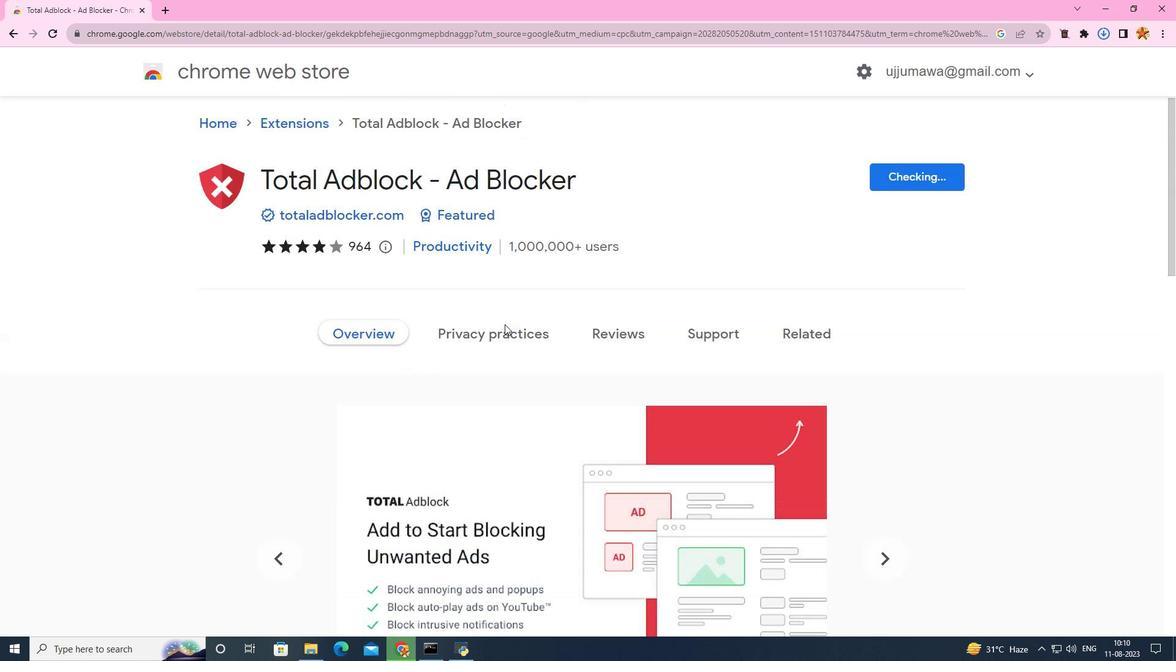 
Action: Mouse scrolled (505, 325) with delta (0, 0)
Screenshot: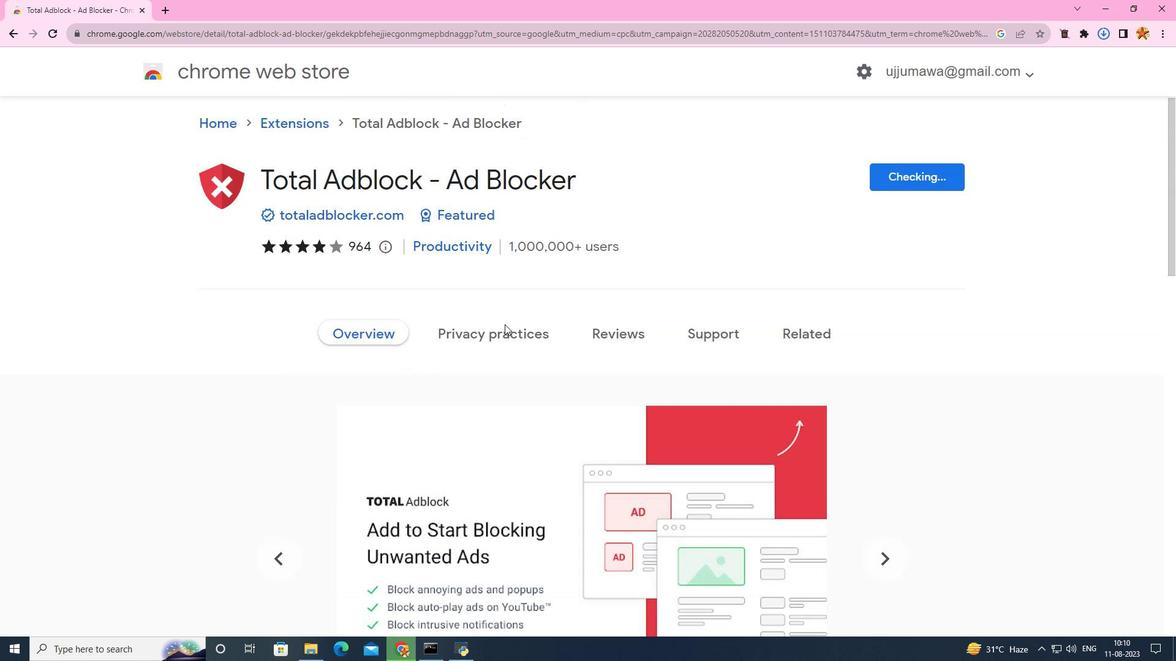 
Action: Mouse scrolled (505, 325) with delta (0, 0)
Screenshot: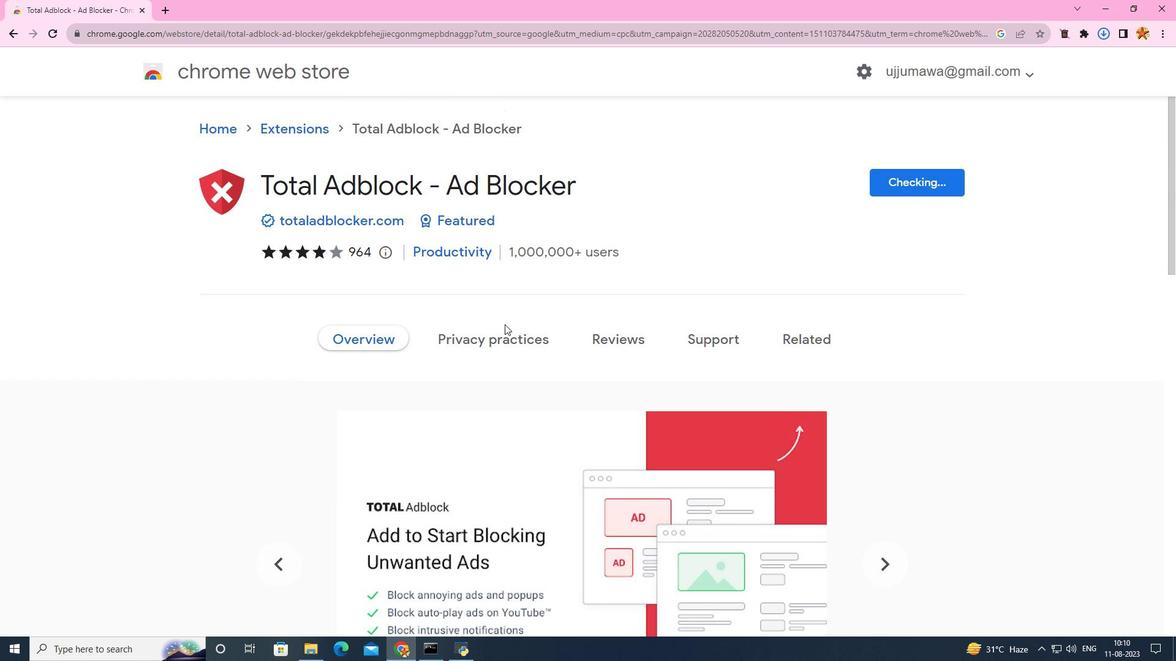 
Action: Mouse scrolled (505, 325) with delta (0, 0)
Screenshot: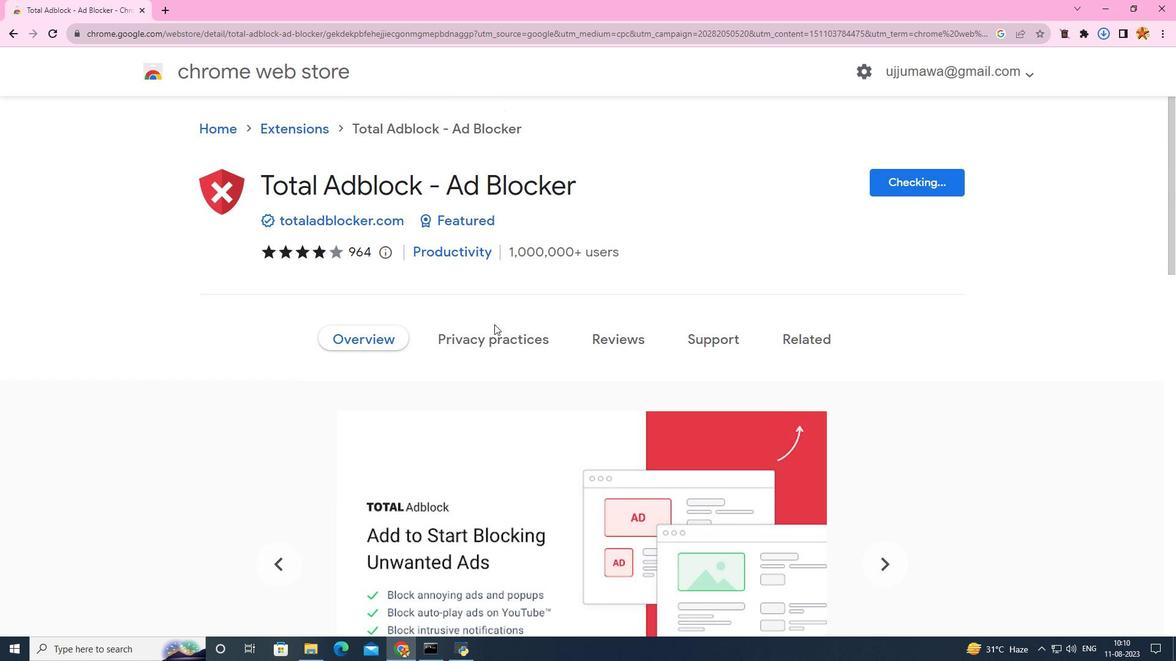 
Action: Mouse moved to (15, 39)
Screenshot: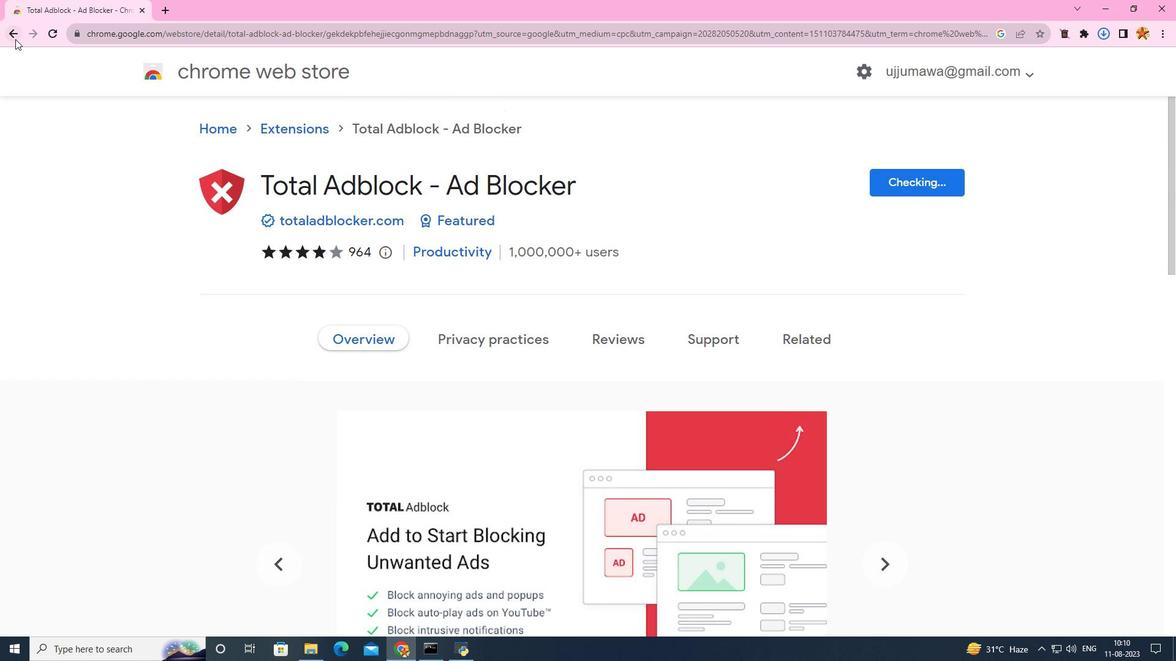 
Action: Mouse pressed left at (15, 39)
Screenshot: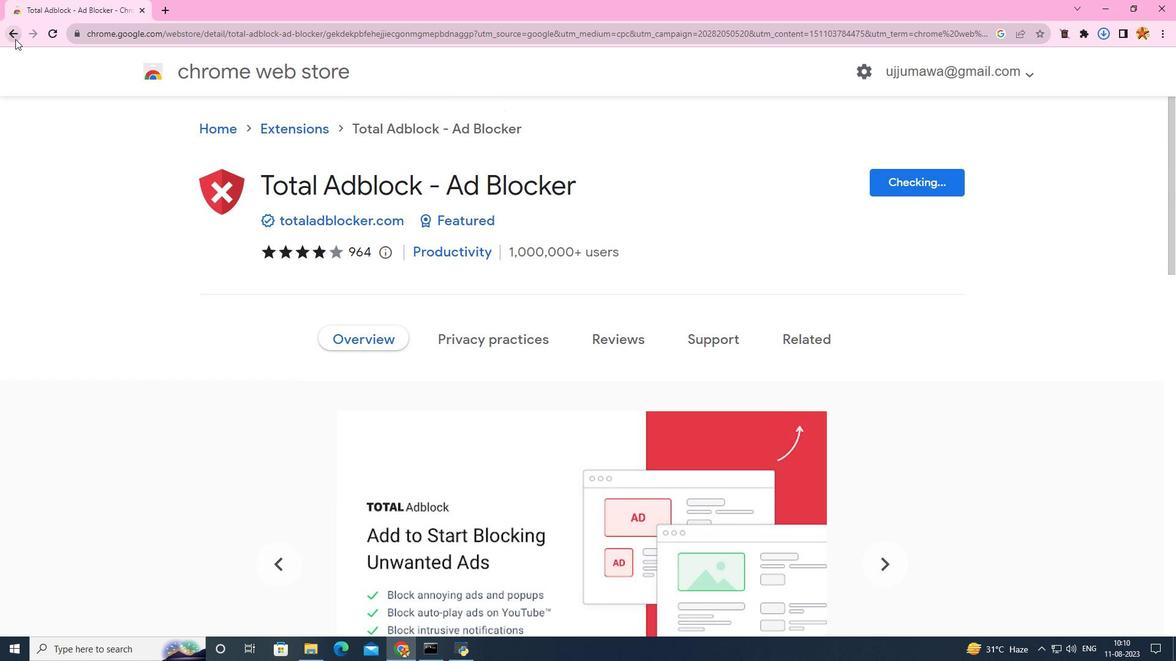 
Action: Mouse moved to (284, 132)
Screenshot: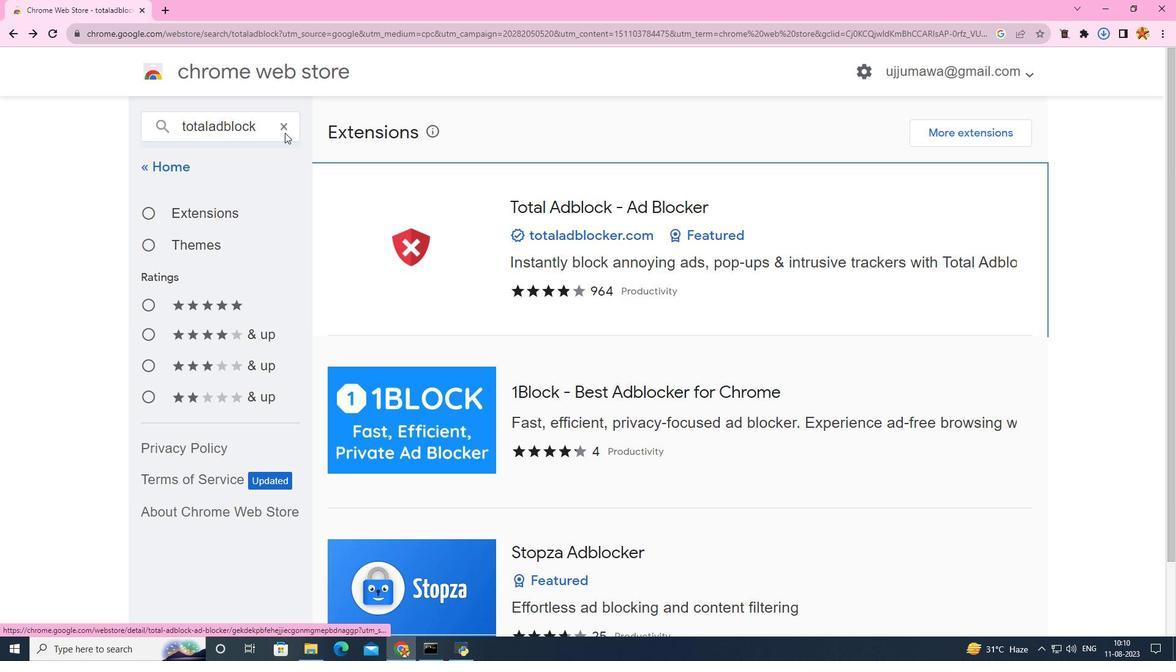 
Action: Mouse pressed left at (284, 132)
Screenshot: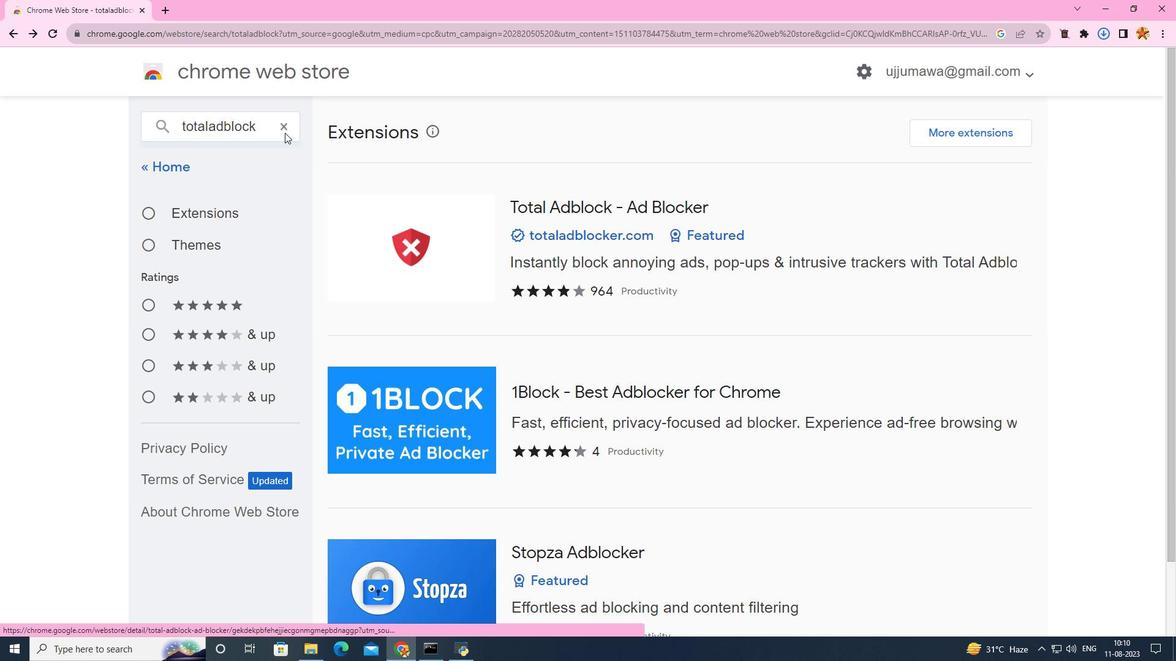
Action: Mouse moved to (284, 127)
Screenshot: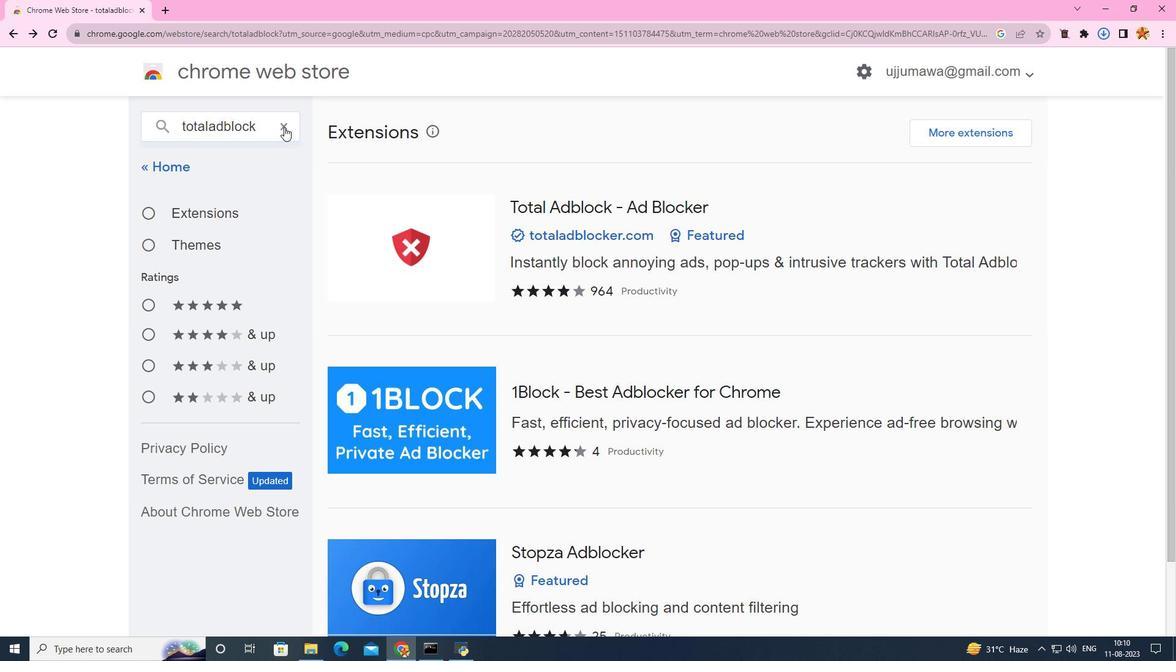 
Action: Mouse pressed left at (284, 127)
Screenshot: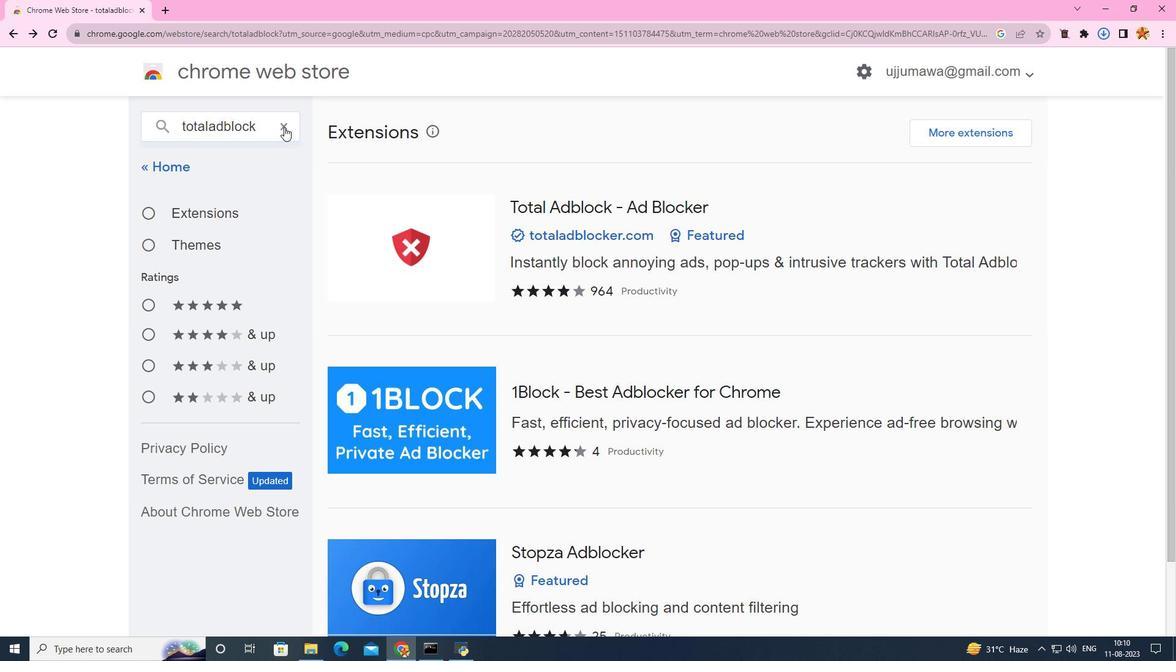 
Action: Mouse moved to (115, 12)
Screenshot: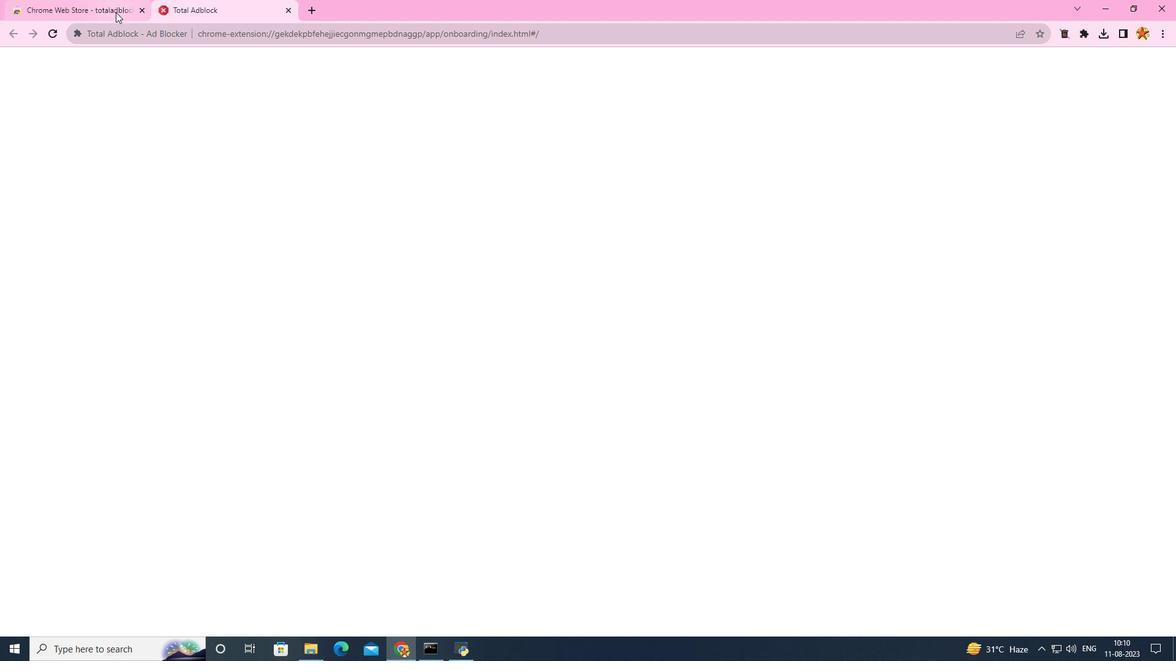 
Action: Mouse pressed left at (115, 12)
Screenshot: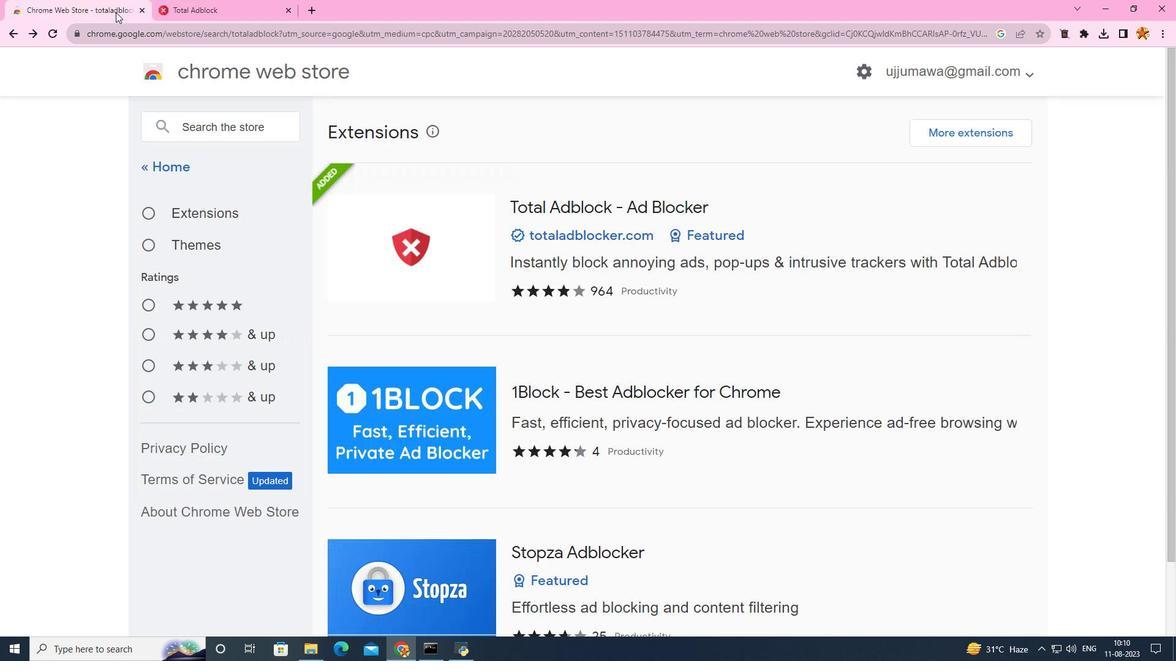 
Action: Mouse moved to (286, 9)
Screenshot: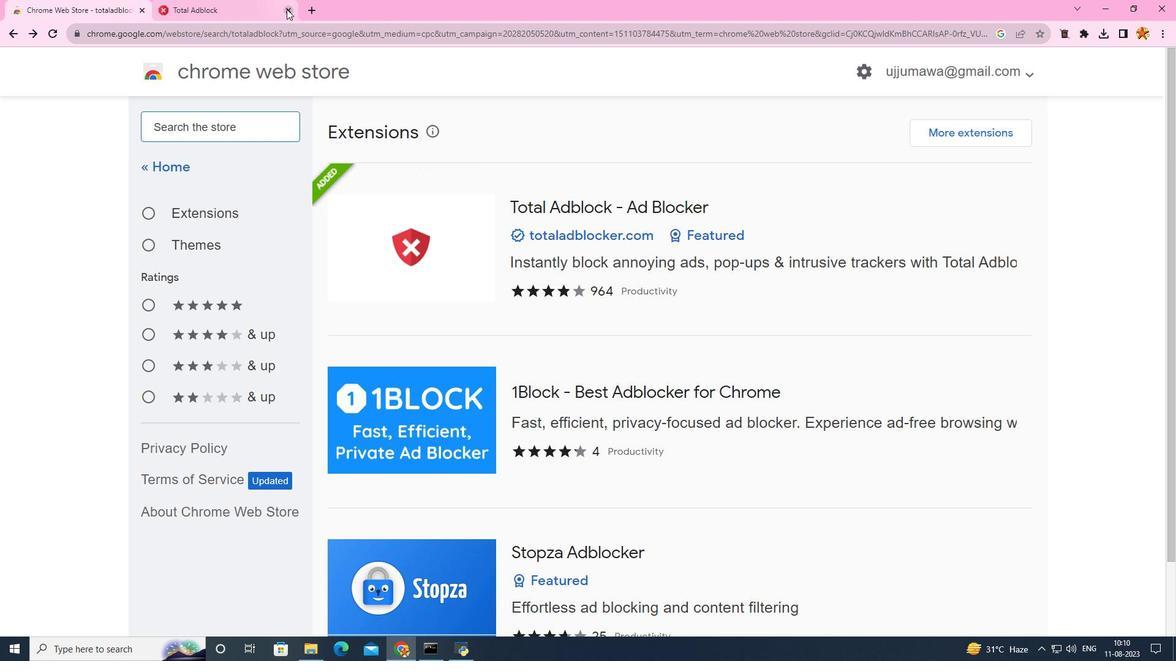 
Action: Mouse pressed left at (286, 9)
Screenshot: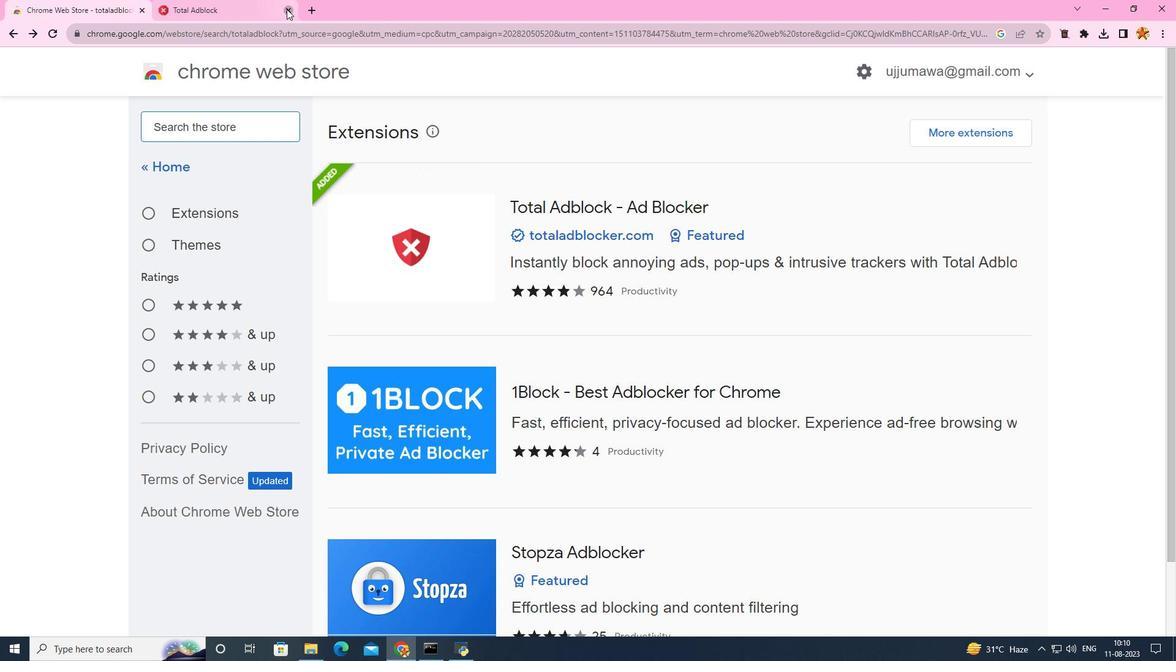 
Action: Mouse moved to (56, 28)
Screenshot: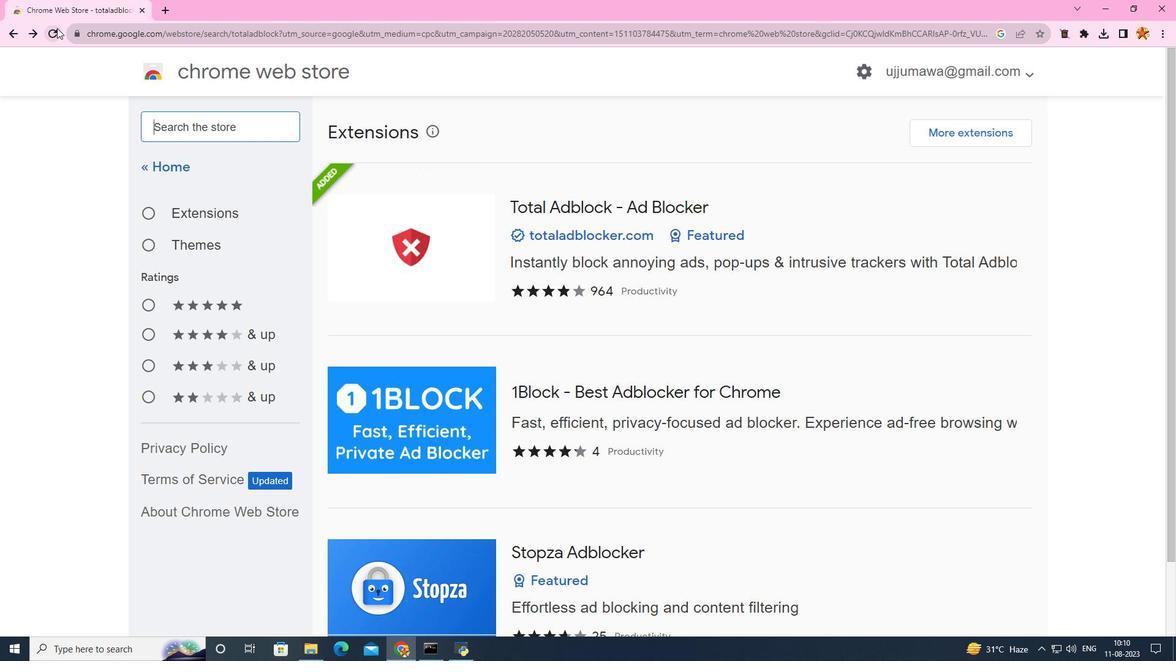
